 Task: Provide the 2023 Victory Lane Racing Xfinity Series picks for the track "Portland Int'l Raceway".
Action: Mouse moved to (241, 266)
Screenshot: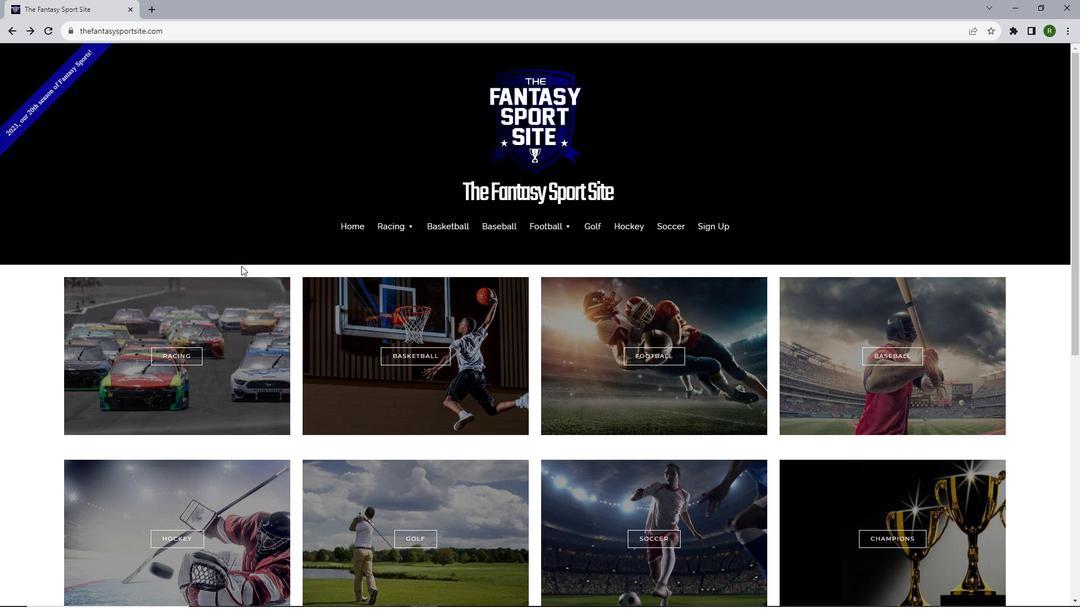 
Action: Mouse scrolled (241, 265) with delta (0, 0)
Screenshot: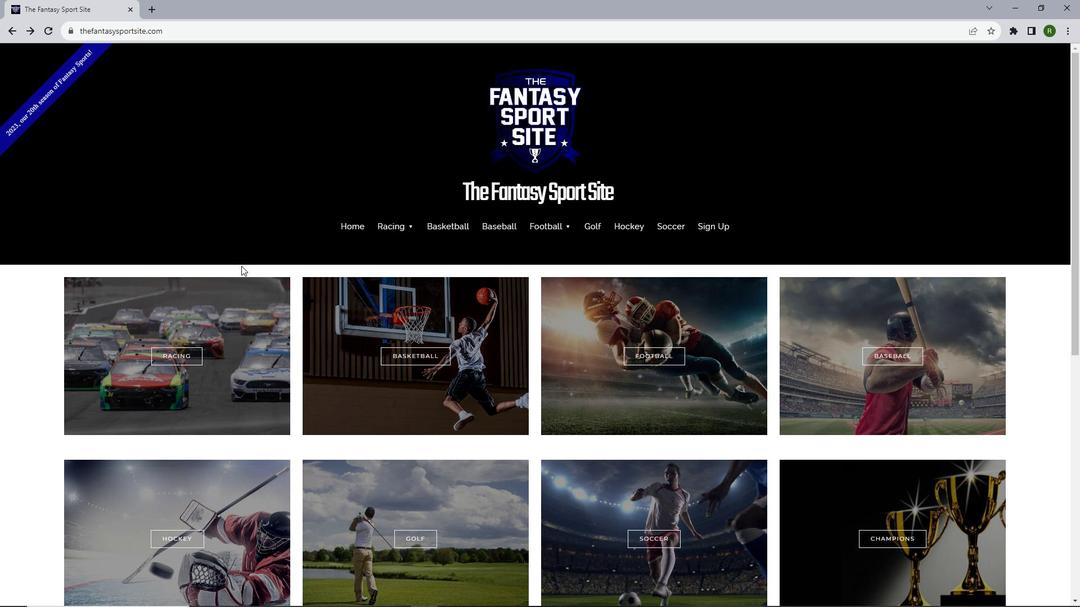 
Action: Mouse scrolled (241, 265) with delta (0, 0)
Screenshot: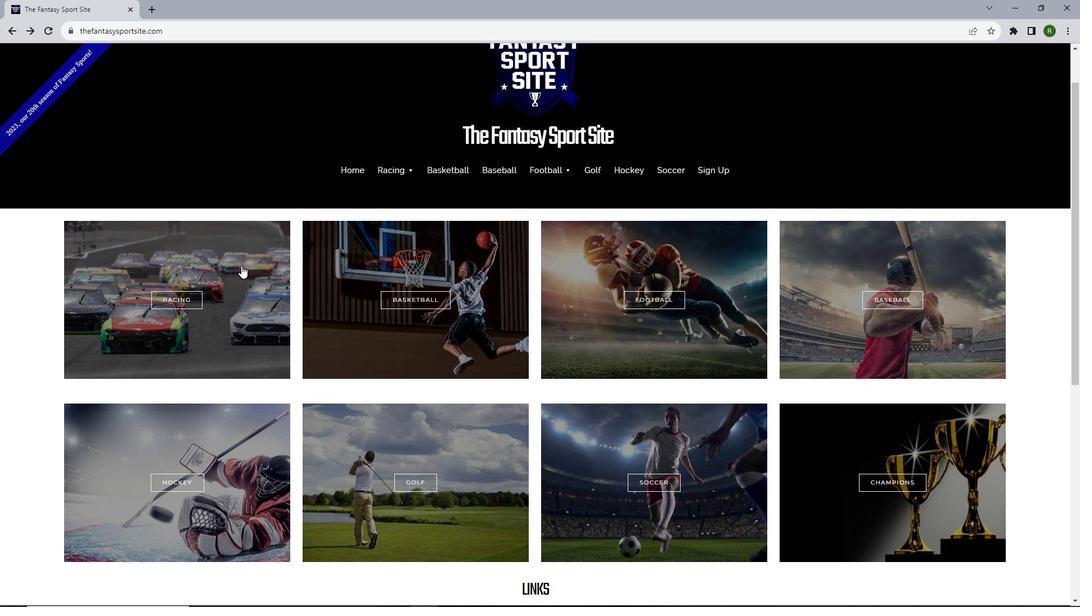 
Action: Mouse moved to (195, 248)
Screenshot: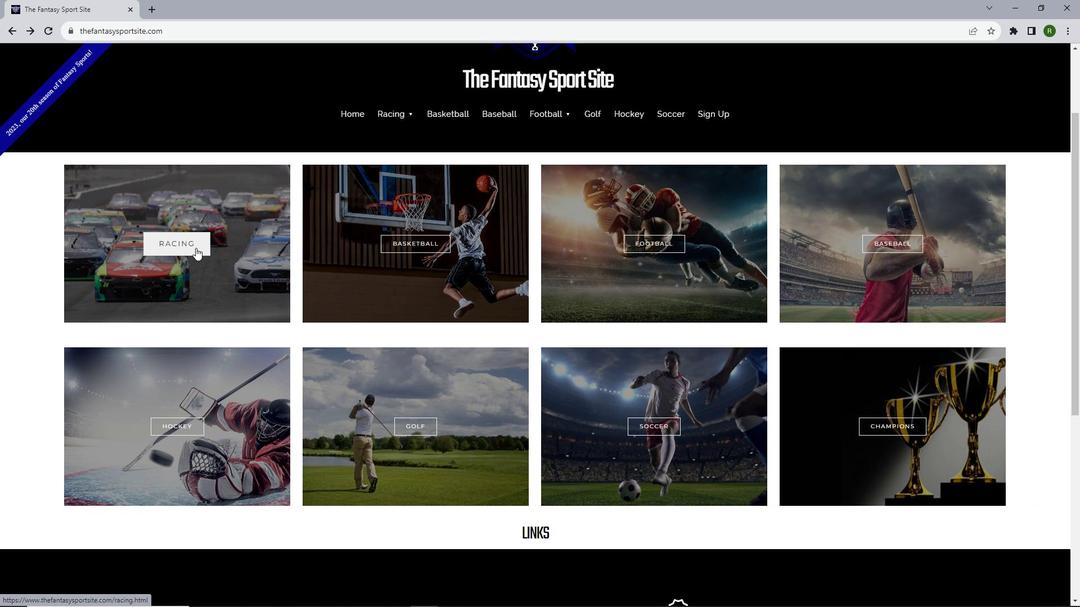 
Action: Mouse scrolled (195, 247) with delta (0, 0)
Screenshot: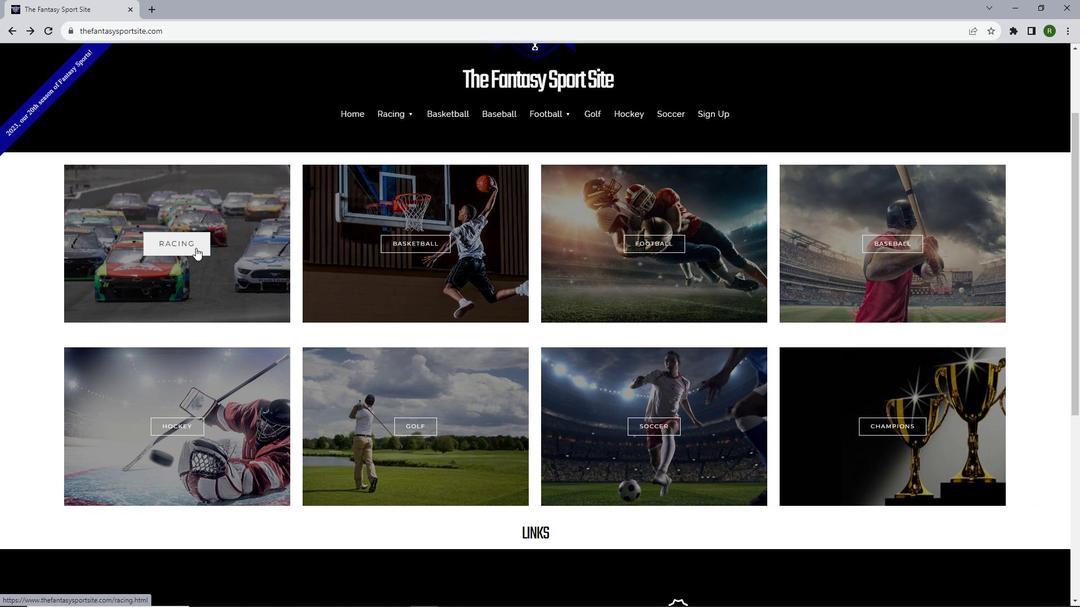 
Action: Mouse scrolled (195, 247) with delta (0, 0)
Screenshot: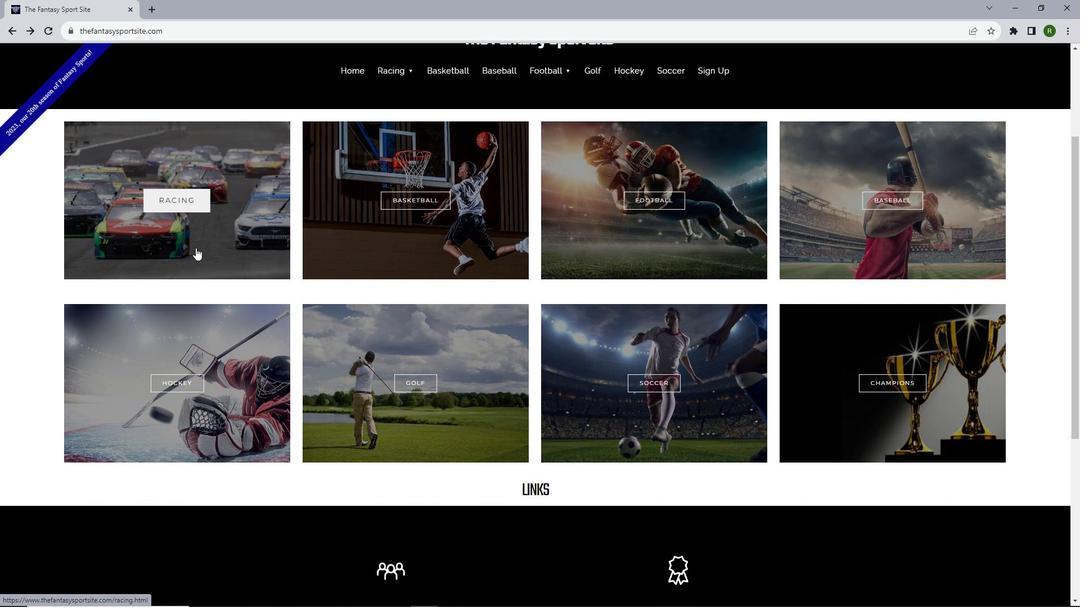 
Action: Mouse moved to (189, 132)
Screenshot: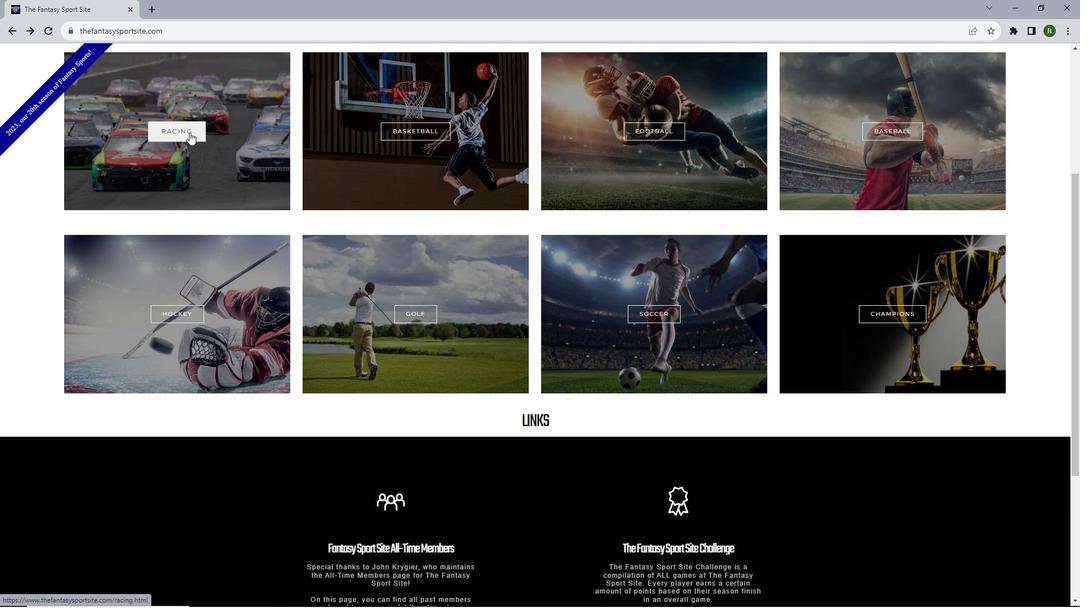 
Action: Mouse pressed left at (189, 132)
Screenshot: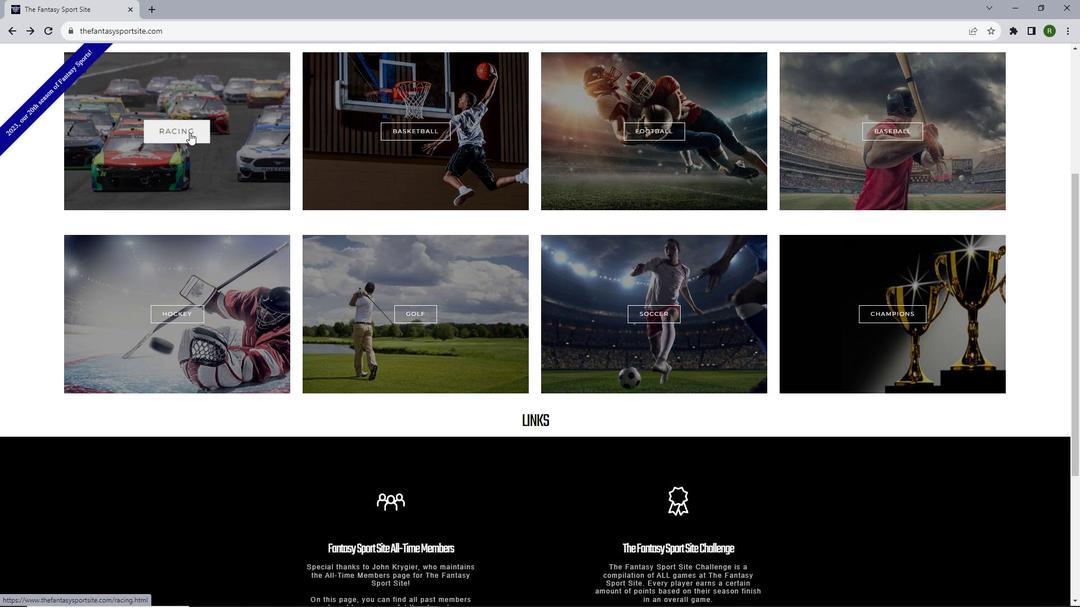 
Action: Mouse moved to (331, 231)
Screenshot: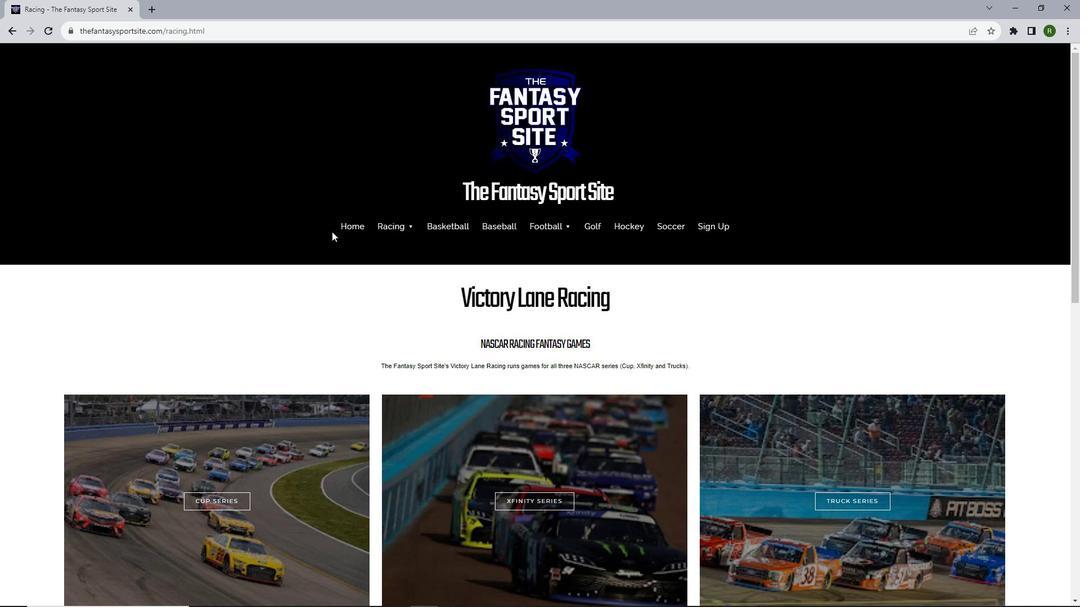 
Action: Mouse scrolled (331, 231) with delta (0, 0)
Screenshot: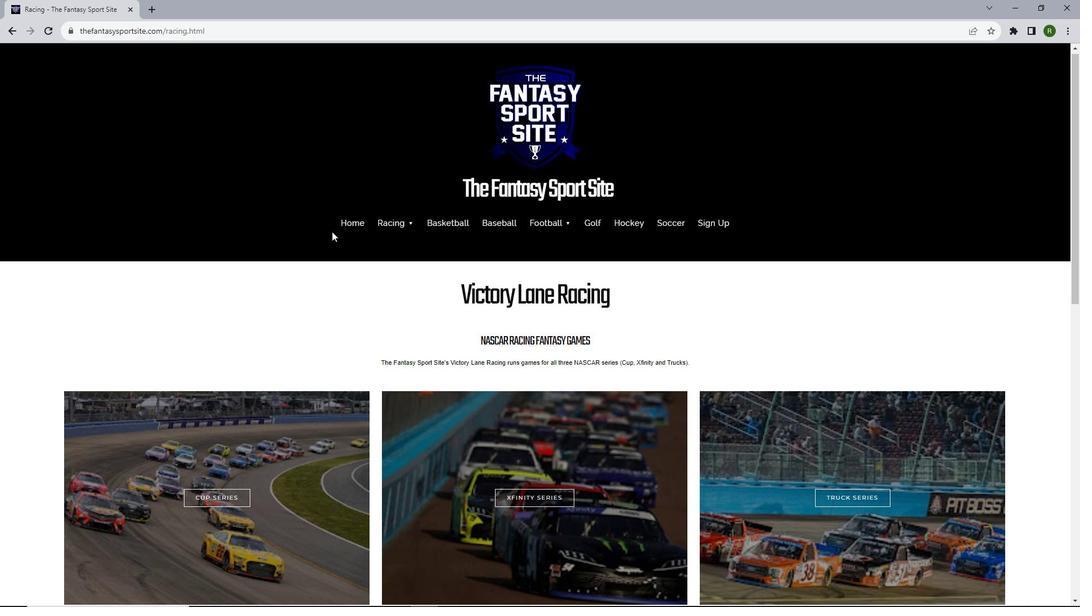 
Action: Mouse scrolled (331, 231) with delta (0, 0)
Screenshot: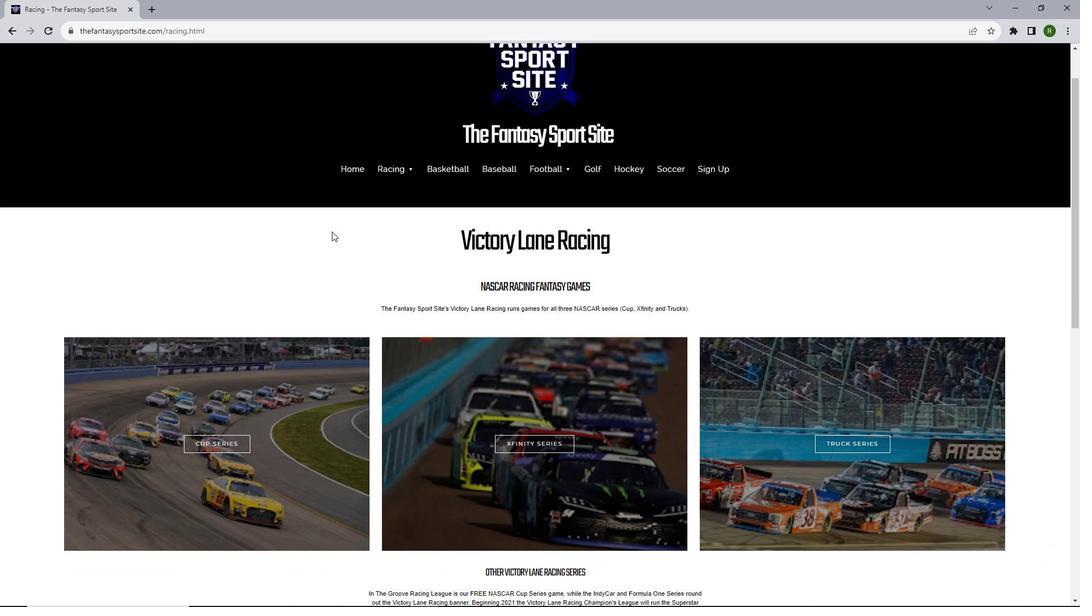 
Action: Mouse scrolled (331, 231) with delta (0, 0)
Screenshot: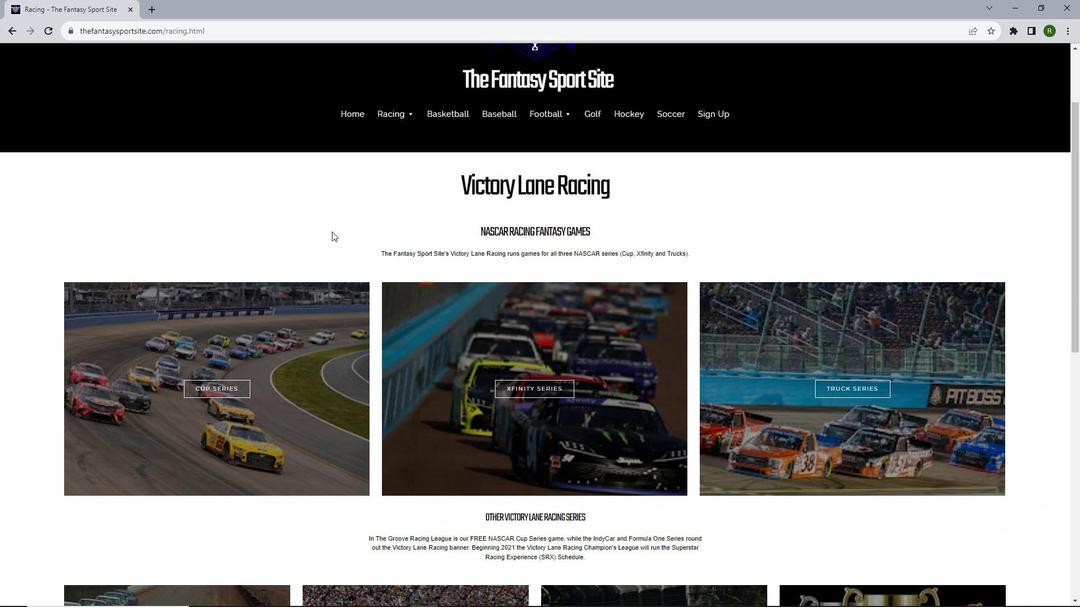 
Action: Mouse scrolled (331, 231) with delta (0, 0)
Screenshot: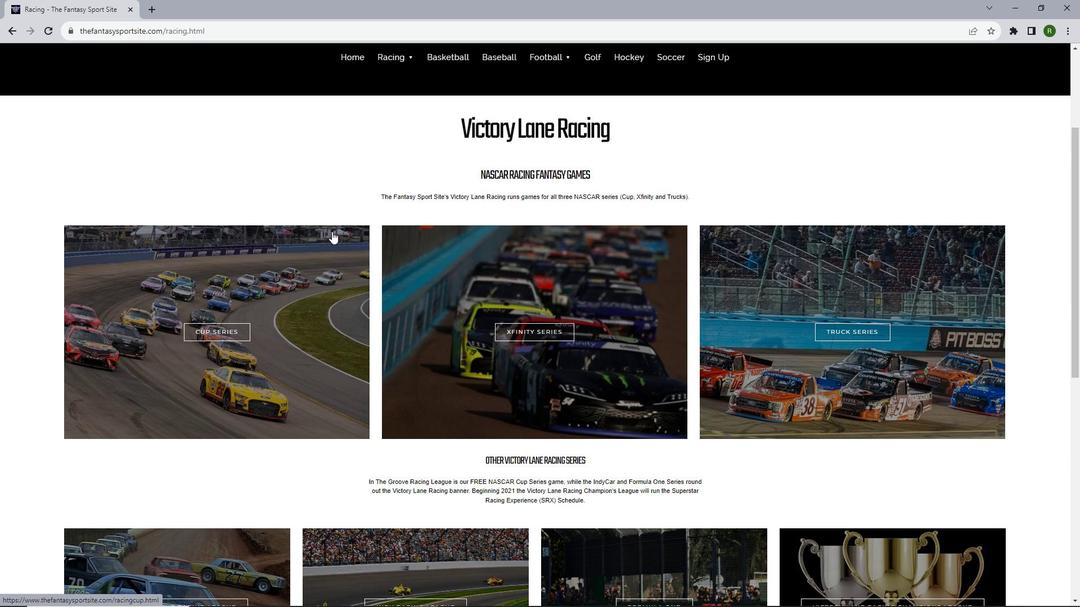
Action: Mouse moved to (557, 284)
Screenshot: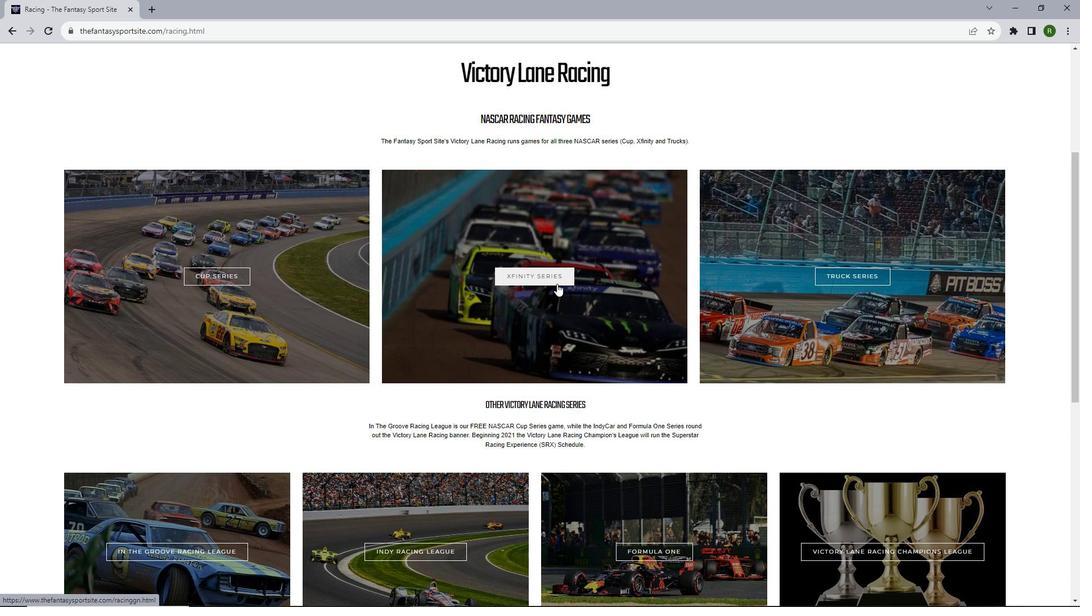 
Action: Mouse pressed left at (557, 284)
Screenshot: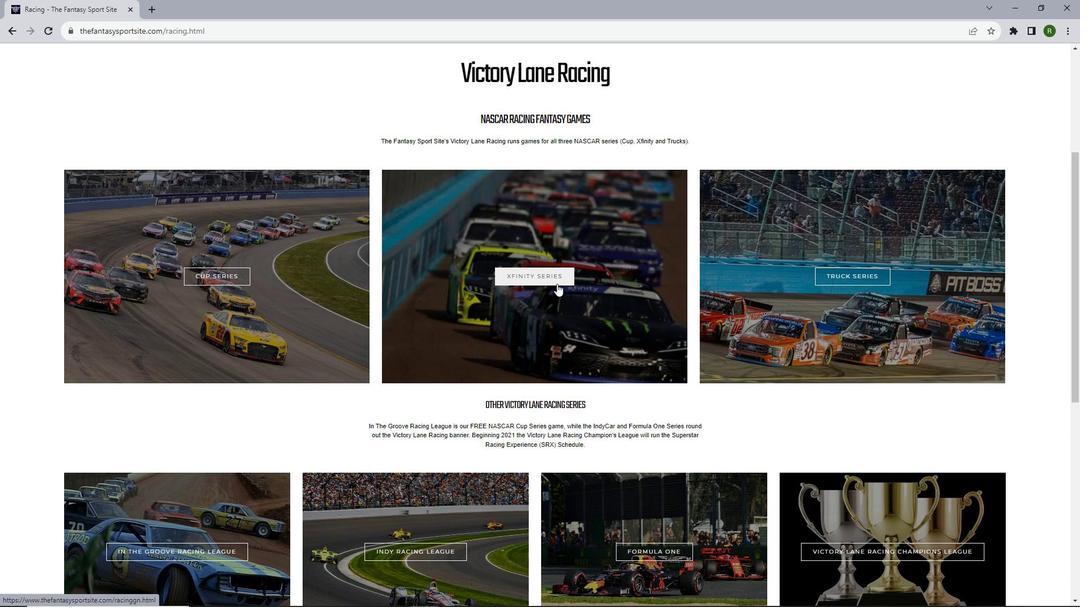 
Action: Mouse moved to (432, 280)
Screenshot: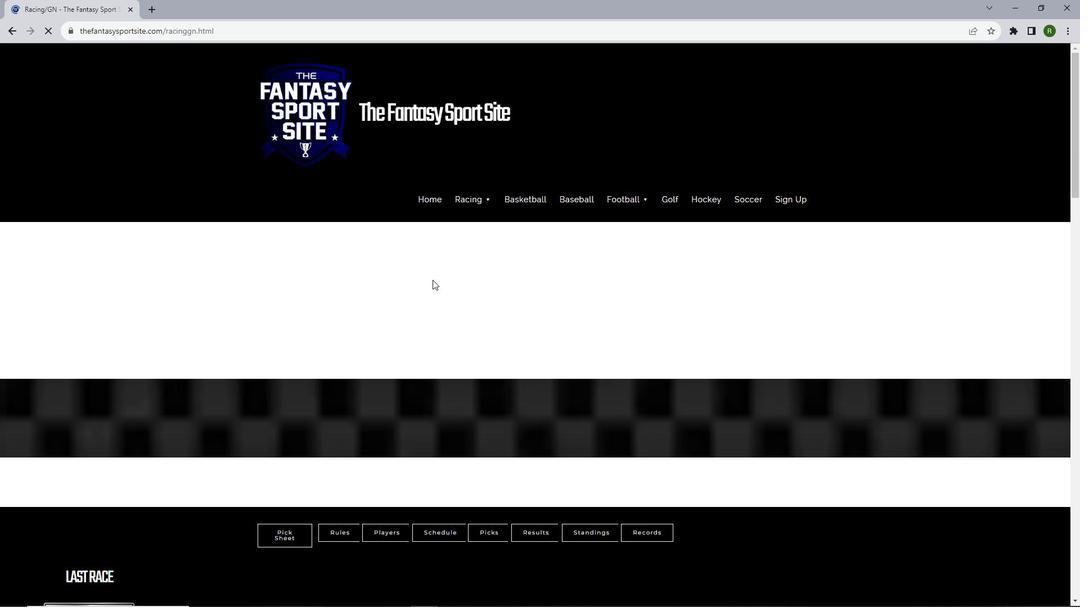 
Action: Mouse scrolled (432, 279) with delta (0, 0)
Screenshot: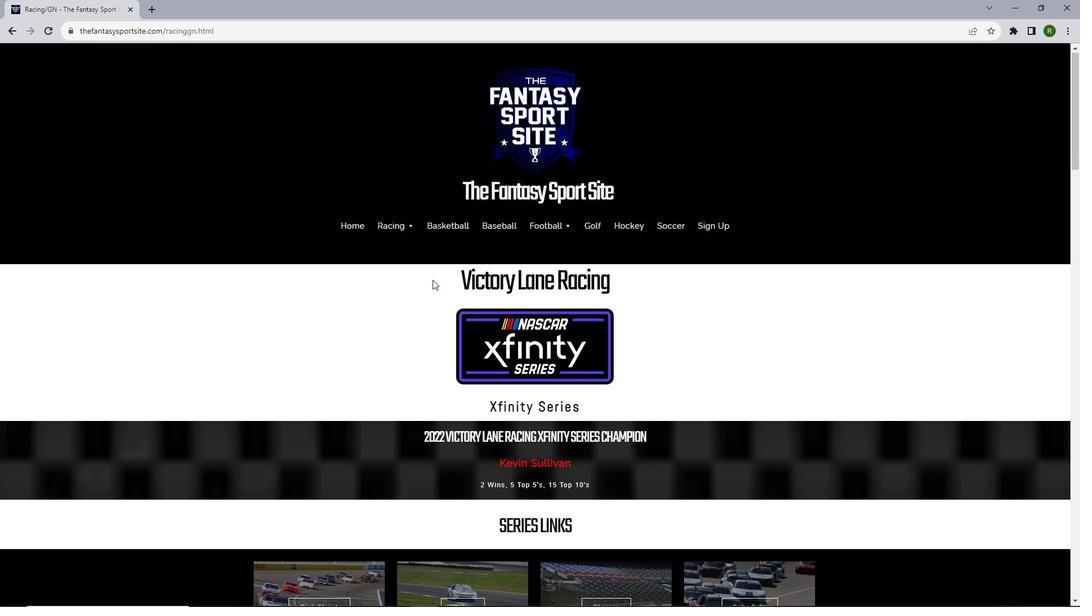 
Action: Mouse scrolled (432, 279) with delta (0, 0)
Screenshot: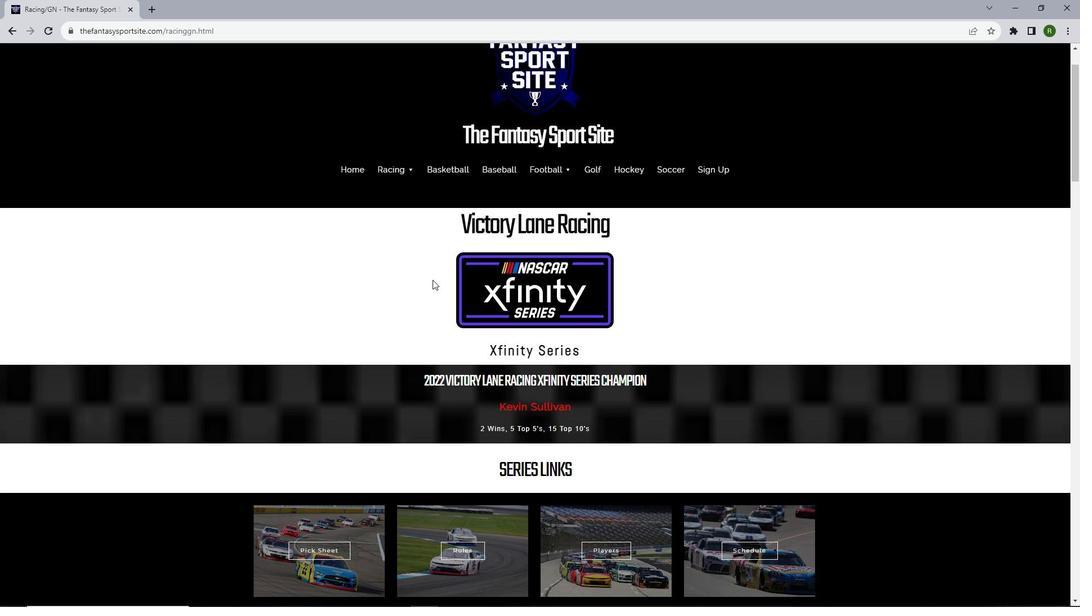 
Action: Mouse scrolled (432, 279) with delta (0, 0)
Screenshot: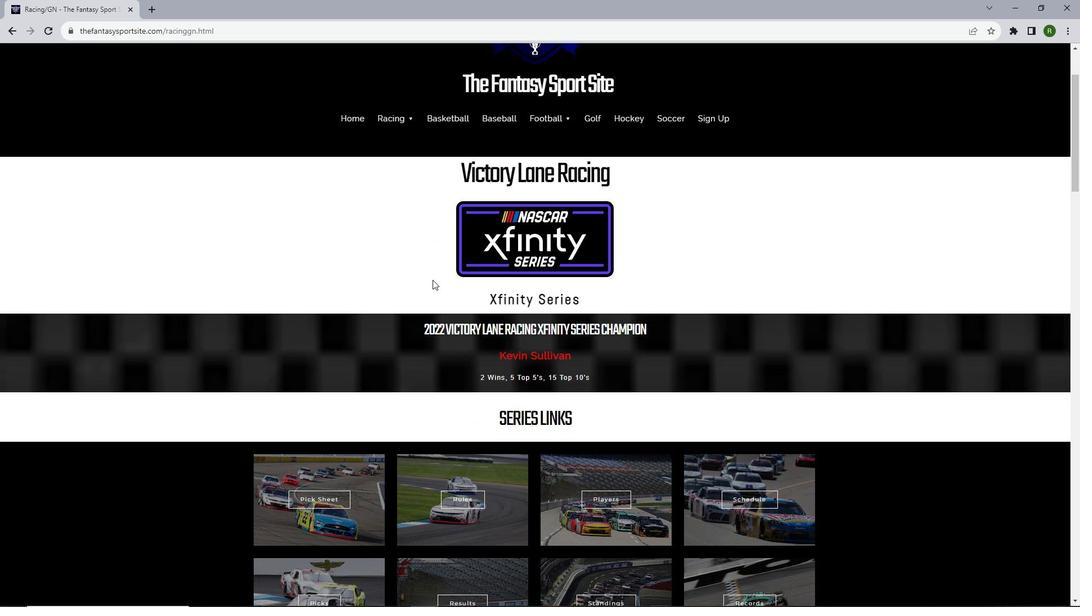 
Action: Mouse scrolled (432, 279) with delta (0, 0)
Screenshot: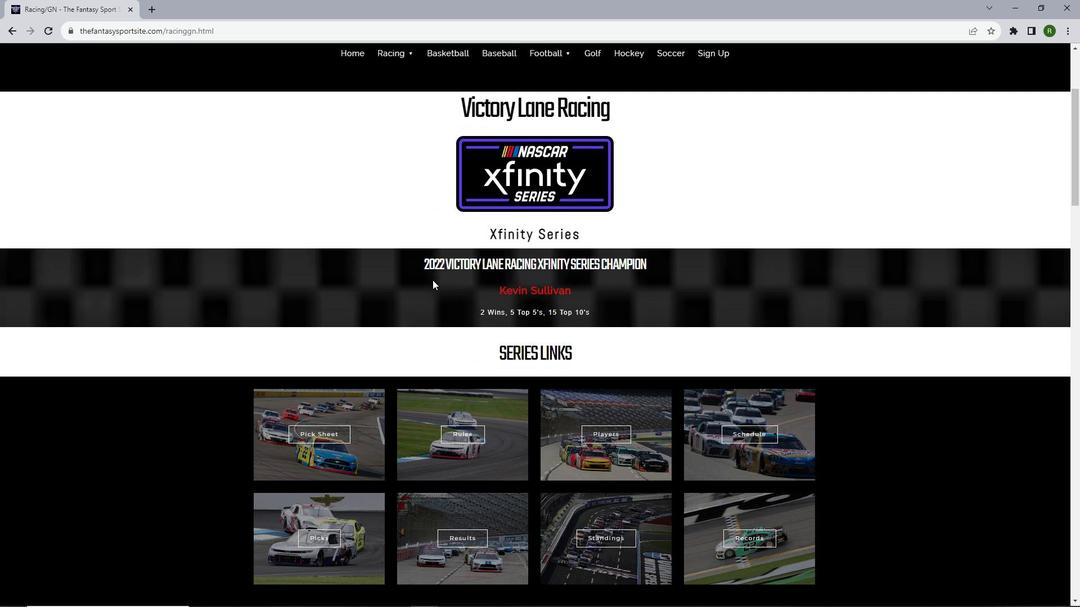 
Action: Mouse scrolled (432, 279) with delta (0, 0)
Screenshot: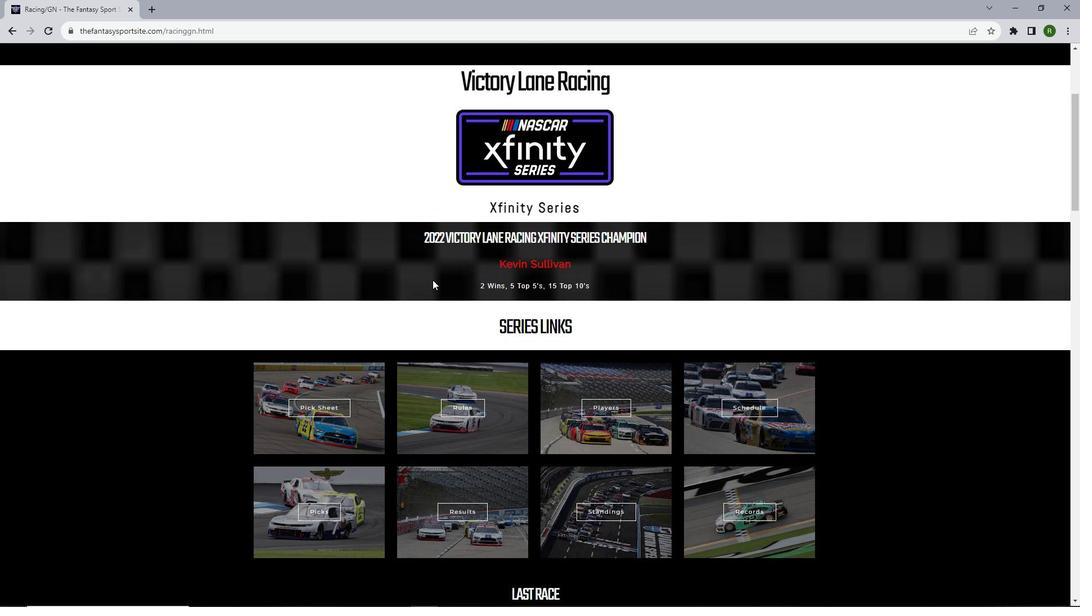 
Action: Mouse moved to (328, 431)
Screenshot: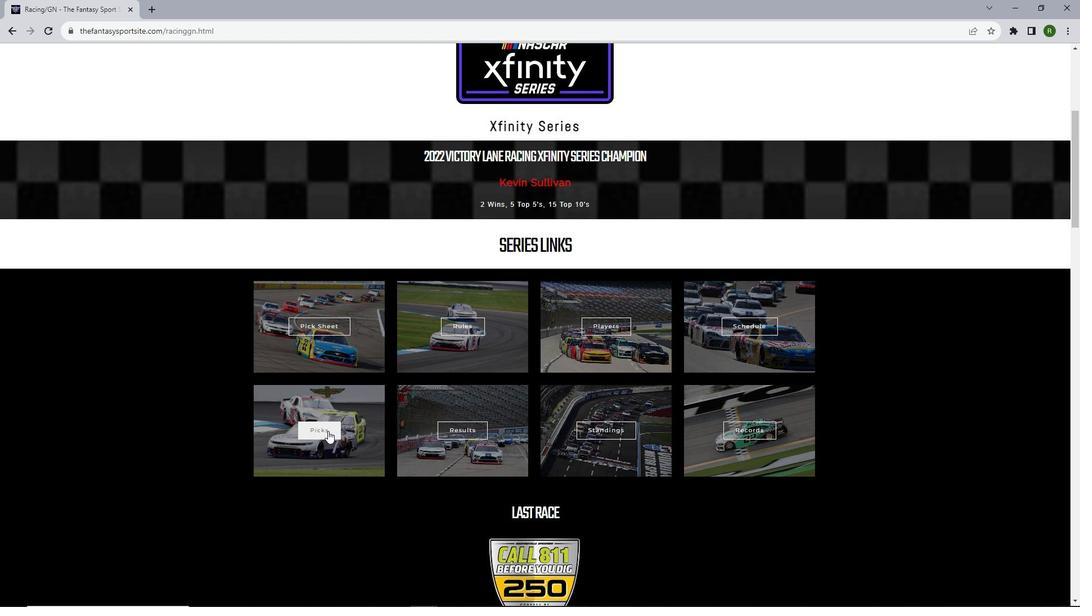 
Action: Mouse pressed left at (328, 431)
Screenshot: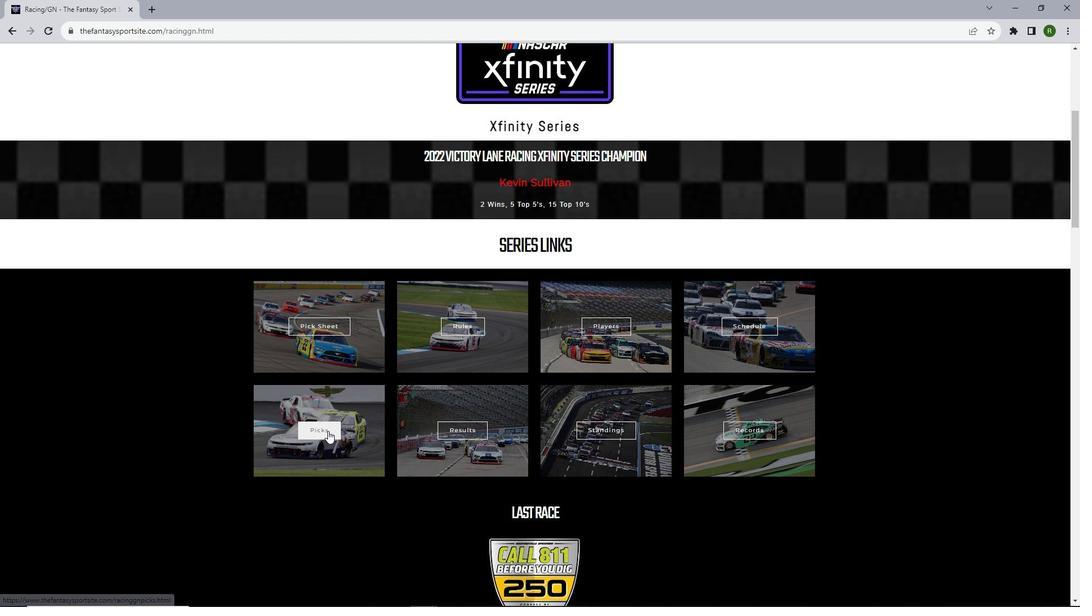 
Action: Mouse moved to (537, 306)
Screenshot: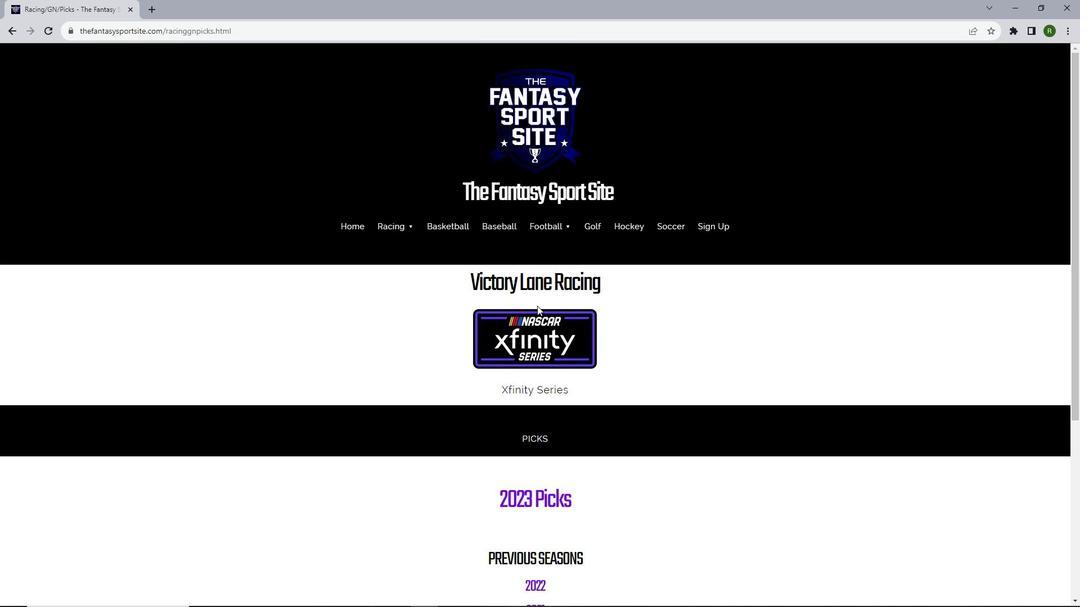 
Action: Mouse scrolled (537, 305) with delta (0, 0)
Screenshot: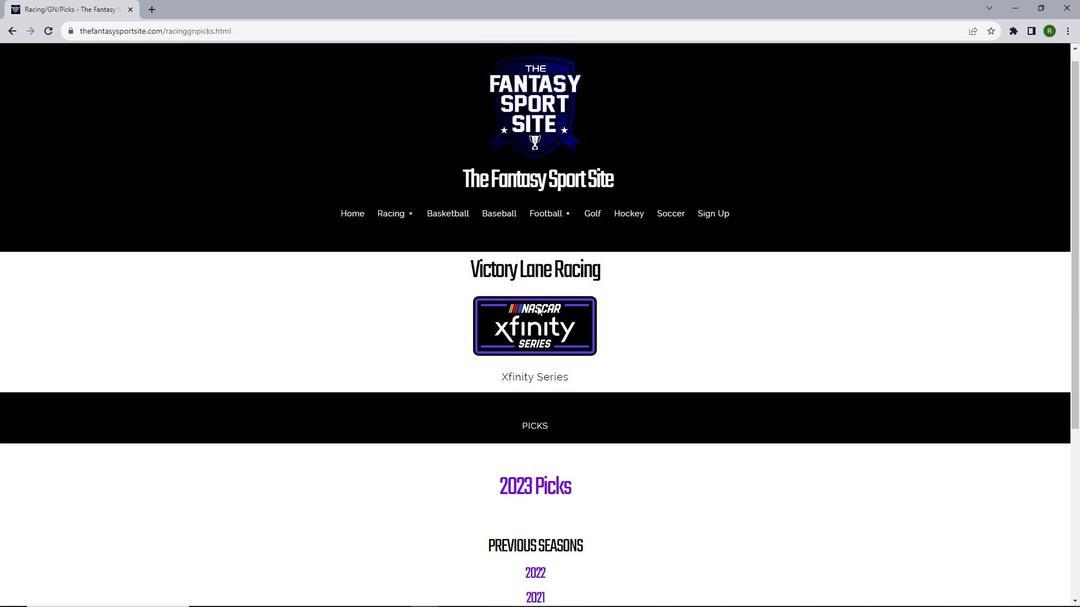 
Action: Mouse scrolled (537, 305) with delta (0, 0)
Screenshot: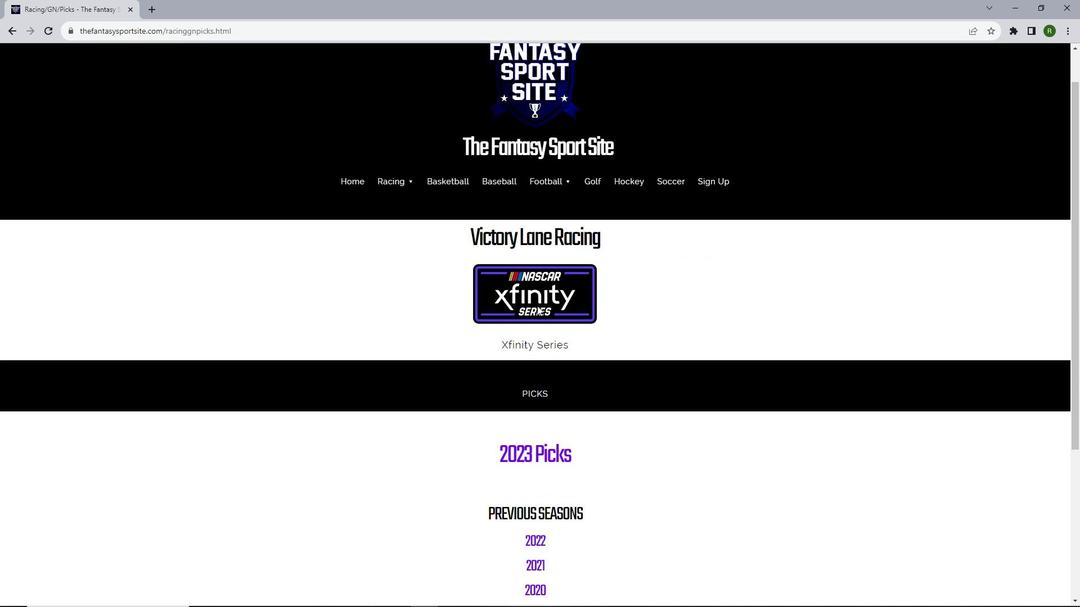 
Action: Mouse scrolled (537, 305) with delta (0, 0)
Screenshot: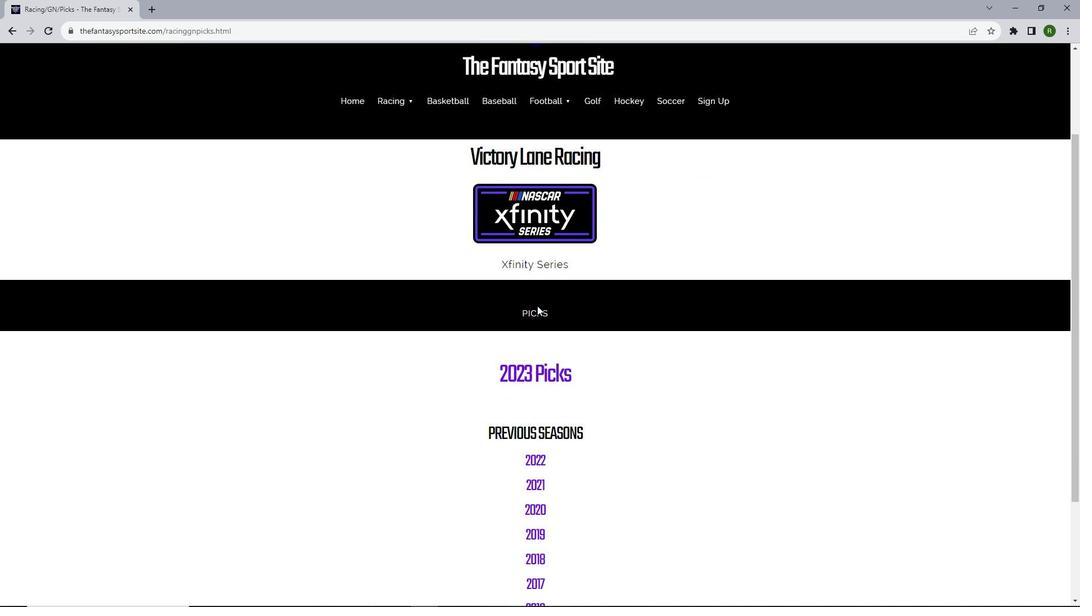 
Action: Mouse scrolled (537, 305) with delta (0, 0)
Screenshot: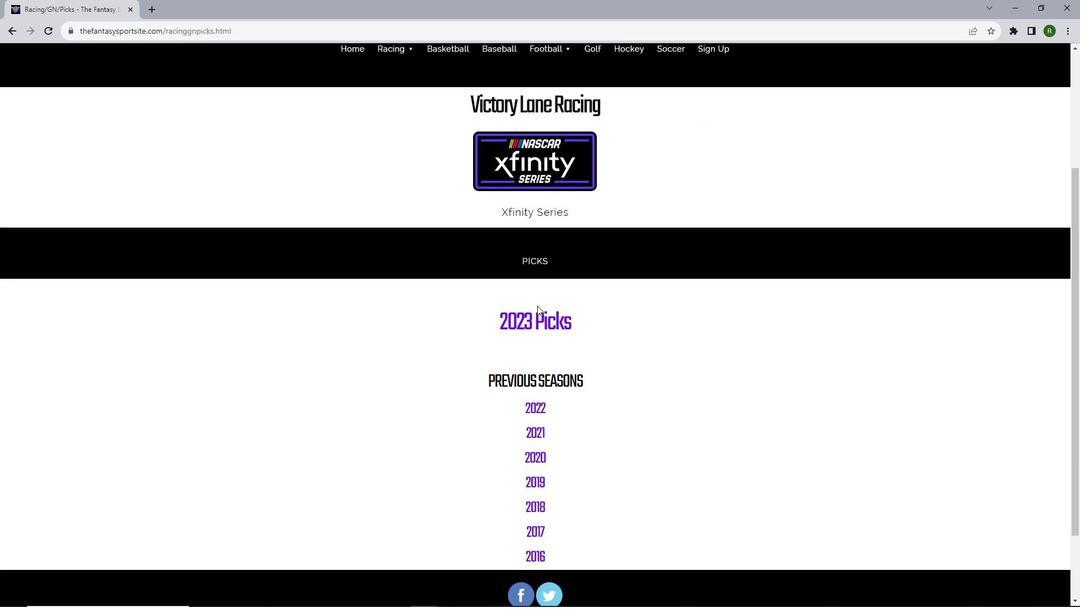 
Action: Mouse moved to (601, 275)
Screenshot: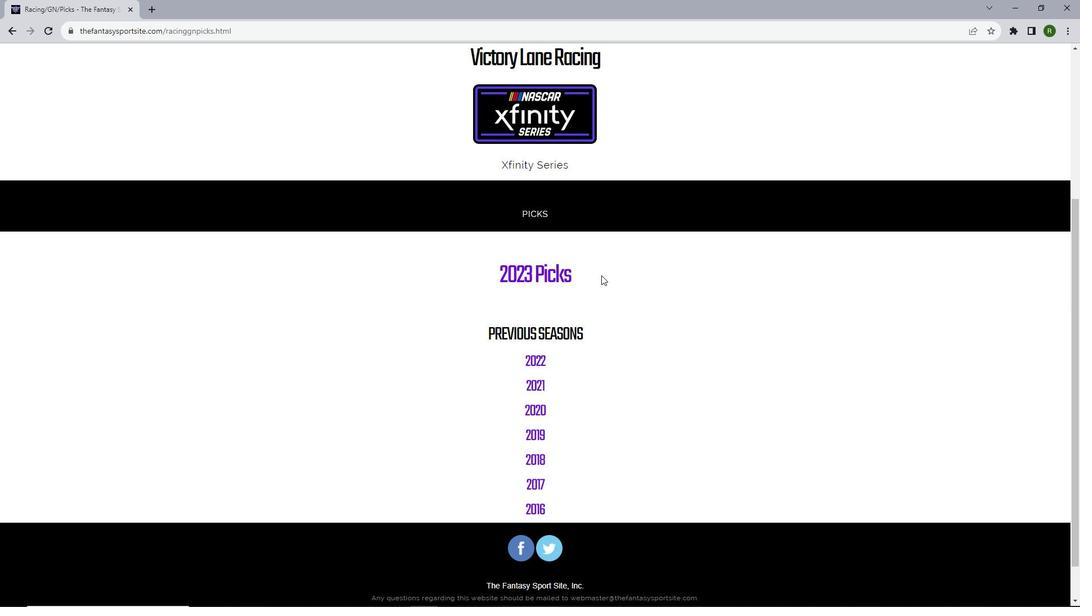 
Action: Mouse scrolled (601, 276) with delta (0, 0)
Screenshot: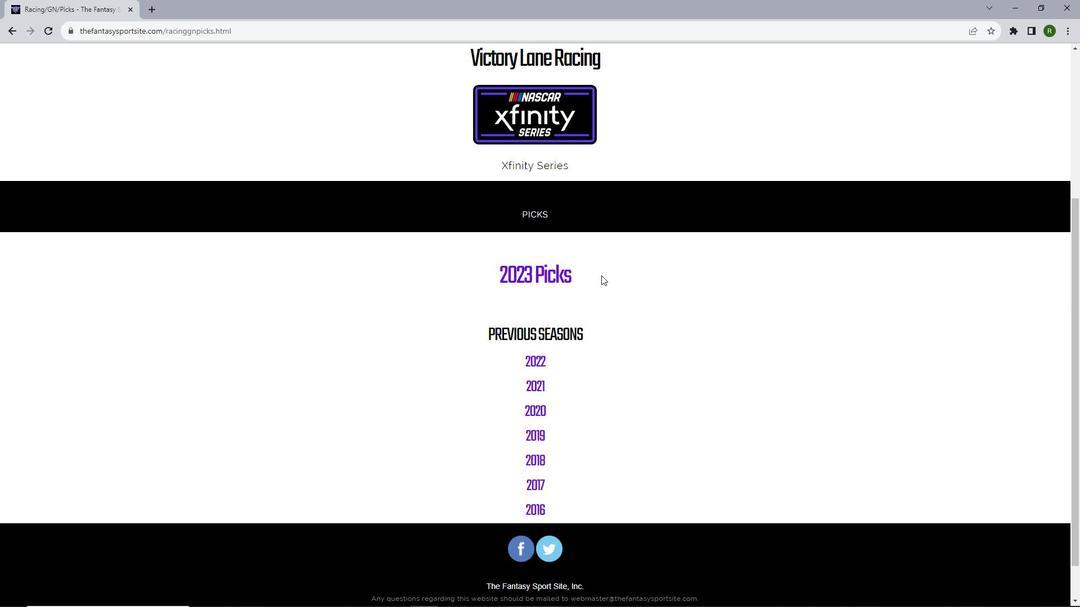 
Action: Mouse moved to (591, 290)
Screenshot: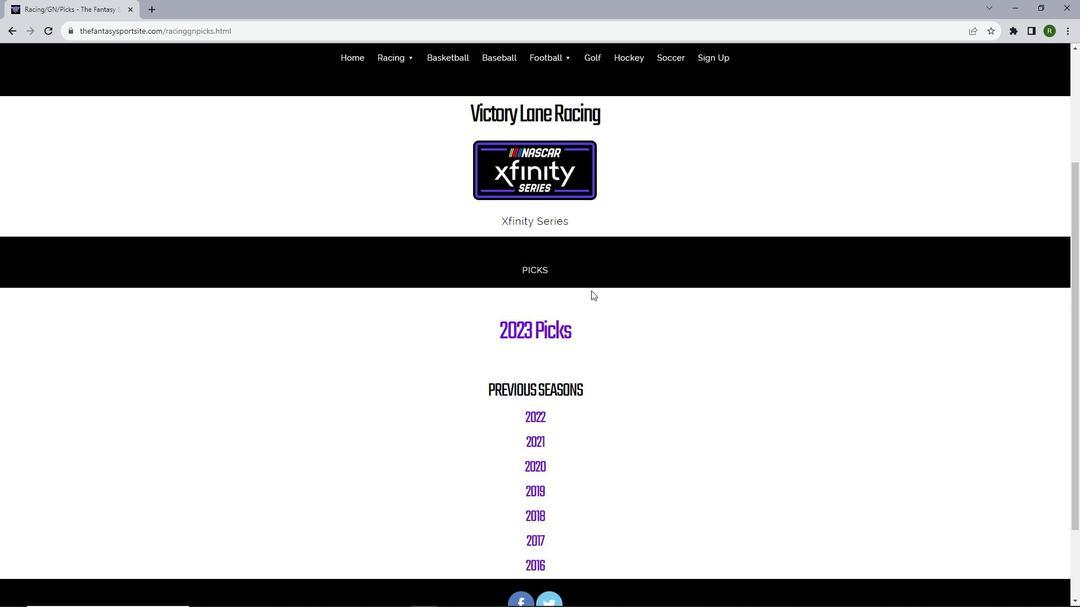 
Action: Mouse scrolled (591, 290) with delta (0, 0)
Screenshot: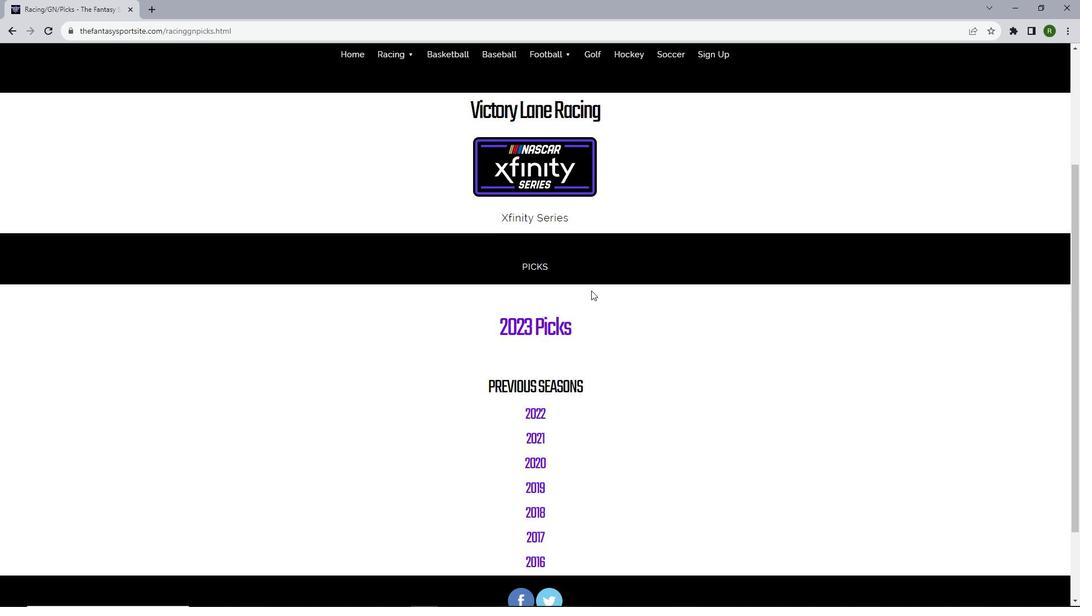 
Action: Mouse moved to (552, 276)
Screenshot: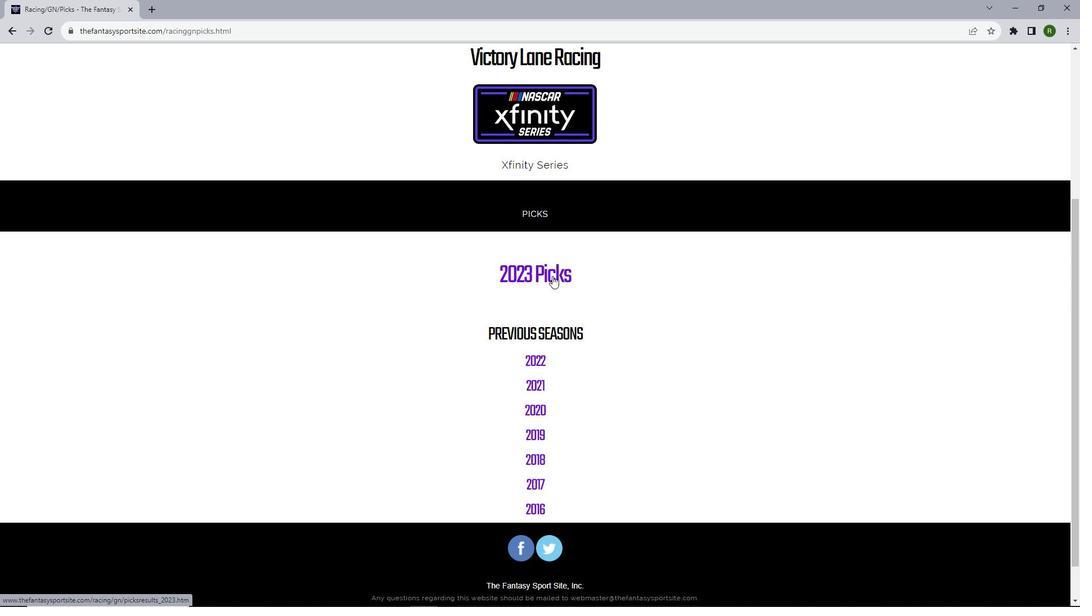 
Action: Mouse pressed left at (552, 276)
Screenshot: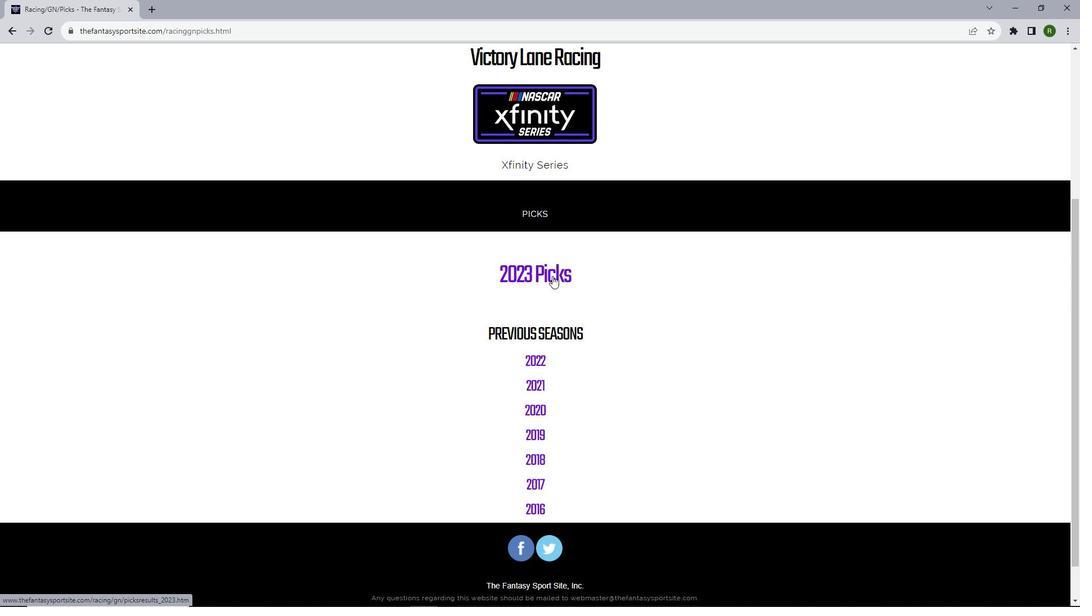 
Action: Mouse moved to (529, 242)
Screenshot: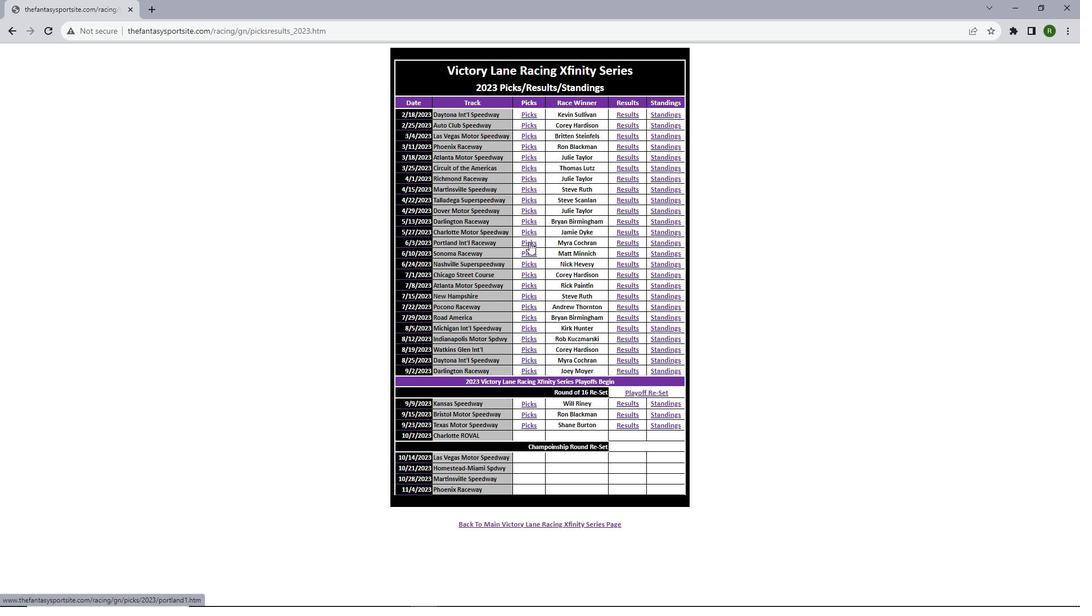 
Action: Mouse pressed left at (529, 242)
Screenshot: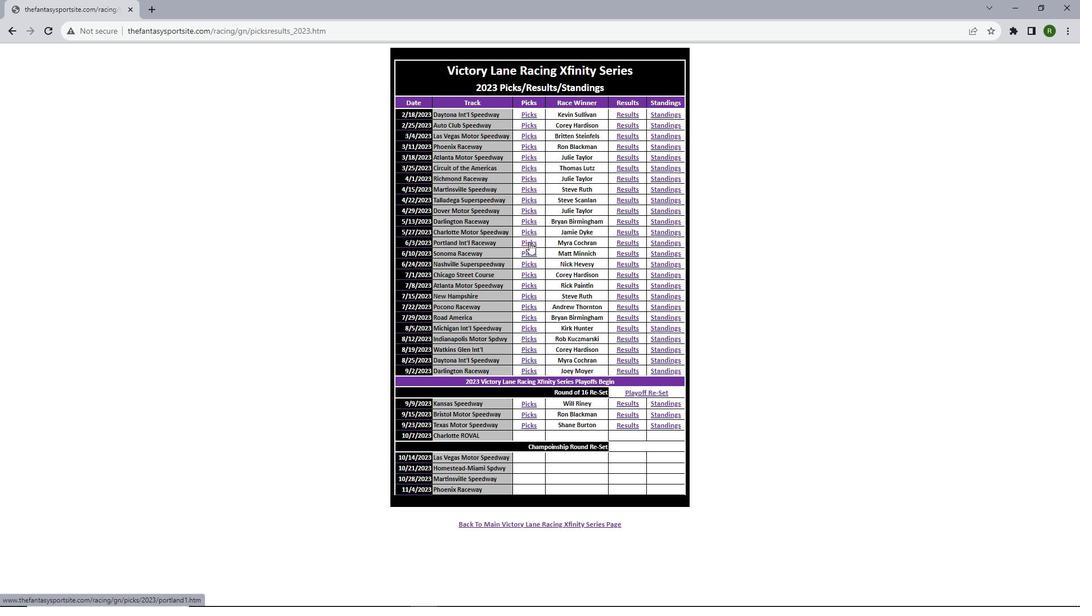 
Action: Mouse scrolled (529, 241) with delta (0, 0)
Screenshot: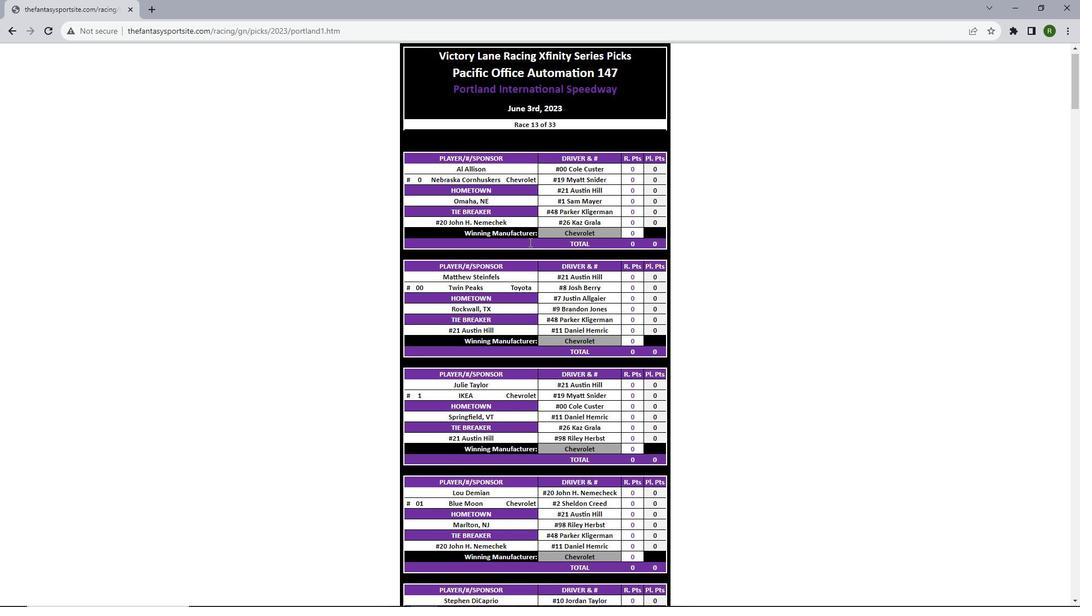 
Action: Mouse scrolled (529, 241) with delta (0, 0)
Screenshot: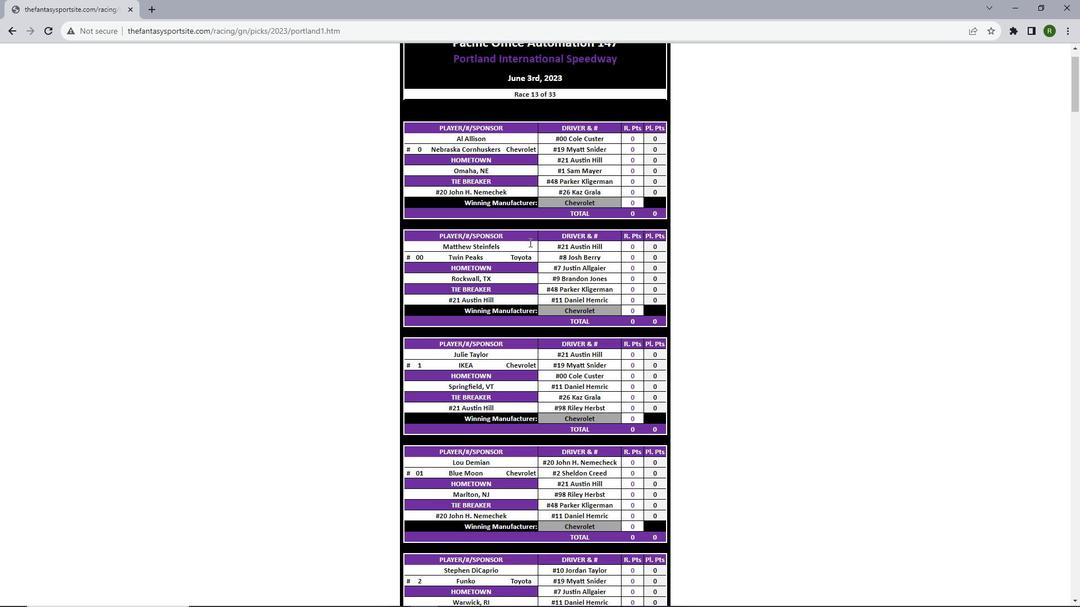 
Action: Mouse scrolled (529, 241) with delta (0, 0)
Screenshot: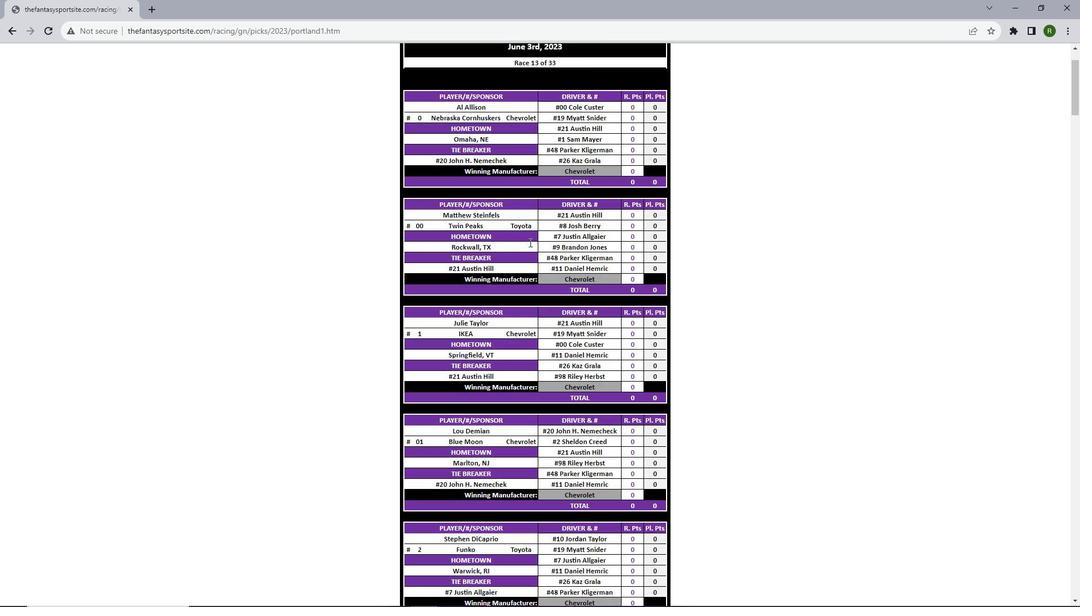 
Action: Mouse scrolled (529, 241) with delta (0, 0)
Screenshot: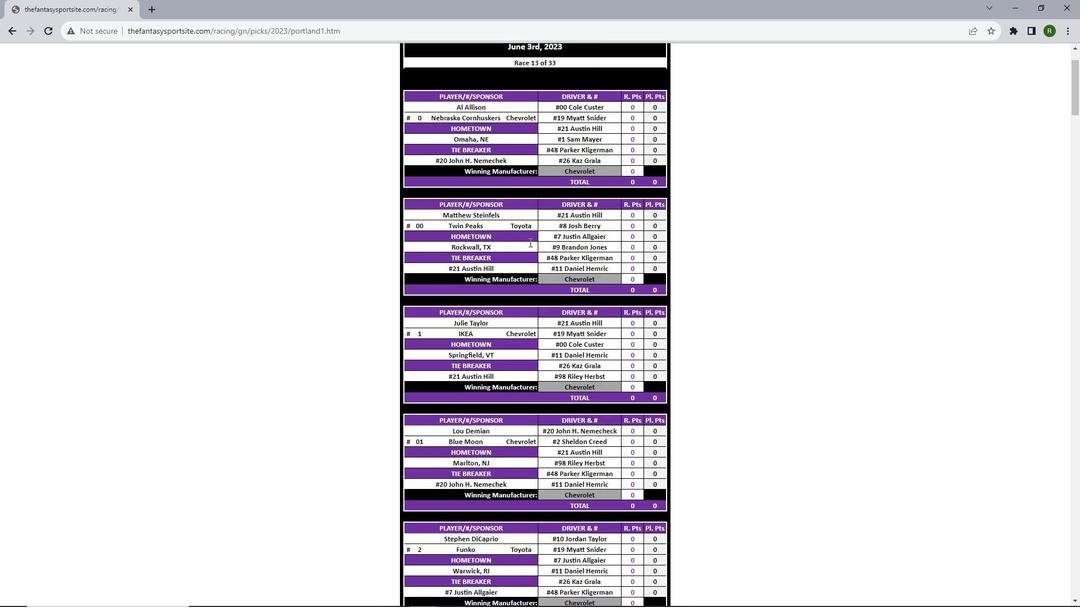 
Action: Mouse scrolled (529, 241) with delta (0, 0)
Screenshot: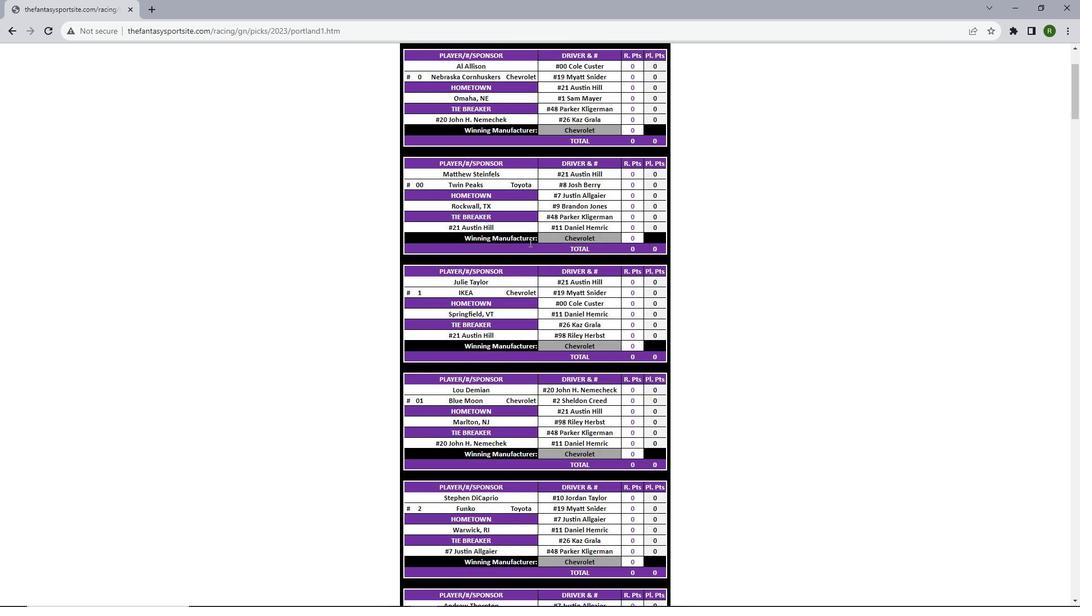 
Action: Mouse scrolled (529, 241) with delta (0, 0)
Screenshot: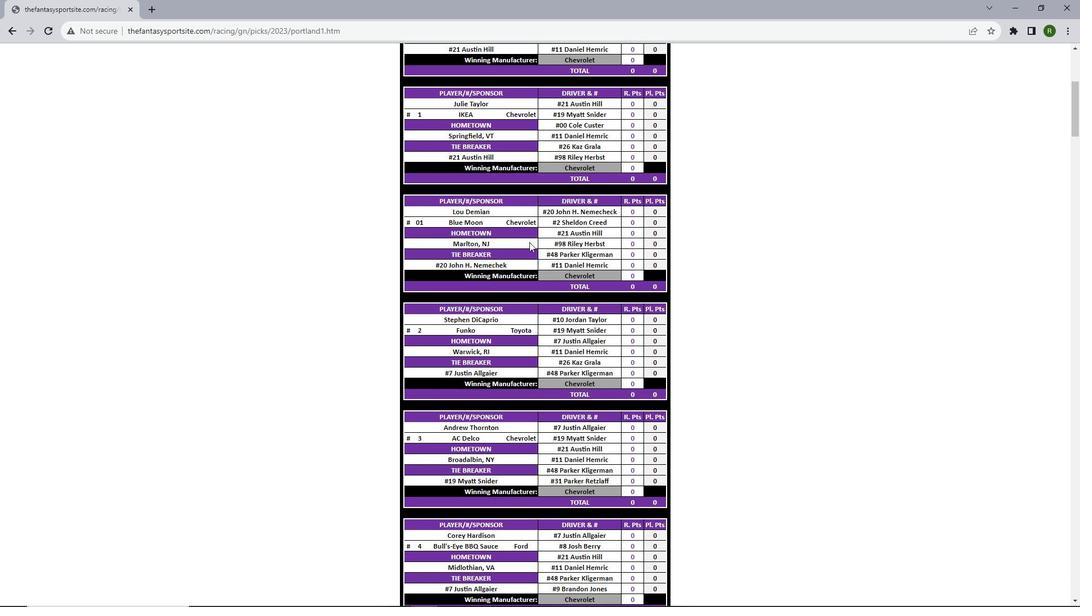 
Action: Mouse scrolled (529, 241) with delta (0, 0)
Screenshot: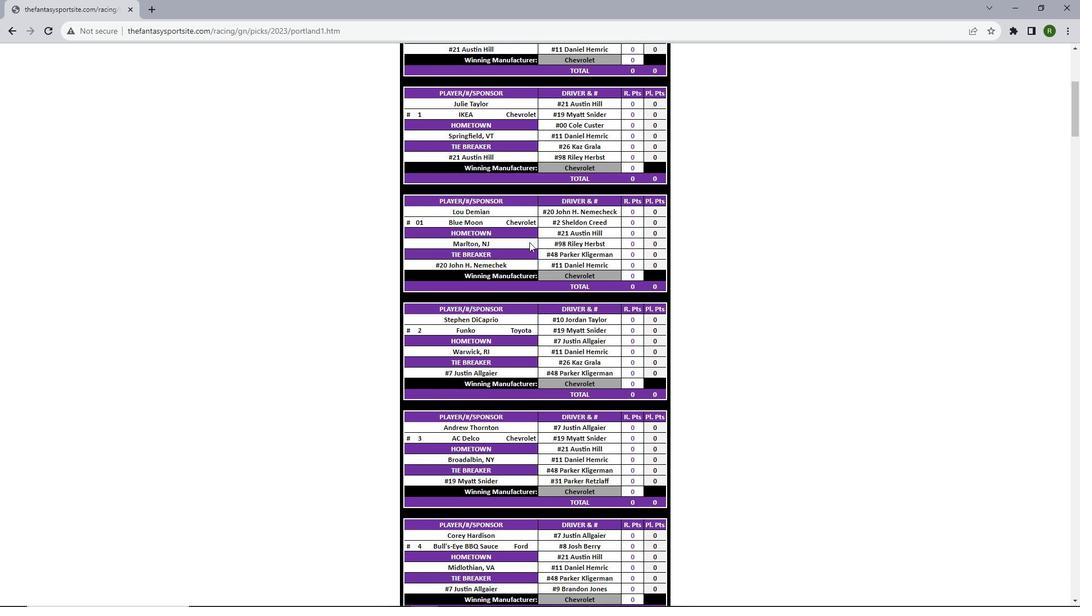 
Action: Mouse scrolled (529, 241) with delta (0, 0)
Screenshot: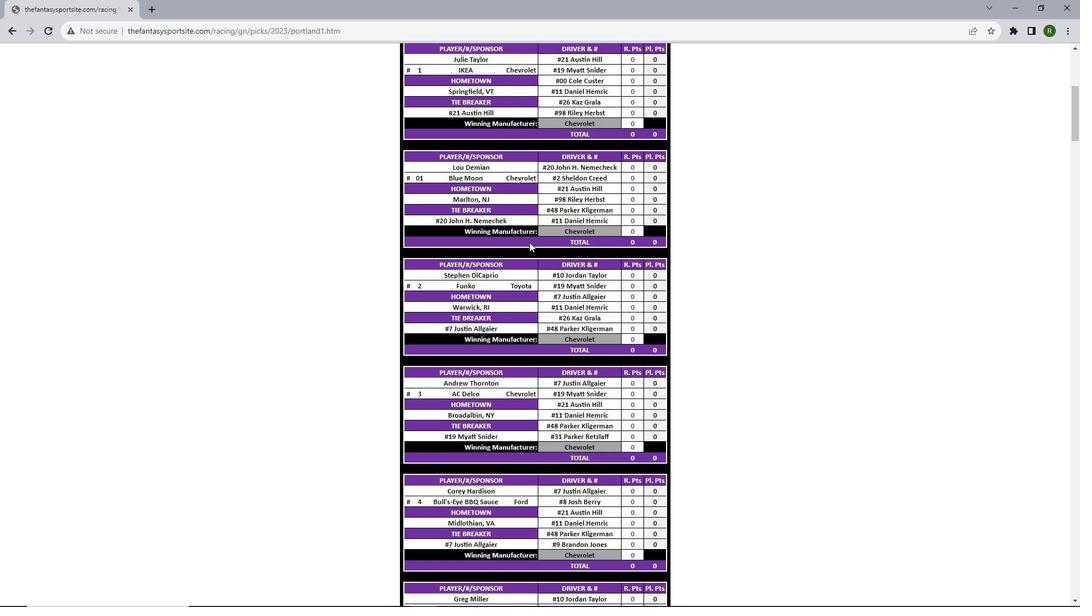 
Action: Mouse scrolled (529, 241) with delta (0, 0)
Screenshot: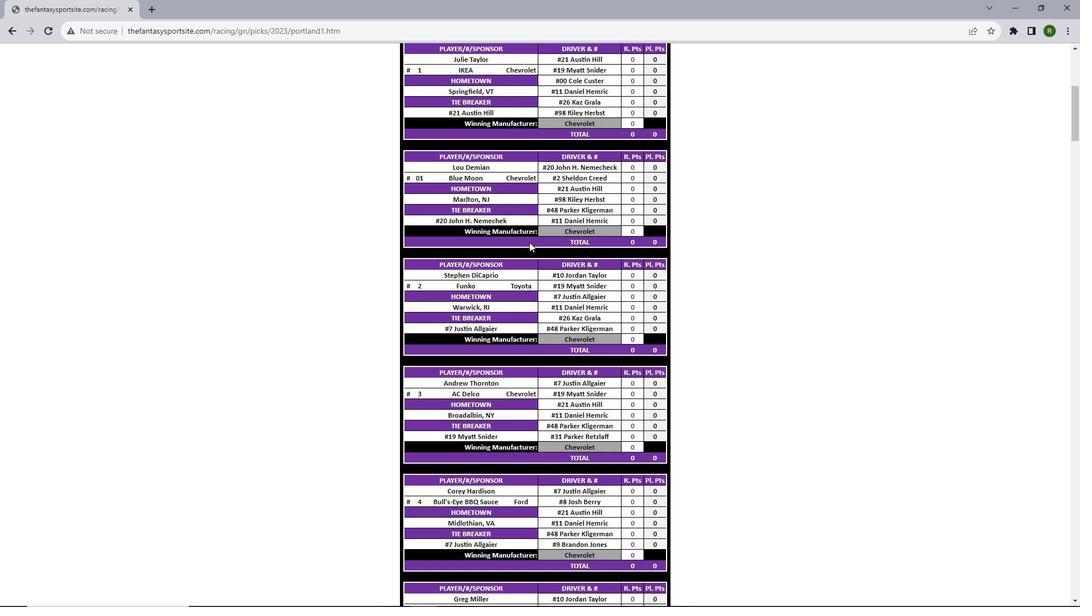 
Action: Mouse scrolled (529, 241) with delta (0, 0)
Screenshot: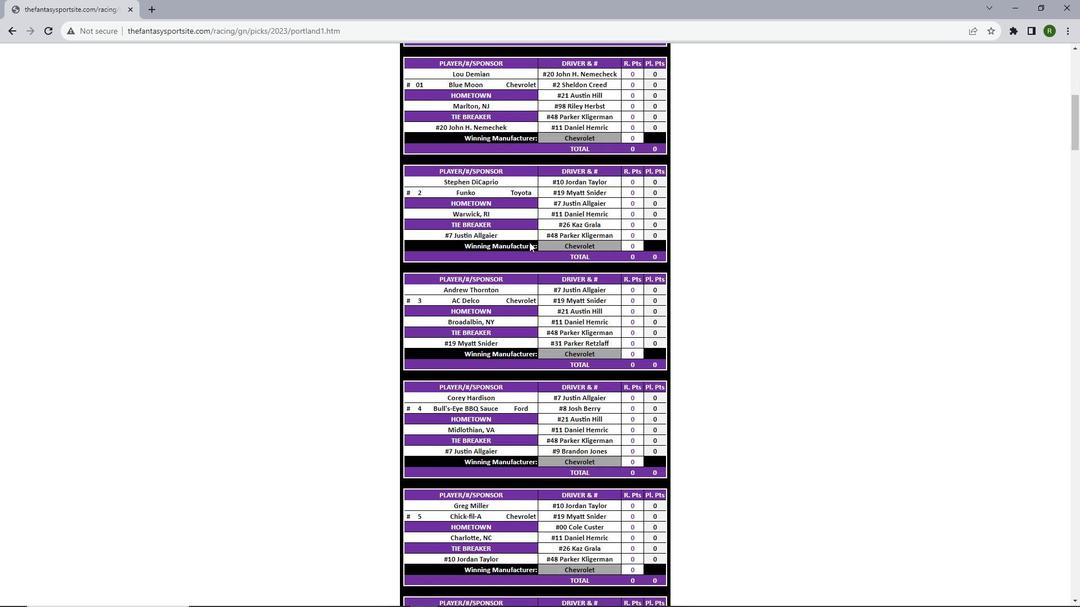 
Action: Mouse scrolled (529, 241) with delta (0, 0)
Screenshot: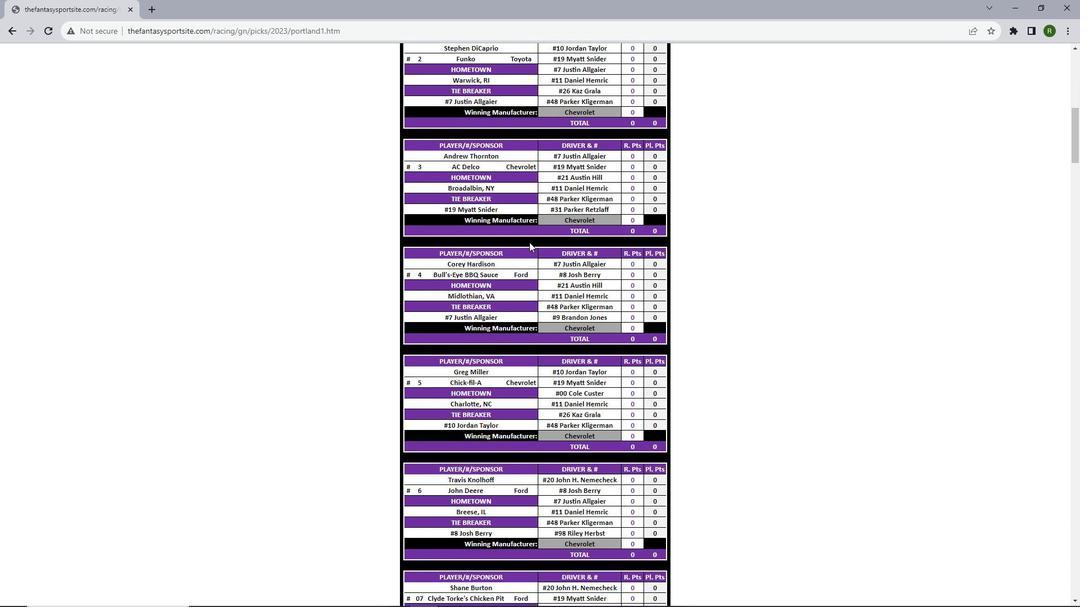 
Action: Mouse scrolled (529, 241) with delta (0, 0)
Screenshot: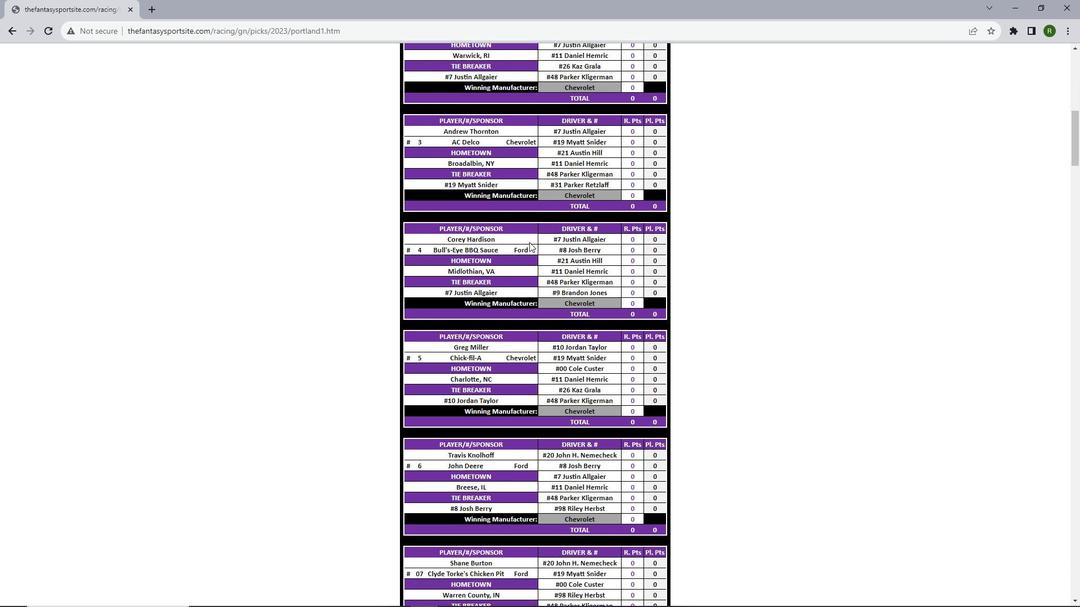 
Action: Mouse scrolled (529, 241) with delta (0, 0)
Screenshot: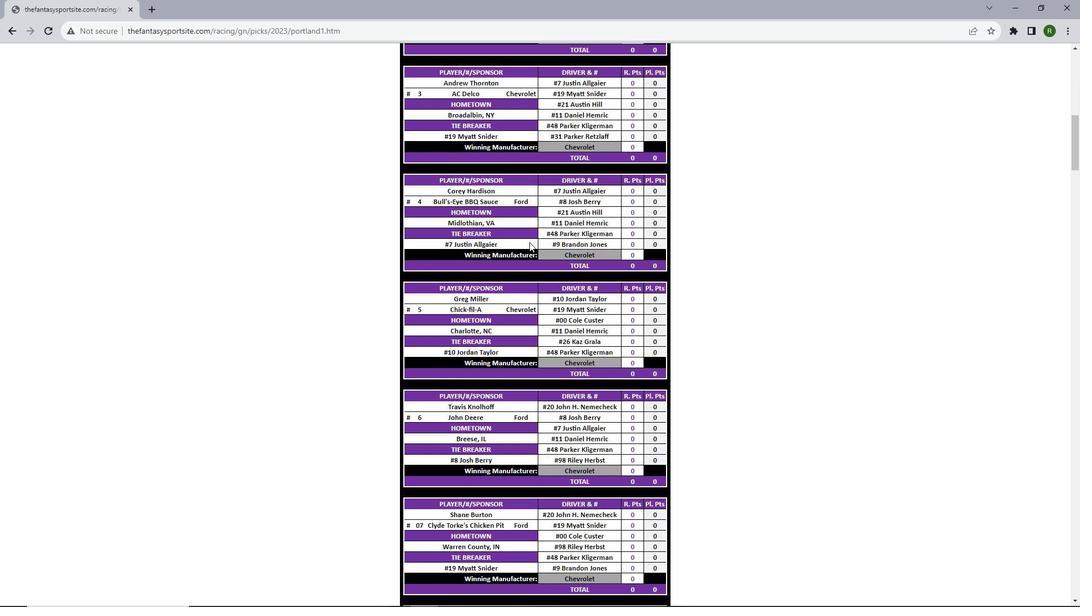
Action: Mouse scrolled (529, 241) with delta (0, 0)
Screenshot: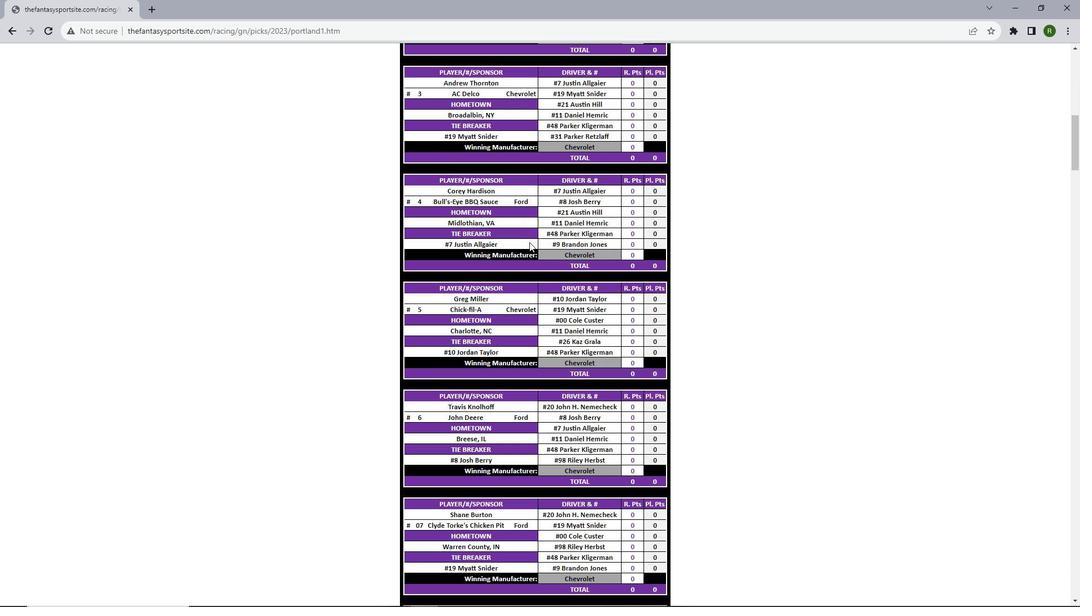 
Action: Mouse scrolled (529, 241) with delta (0, 0)
Screenshot: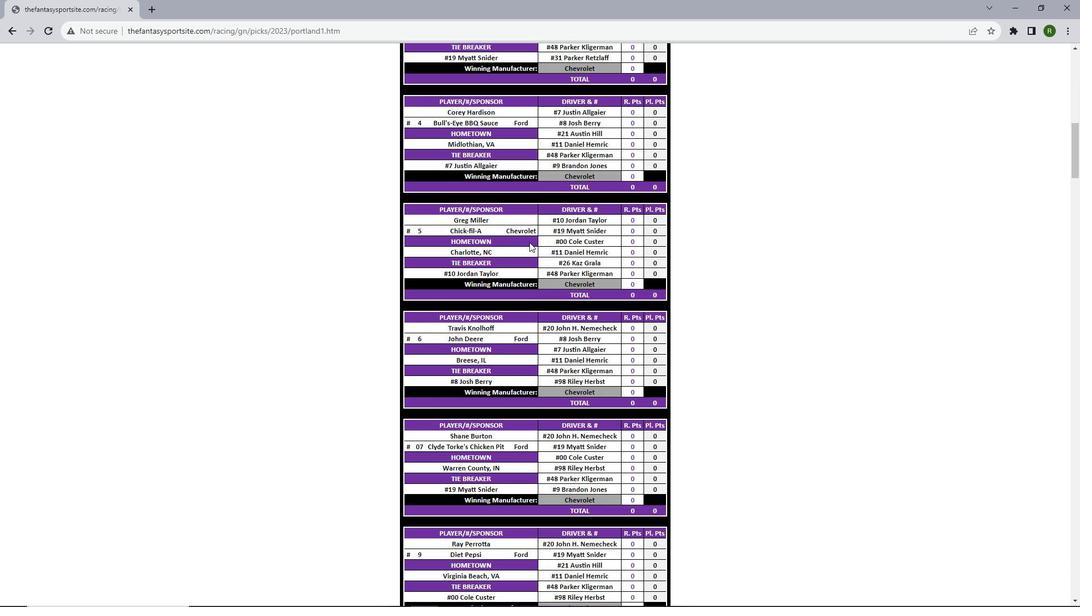 
Action: Mouse scrolled (529, 241) with delta (0, 0)
Screenshot: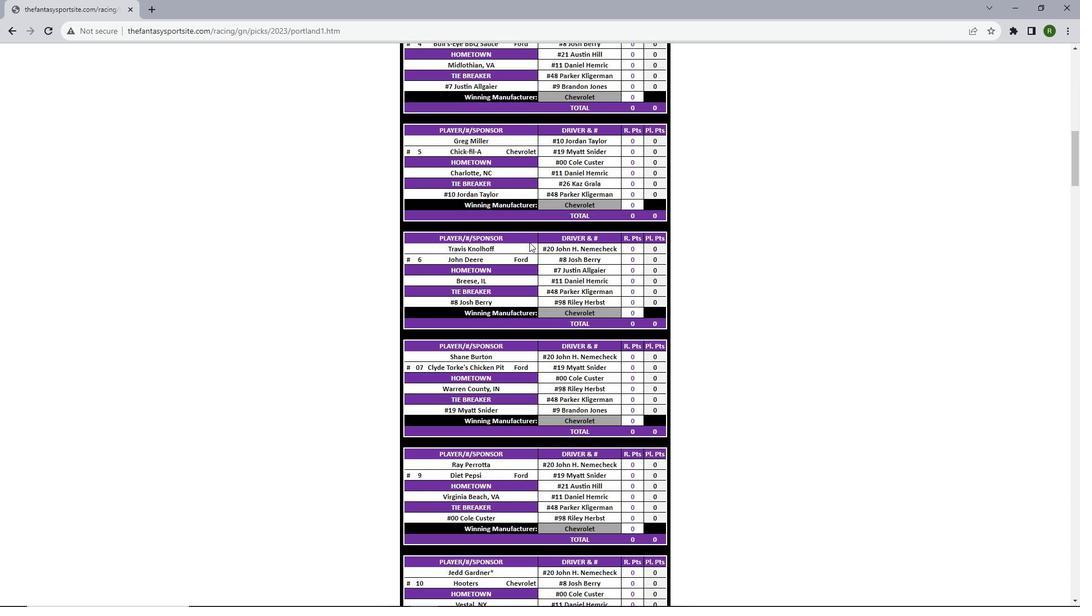 
Action: Mouse scrolled (529, 241) with delta (0, 0)
Screenshot: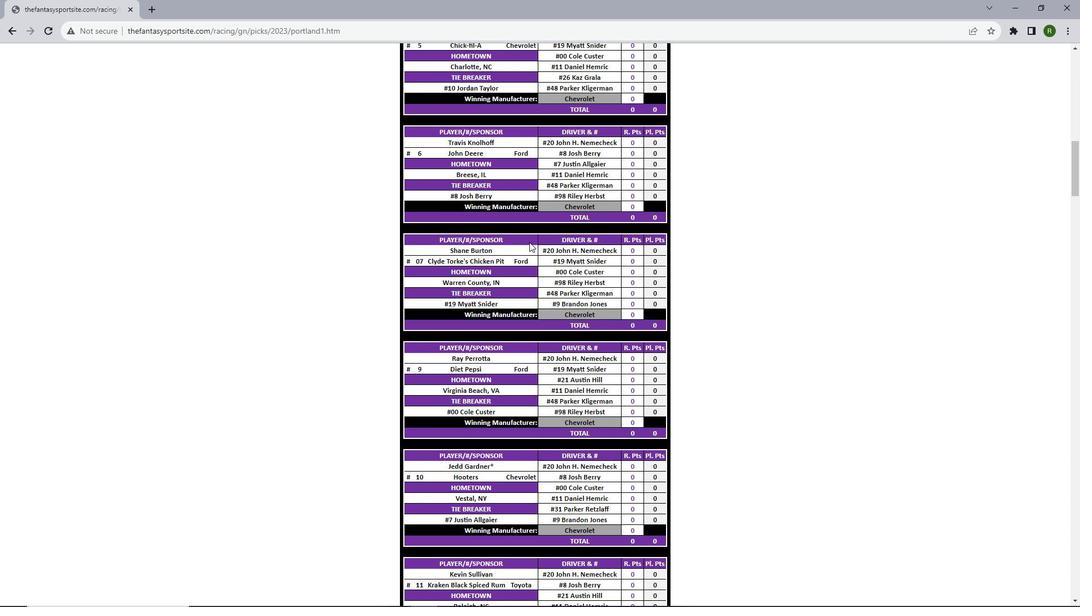 
Action: Mouse scrolled (529, 241) with delta (0, 0)
Screenshot: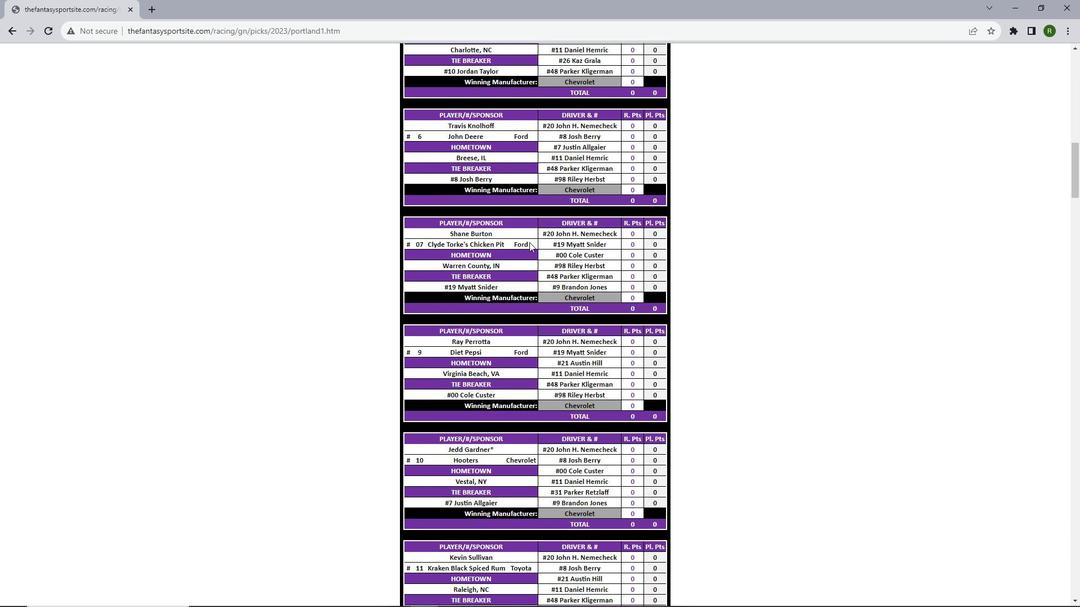 
Action: Mouse scrolled (529, 241) with delta (0, 0)
Screenshot: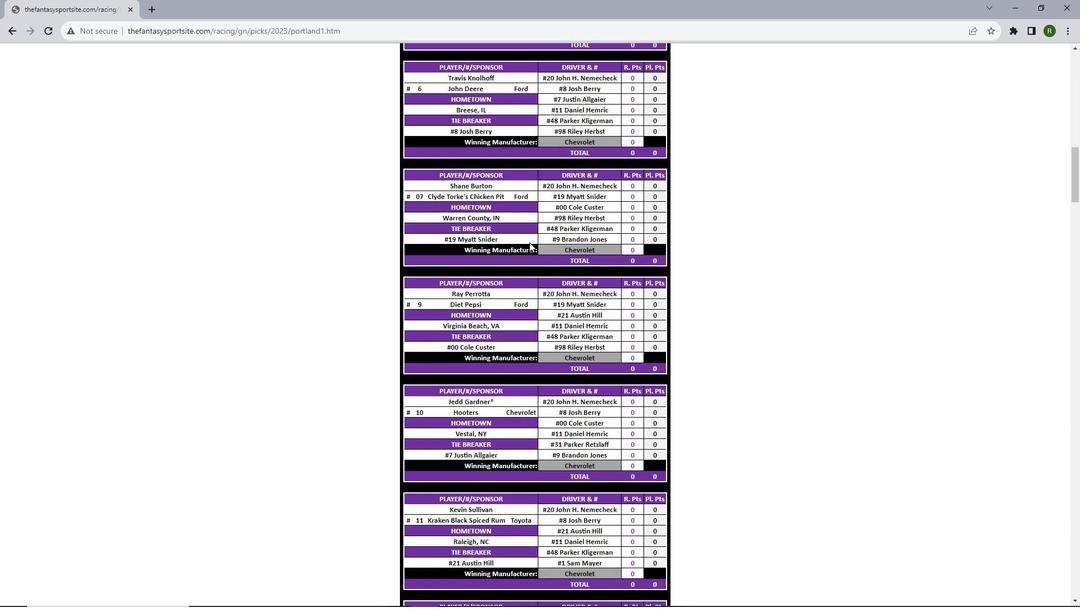 
Action: Mouse scrolled (529, 241) with delta (0, 0)
Screenshot: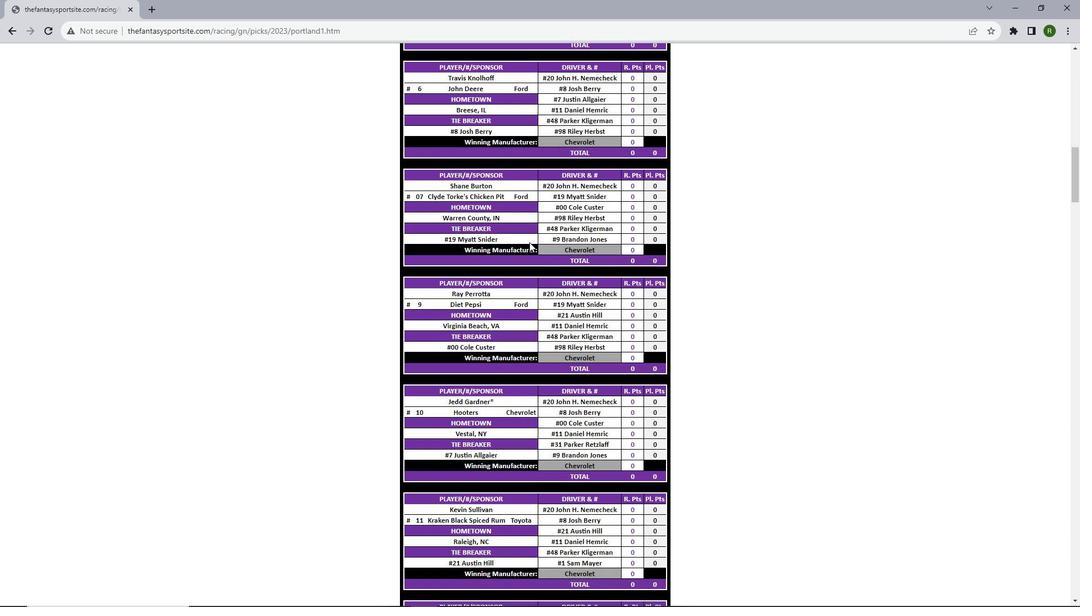 
Action: Mouse scrolled (529, 241) with delta (0, 0)
Screenshot: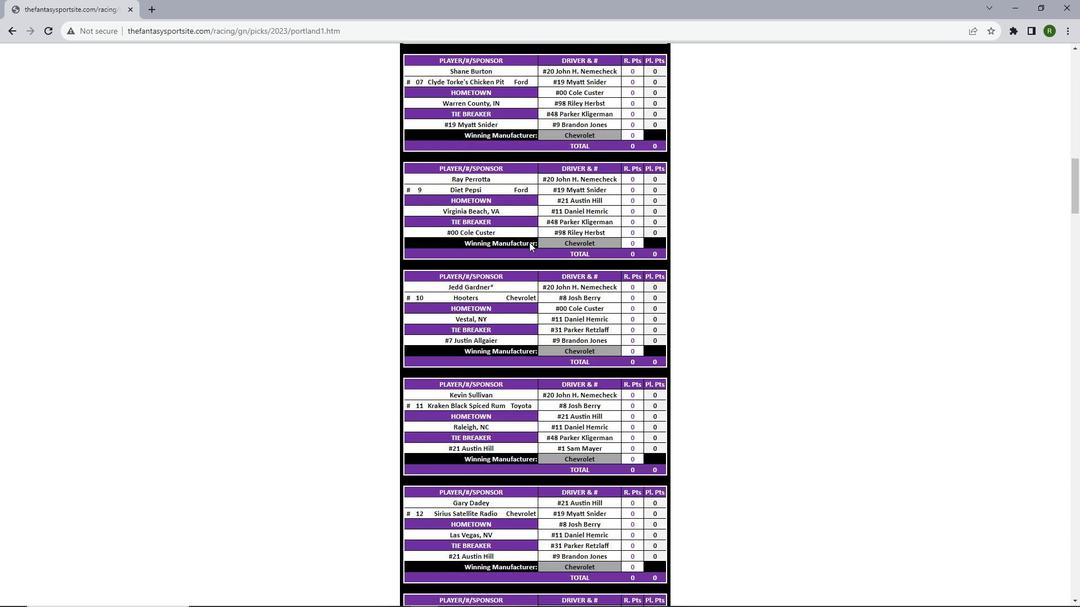 
Action: Mouse scrolled (529, 241) with delta (0, 0)
Screenshot: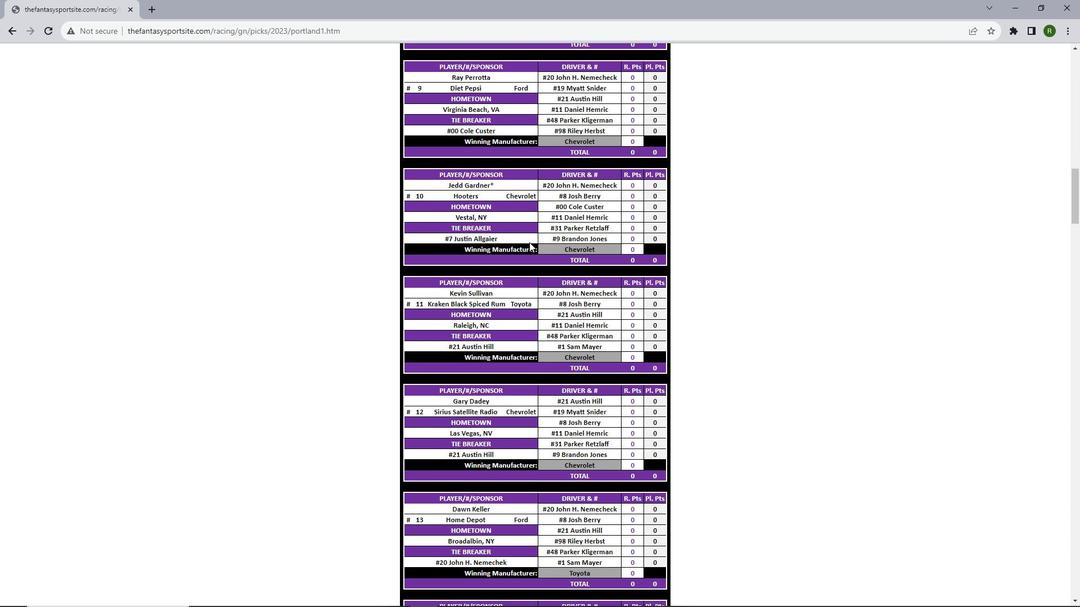 
Action: Mouse scrolled (529, 241) with delta (0, 0)
Screenshot: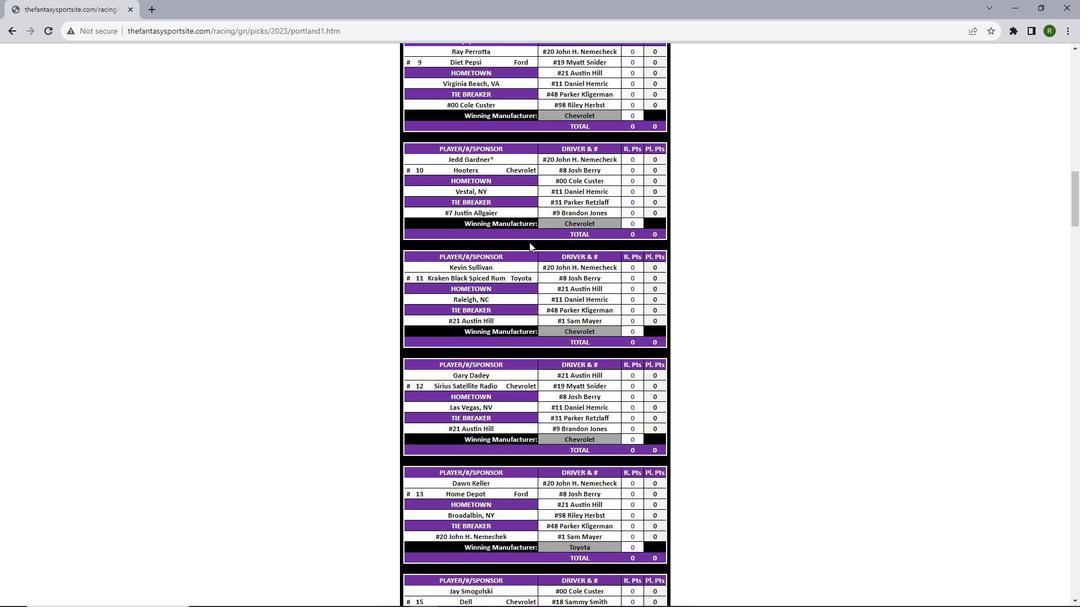 
Action: Mouse scrolled (529, 241) with delta (0, 0)
Screenshot: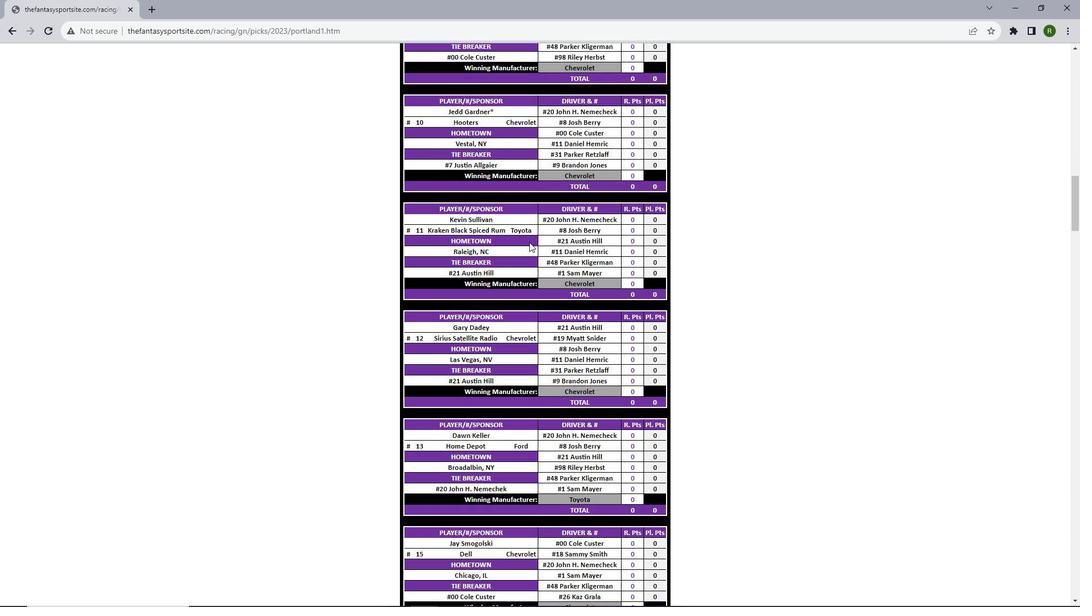 
Action: Mouse scrolled (529, 241) with delta (0, 0)
Screenshot: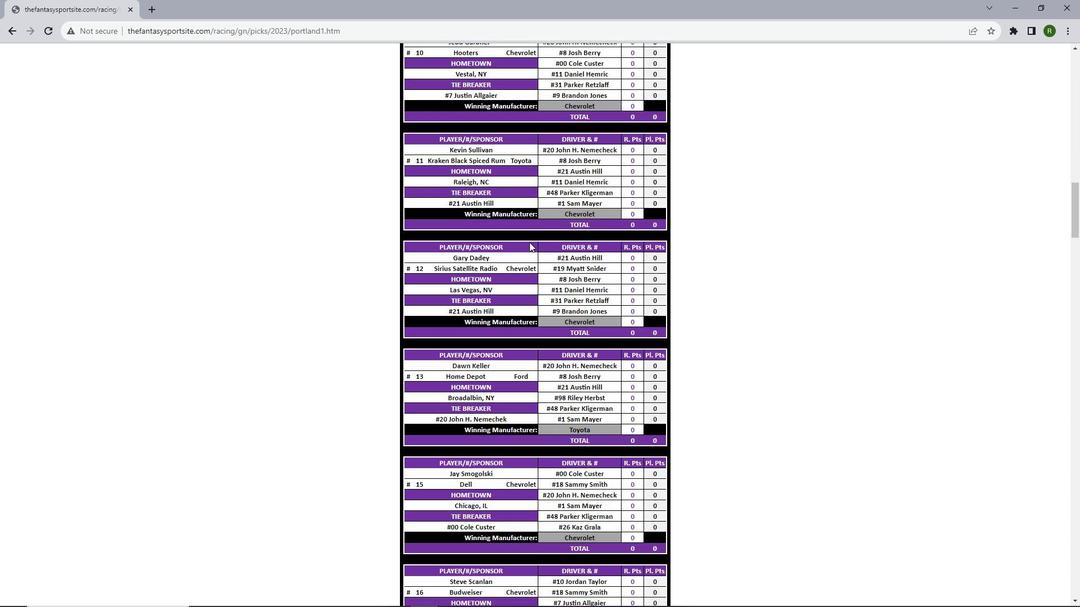 
Action: Mouse scrolled (529, 241) with delta (0, 0)
Screenshot: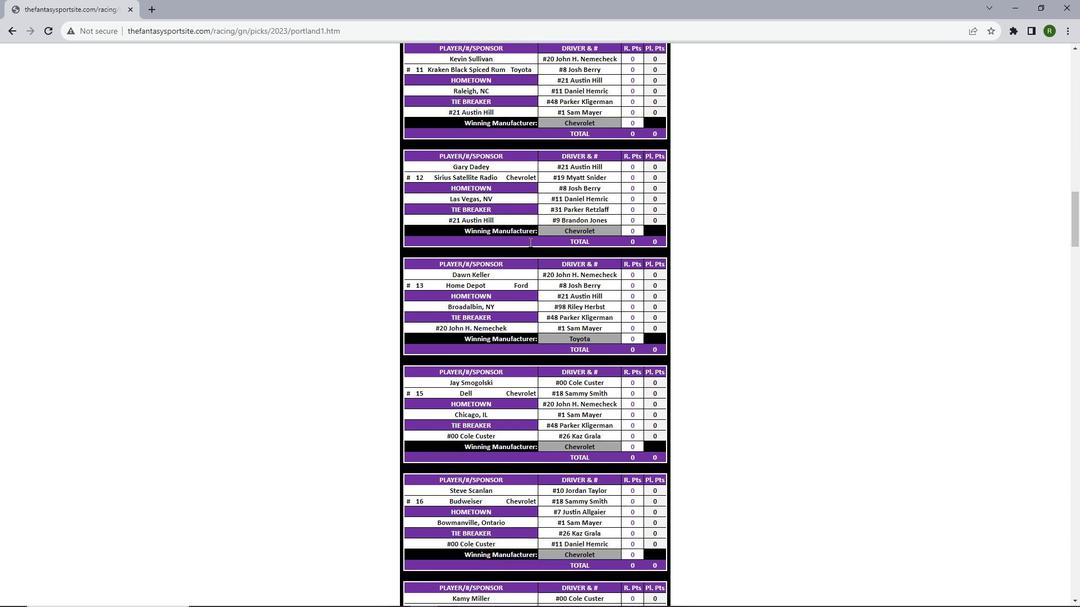 
Action: Mouse scrolled (529, 241) with delta (0, 0)
Screenshot: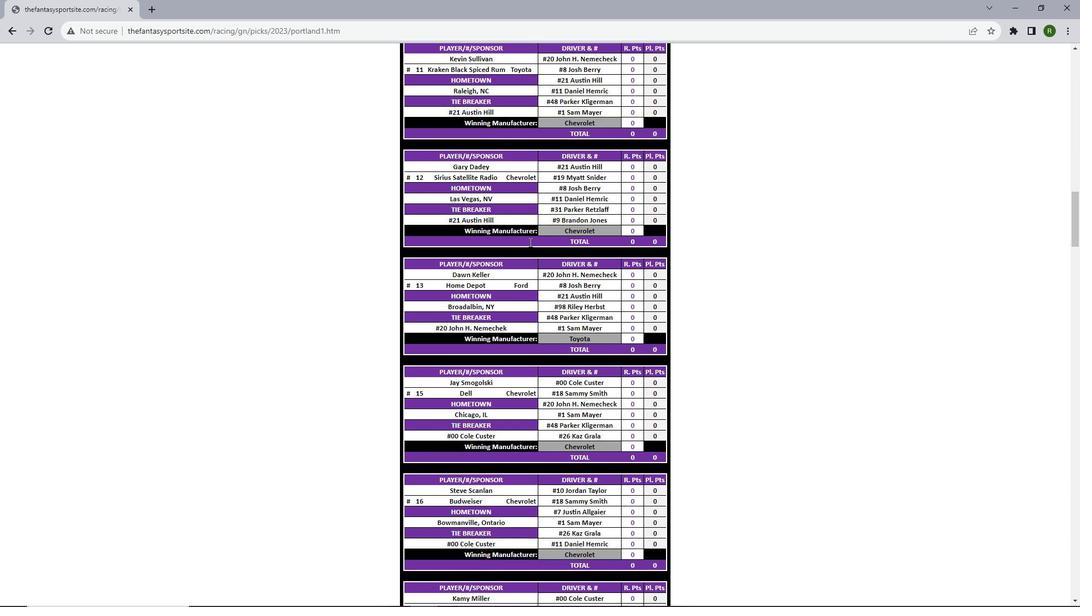 
Action: Mouse scrolled (529, 241) with delta (0, 0)
Screenshot: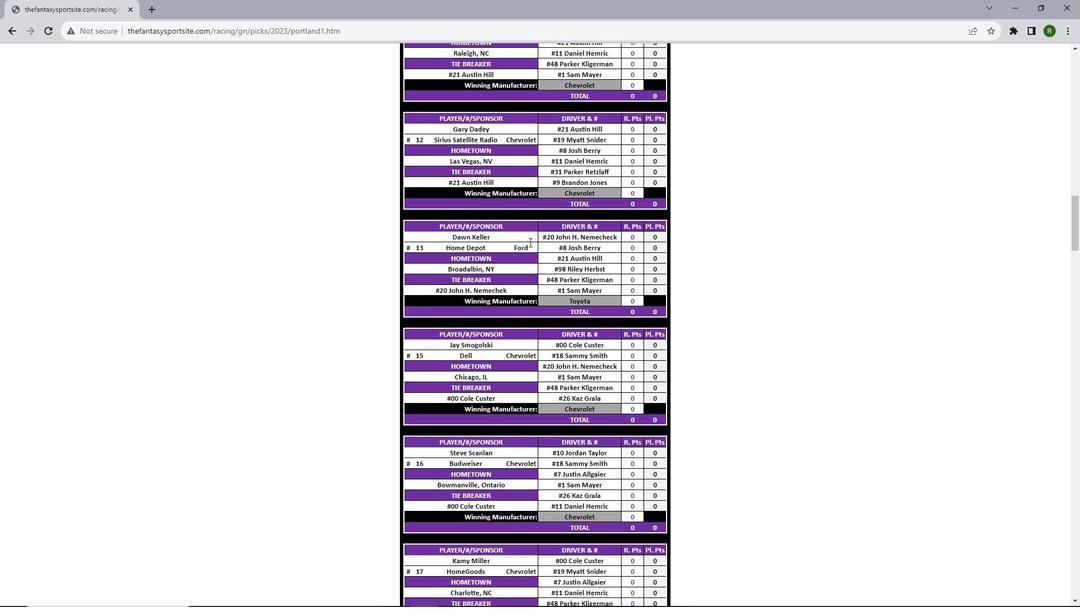 
Action: Mouse scrolled (529, 241) with delta (0, 0)
Screenshot: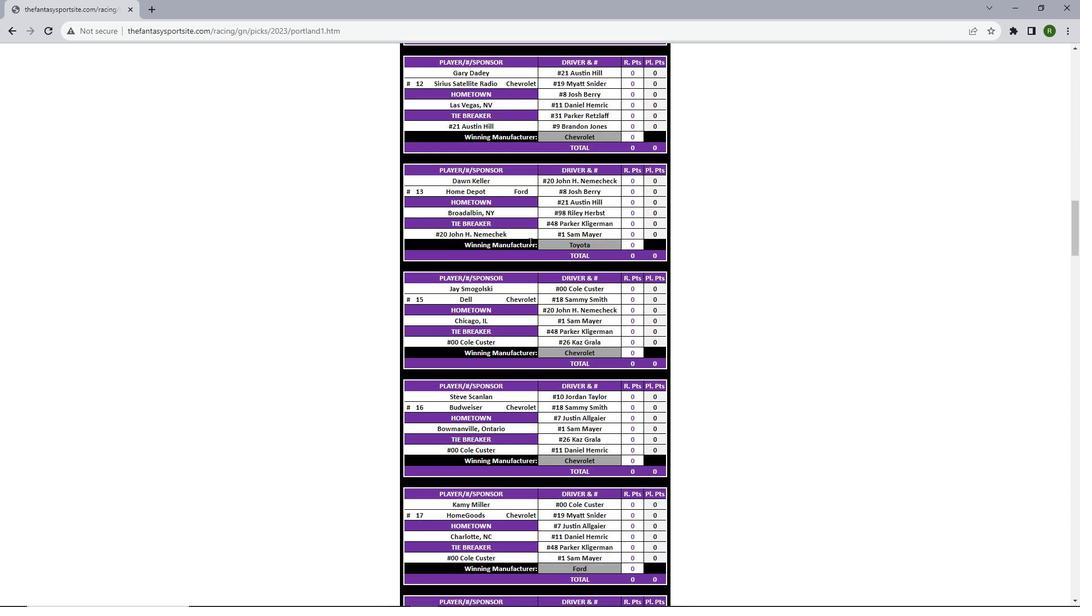 
Action: Mouse scrolled (529, 241) with delta (0, 0)
Screenshot: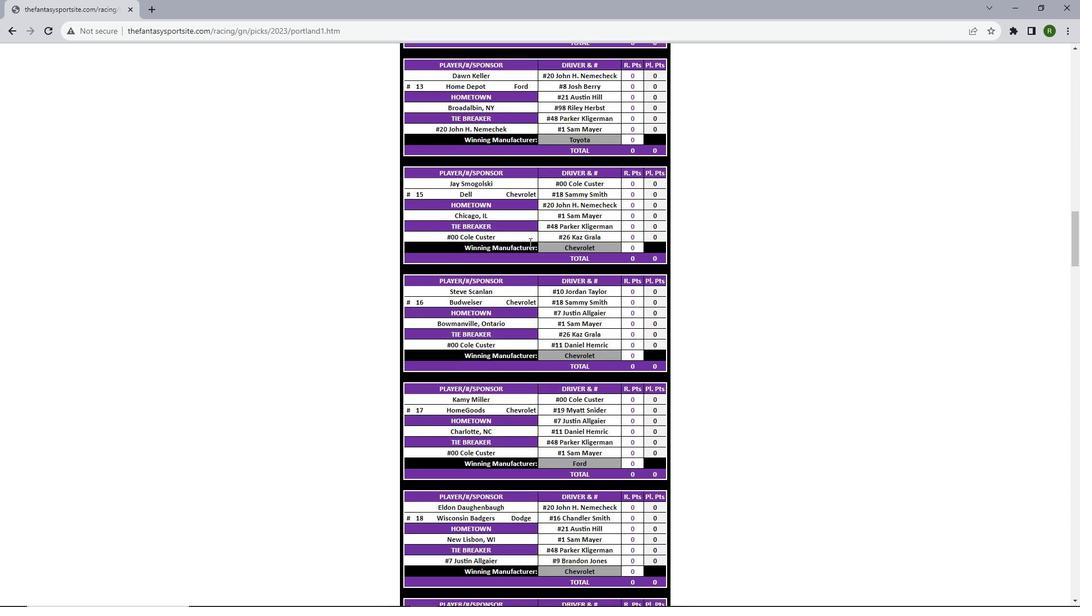 
Action: Mouse scrolled (529, 241) with delta (0, 0)
Screenshot: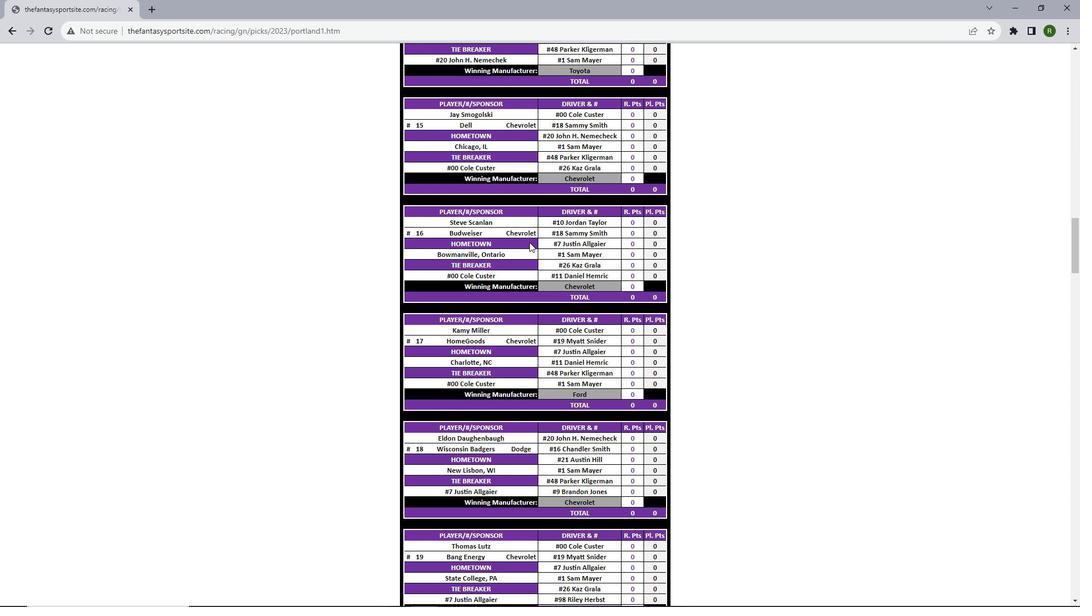 
Action: Mouse scrolled (529, 241) with delta (0, 0)
Screenshot: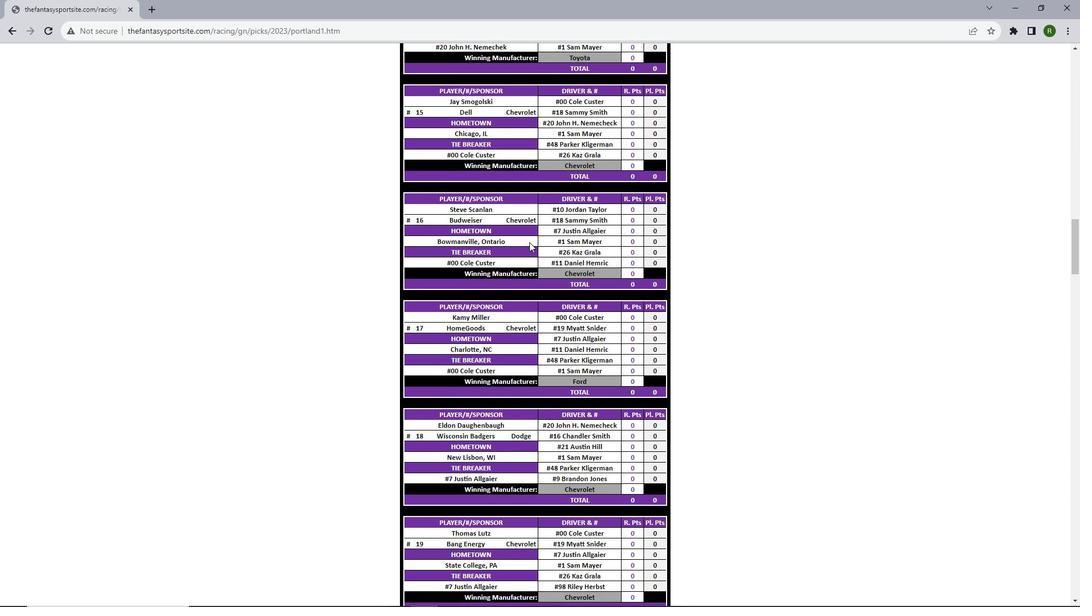 
Action: Mouse scrolled (529, 241) with delta (0, 0)
Screenshot: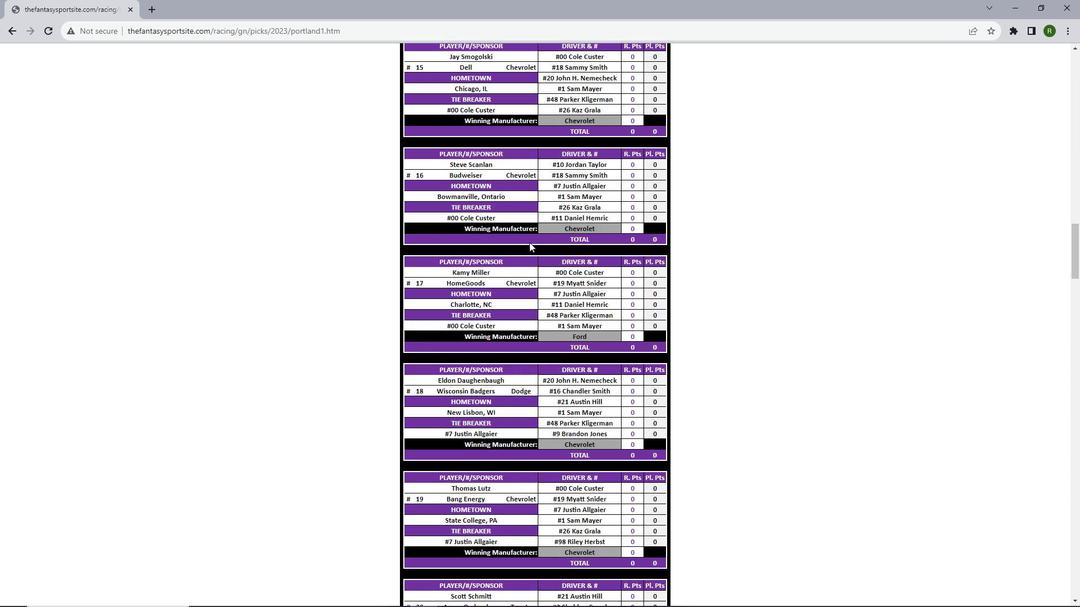 
Action: Mouse scrolled (529, 241) with delta (0, 0)
Screenshot: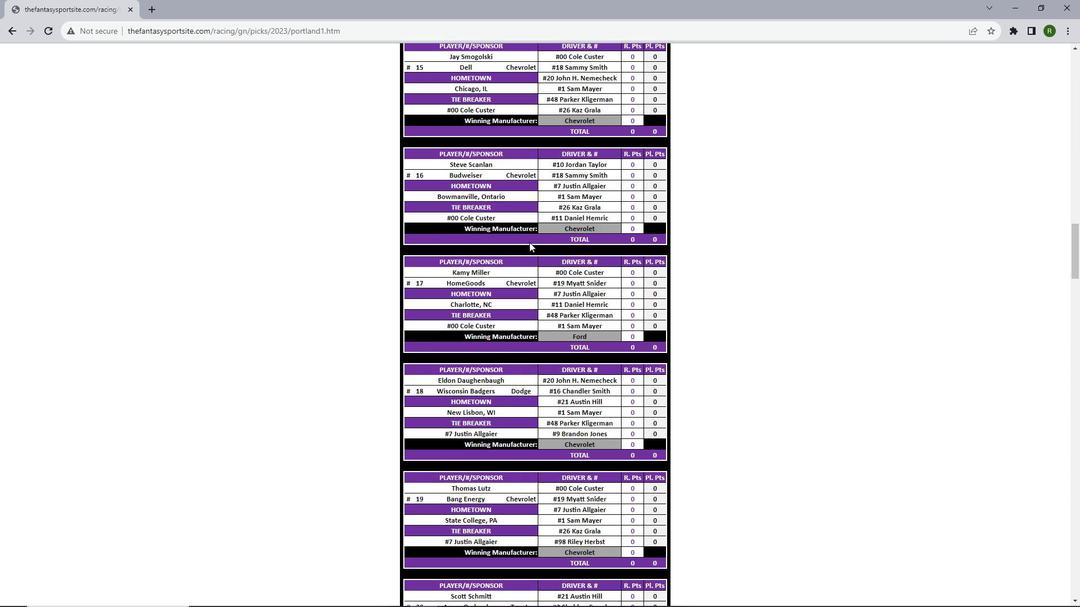
Action: Mouse scrolled (529, 241) with delta (0, 0)
Screenshot: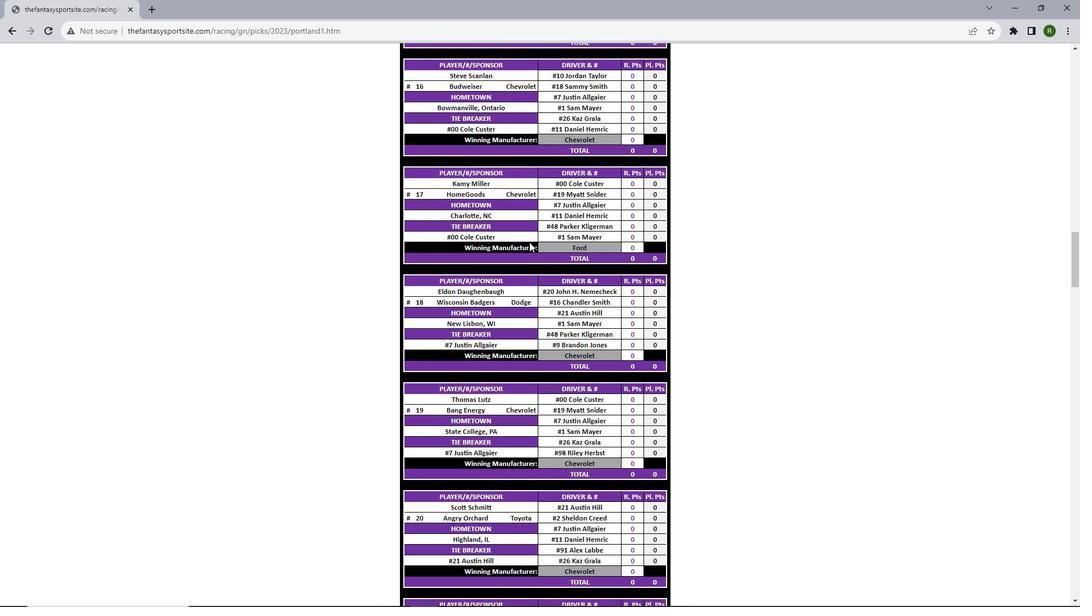 
Action: Mouse scrolled (529, 241) with delta (0, 0)
Screenshot: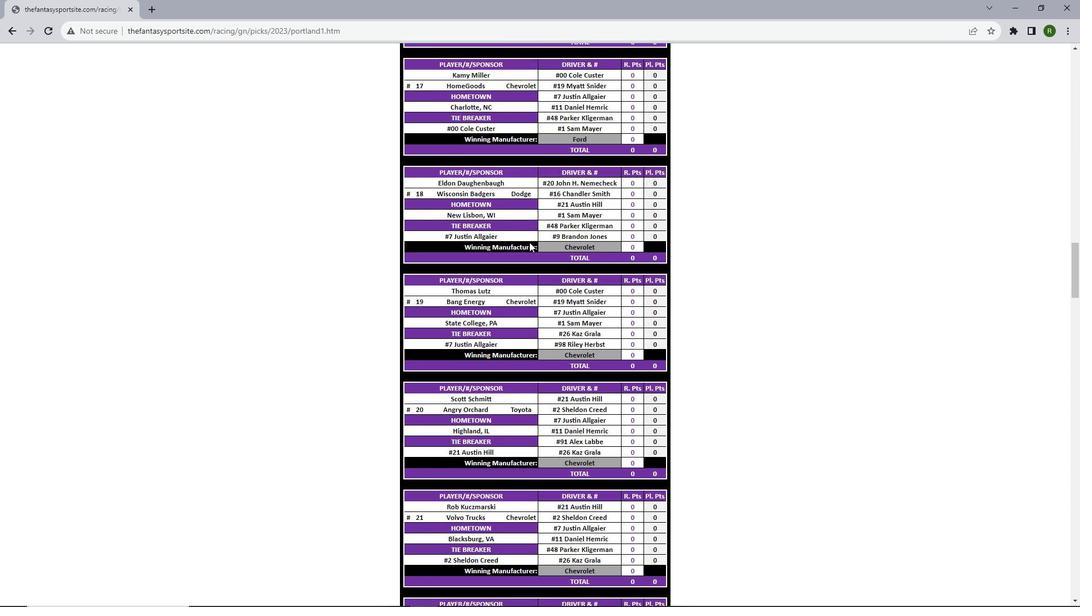 
Action: Mouse scrolled (529, 241) with delta (0, 0)
Screenshot: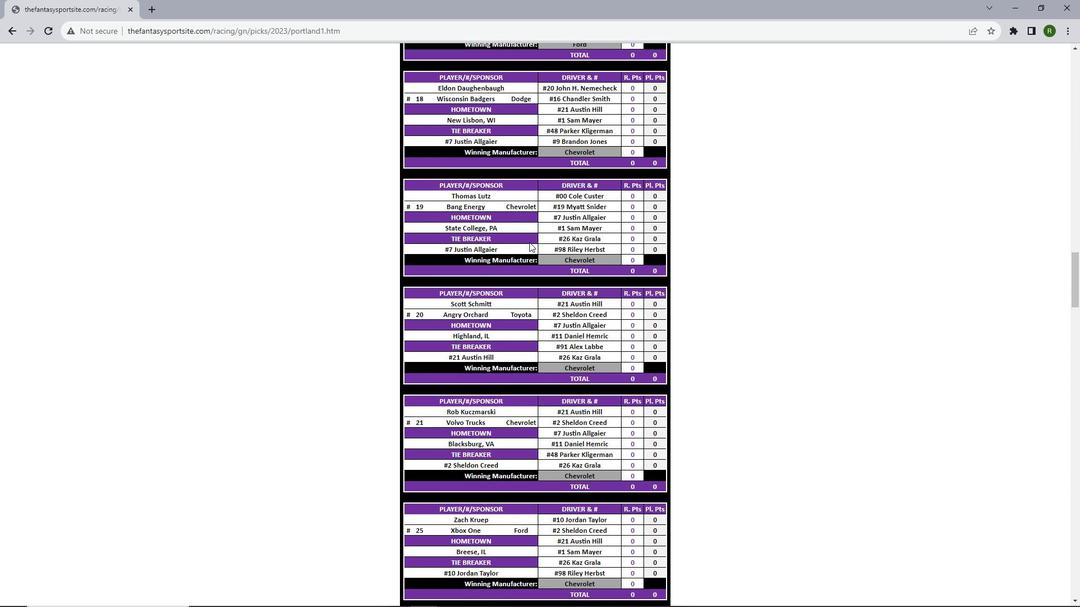 
Action: Mouse scrolled (529, 241) with delta (0, 0)
Screenshot: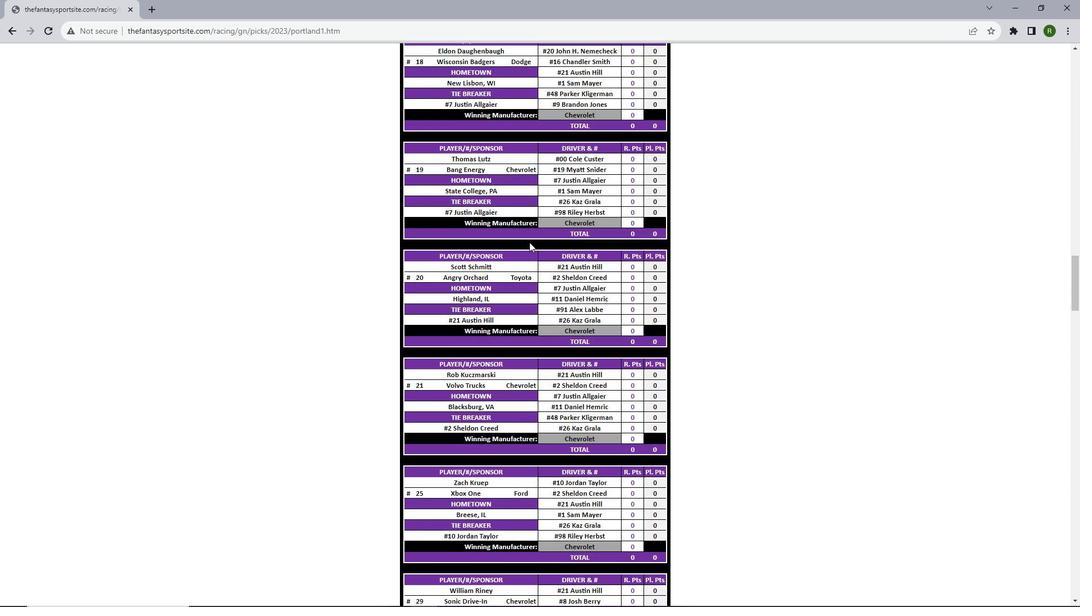 
Action: Mouse scrolled (529, 241) with delta (0, 0)
Screenshot: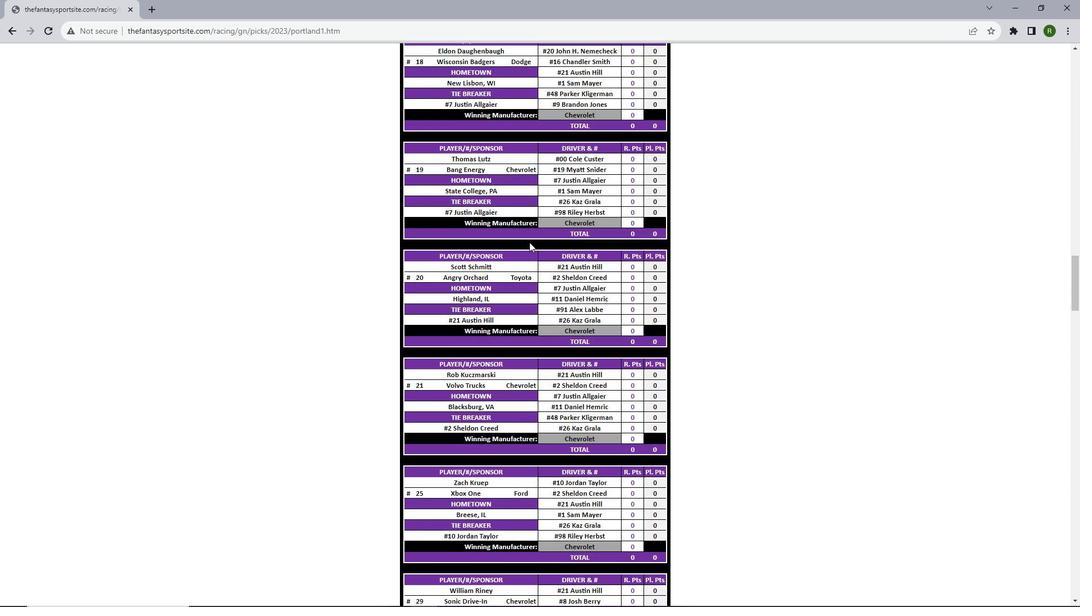 
Action: Mouse scrolled (529, 241) with delta (0, 0)
Screenshot: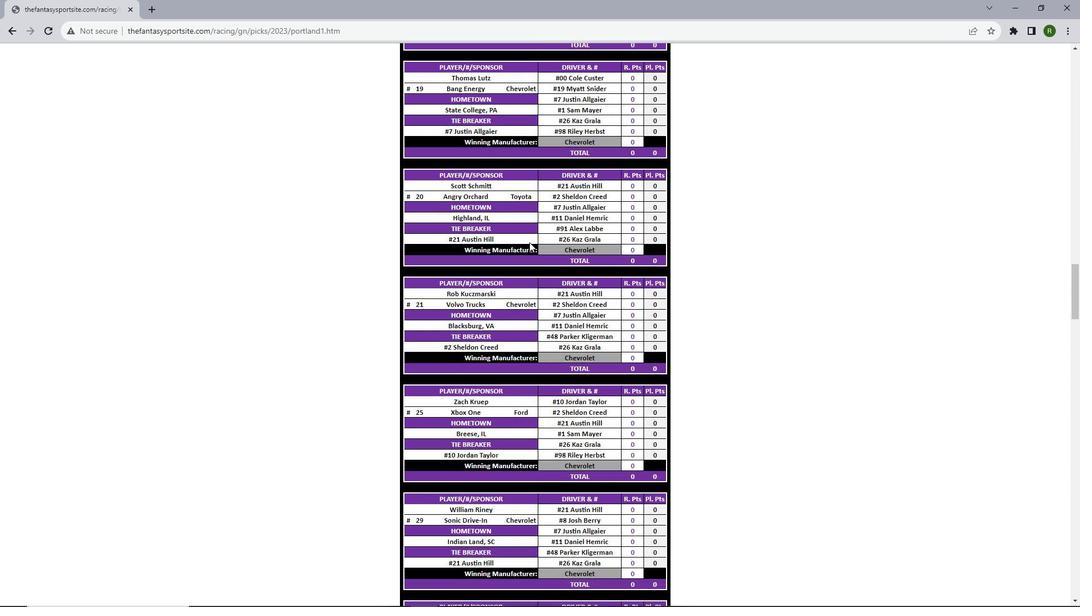 
Action: Mouse scrolled (529, 241) with delta (0, 0)
Screenshot: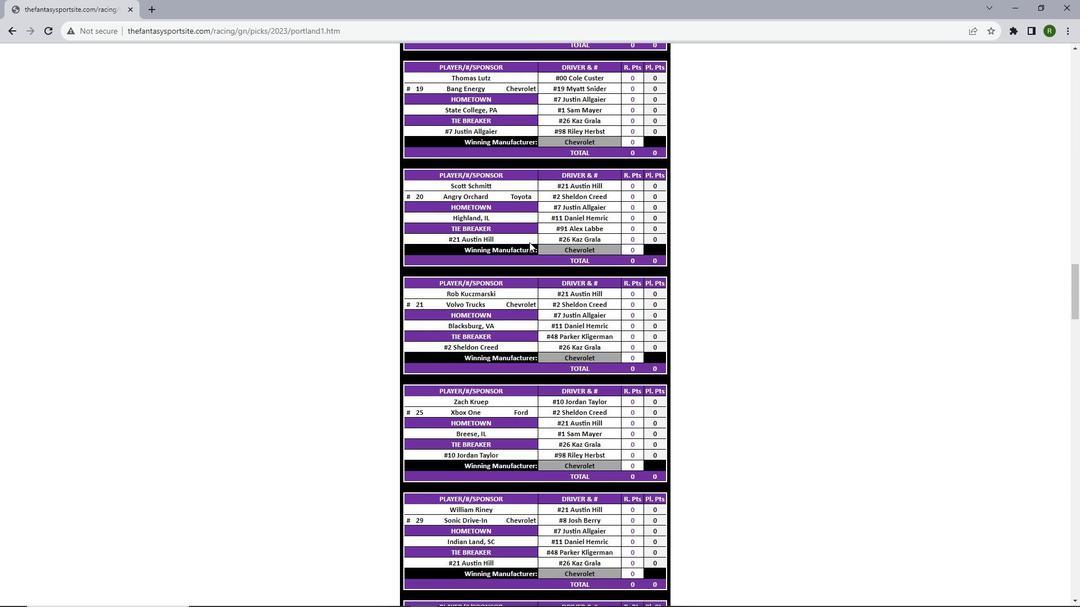 
Action: Mouse scrolled (529, 241) with delta (0, 0)
Screenshot: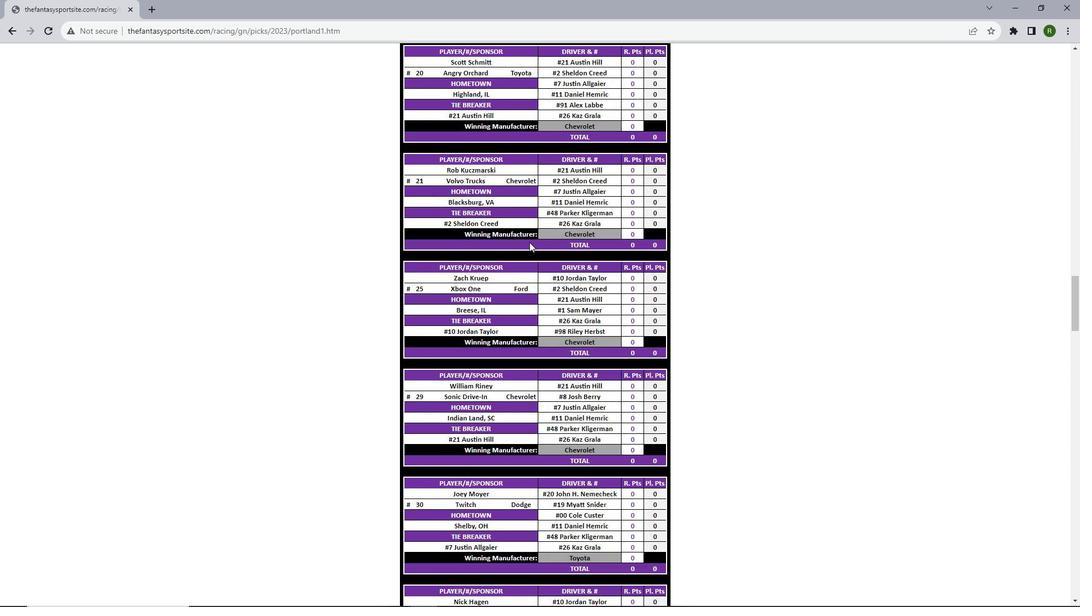
Action: Mouse scrolled (529, 241) with delta (0, 0)
Screenshot: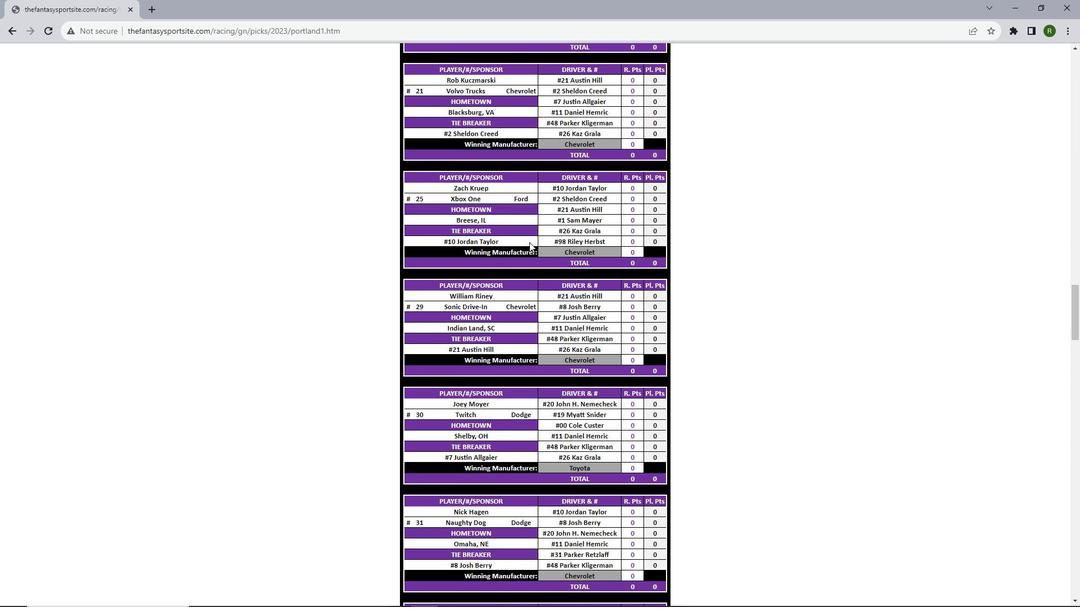 
Action: Mouse scrolled (529, 241) with delta (0, 0)
Screenshot: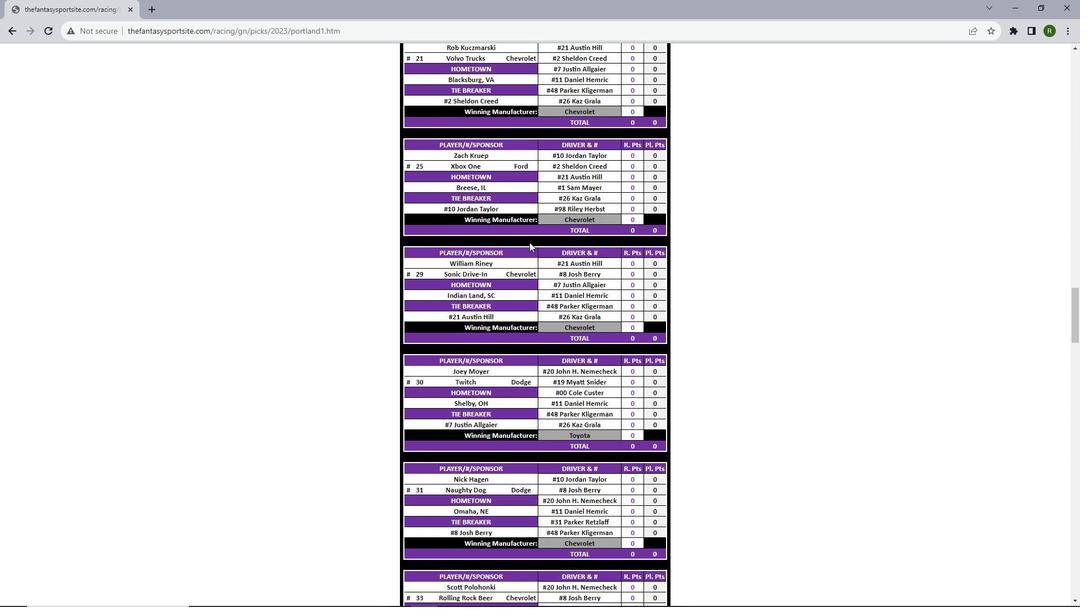 
Action: Mouse scrolled (529, 241) with delta (0, 0)
Screenshot: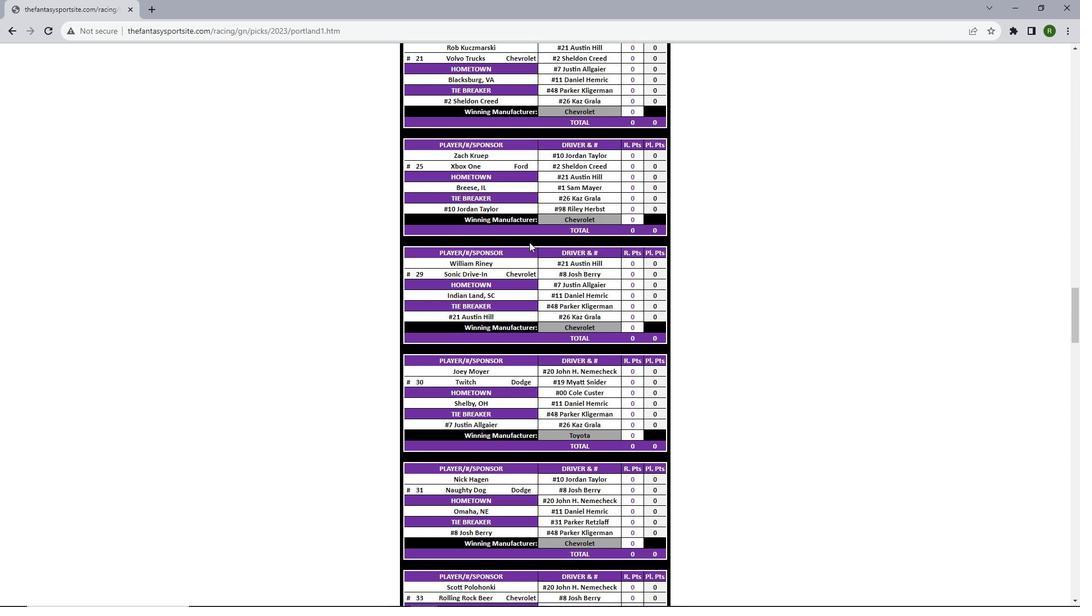 
Action: Mouse scrolled (529, 241) with delta (0, 0)
Screenshot: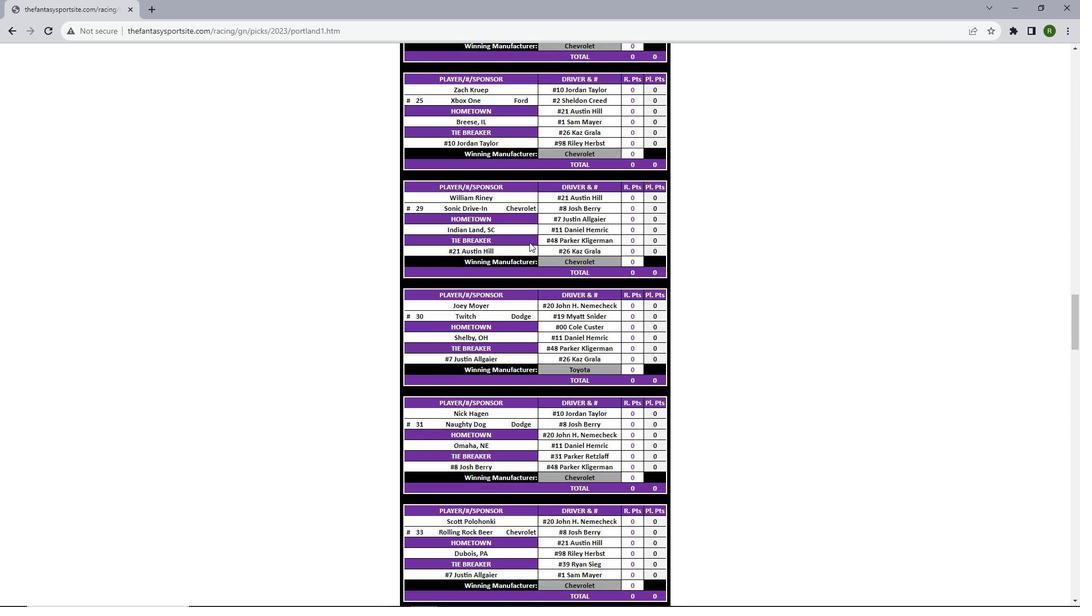 
Action: Mouse scrolled (529, 241) with delta (0, 0)
Screenshot: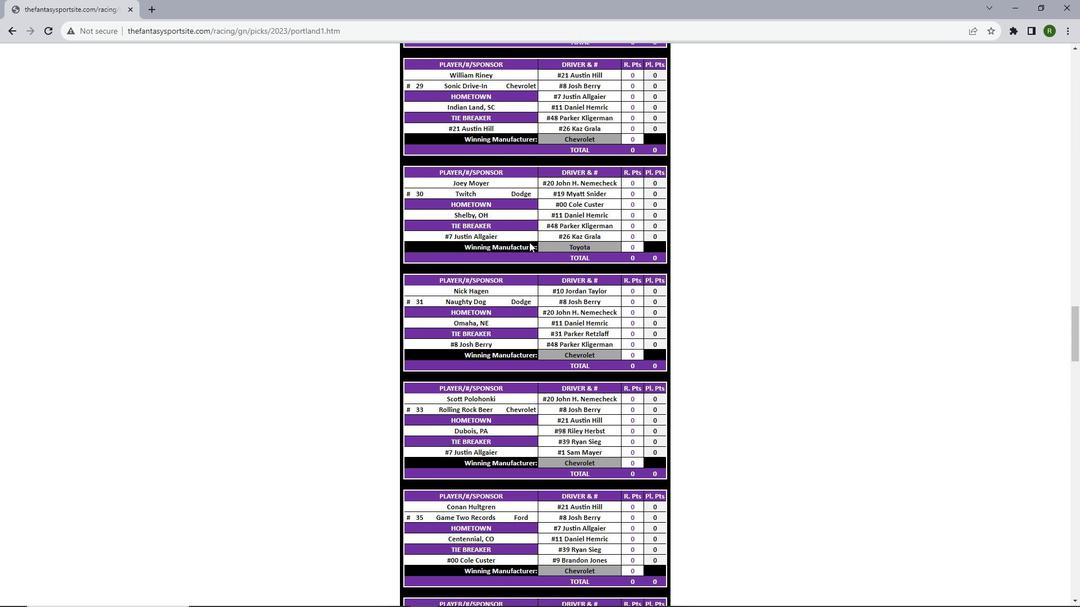 
Action: Mouse scrolled (529, 241) with delta (0, 0)
Screenshot: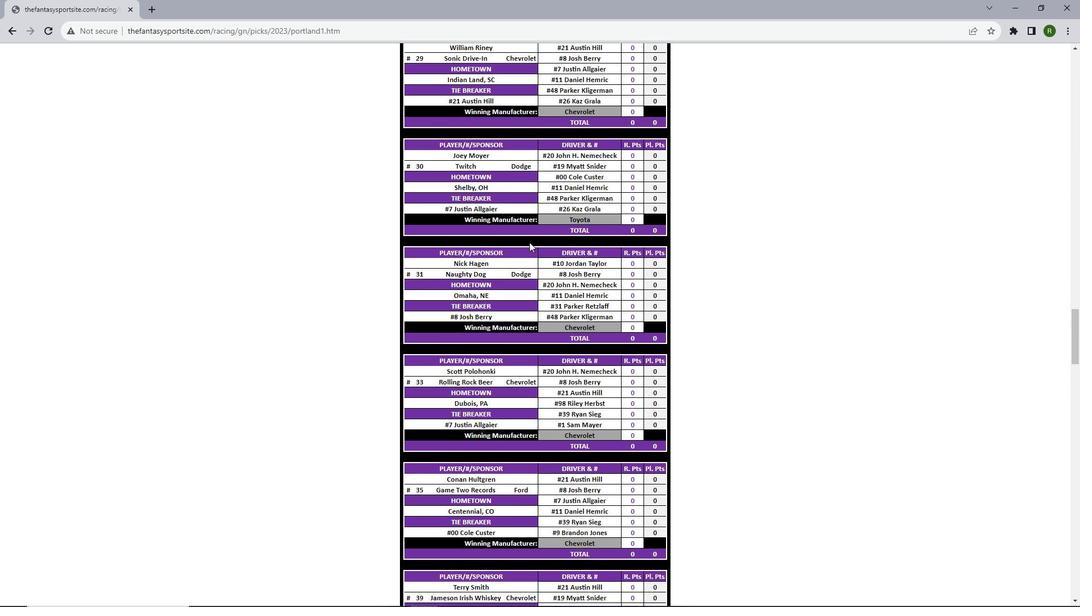 
Action: Mouse scrolled (529, 241) with delta (0, 0)
Screenshot: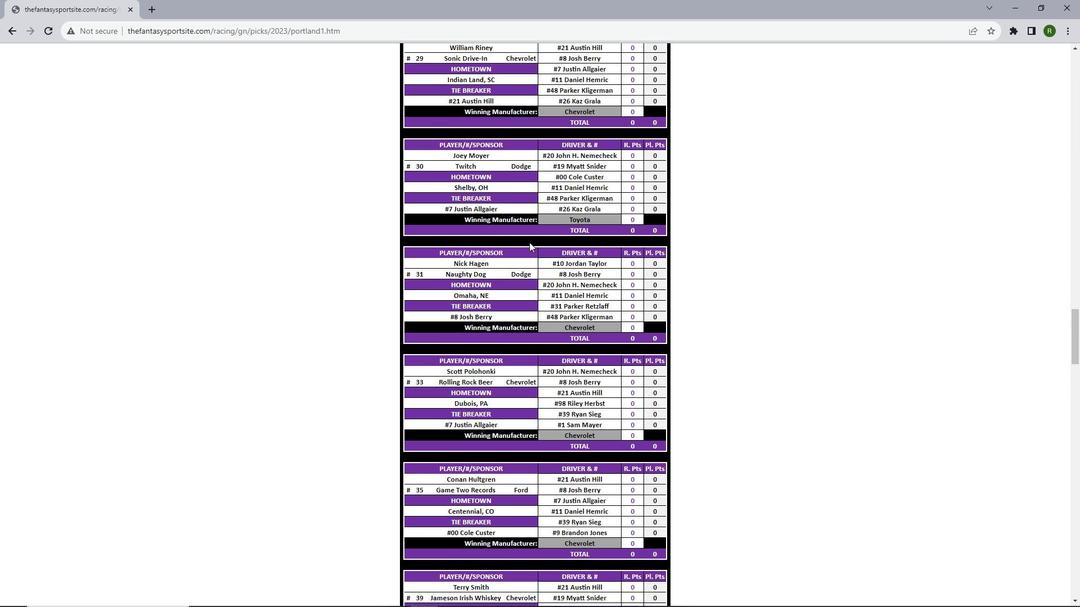 
Action: Mouse scrolled (529, 241) with delta (0, 0)
Screenshot: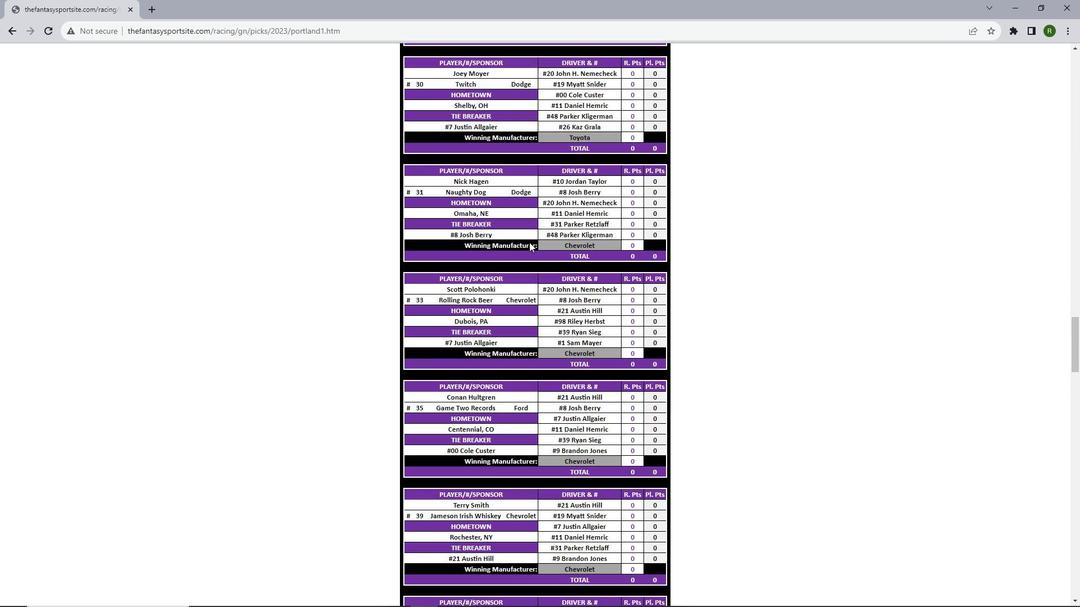 
Action: Mouse scrolled (529, 241) with delta (0, 0)
Screenshot: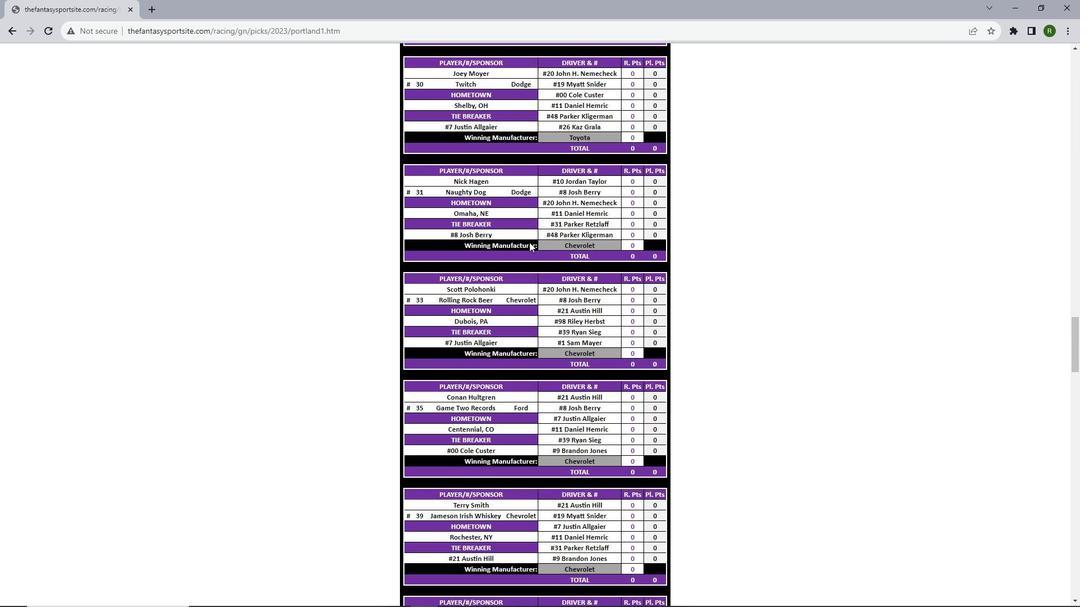 
Action: Mouse scrolled (529, 241) with delta (0, 0)
Screenshot: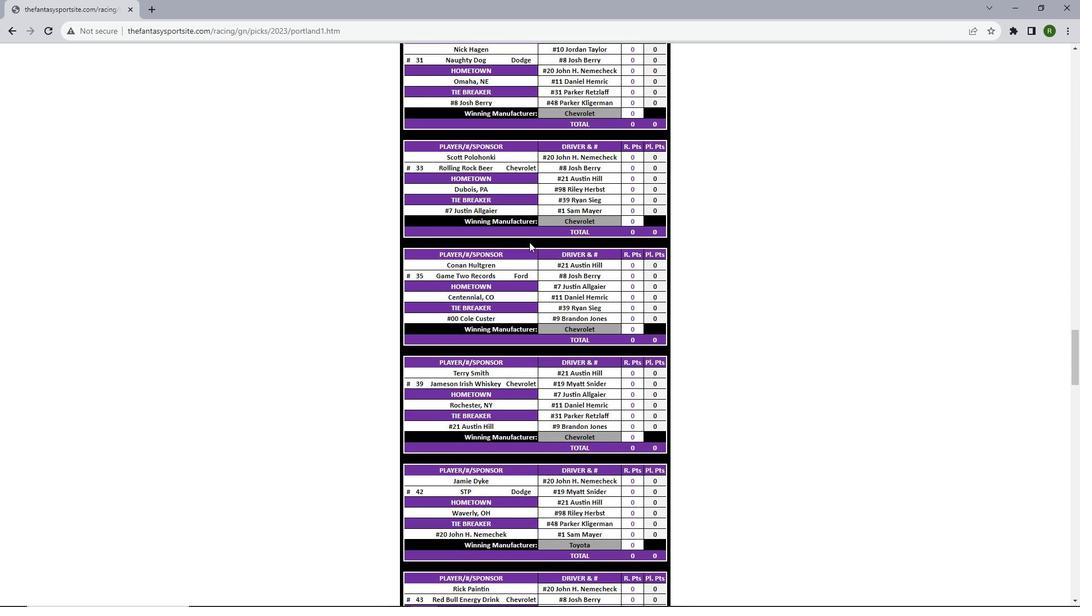 
Action: Mouse scrolled (529, 241) with delta (0, 0)
Screenshot: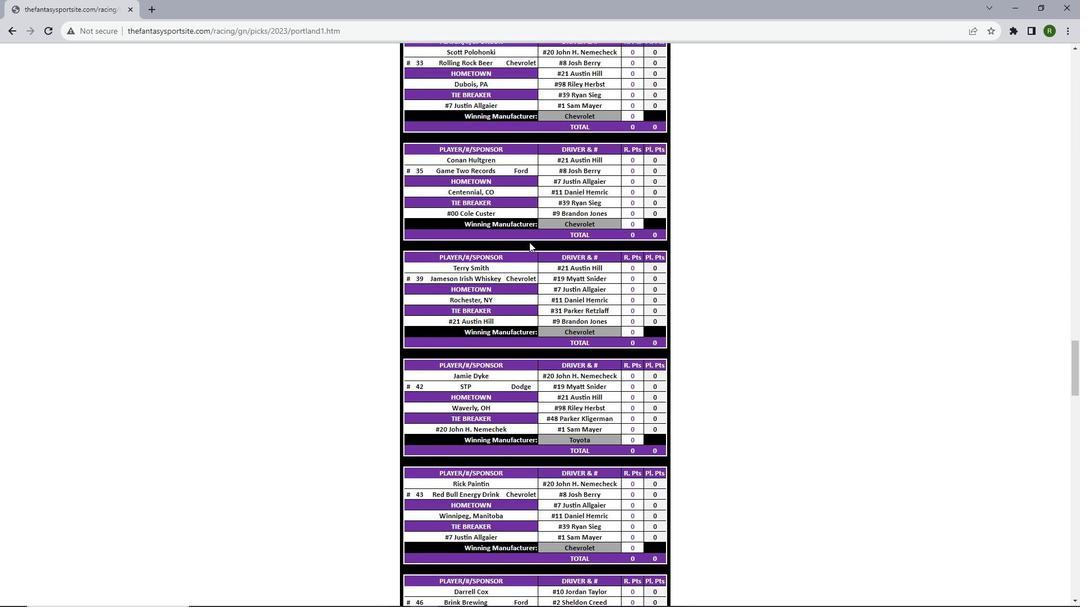 
Action: Mouse scrolled (529, 241) with delta (0, 0)
Screenshot: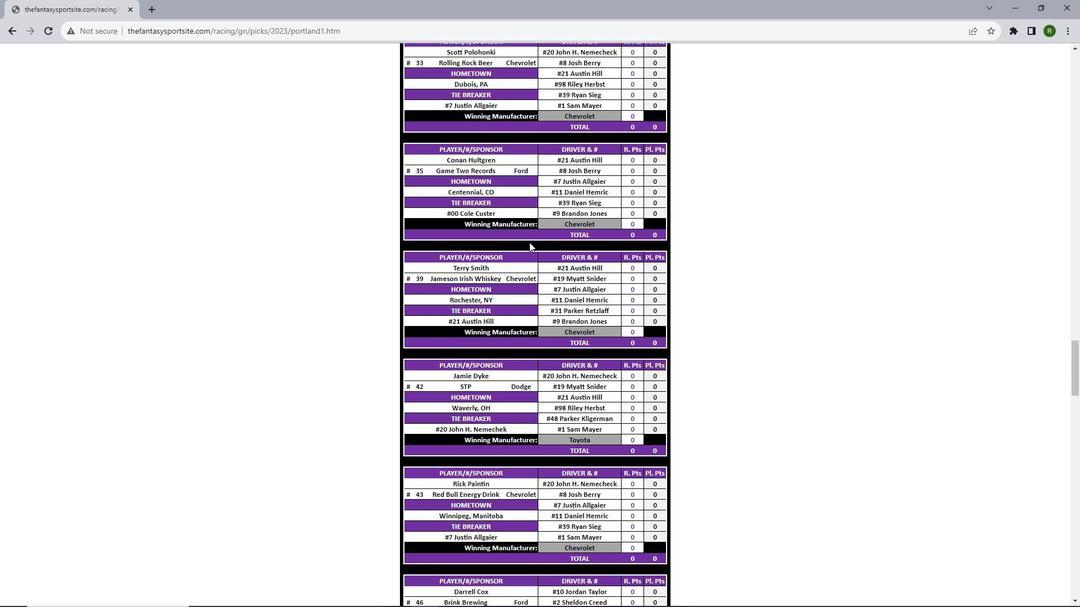 
Action: Mouse scrolled (529, 241) with delta (0, 0)
Screenshot: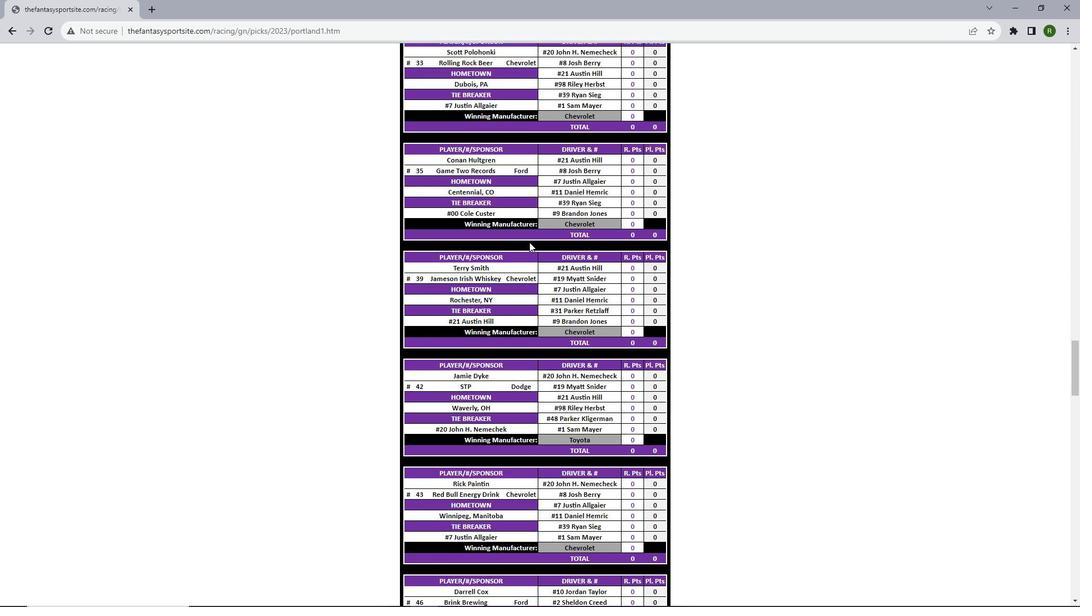 
Action: Mouse scrolled (529, 241) with delta (0, 0)
Screenshot: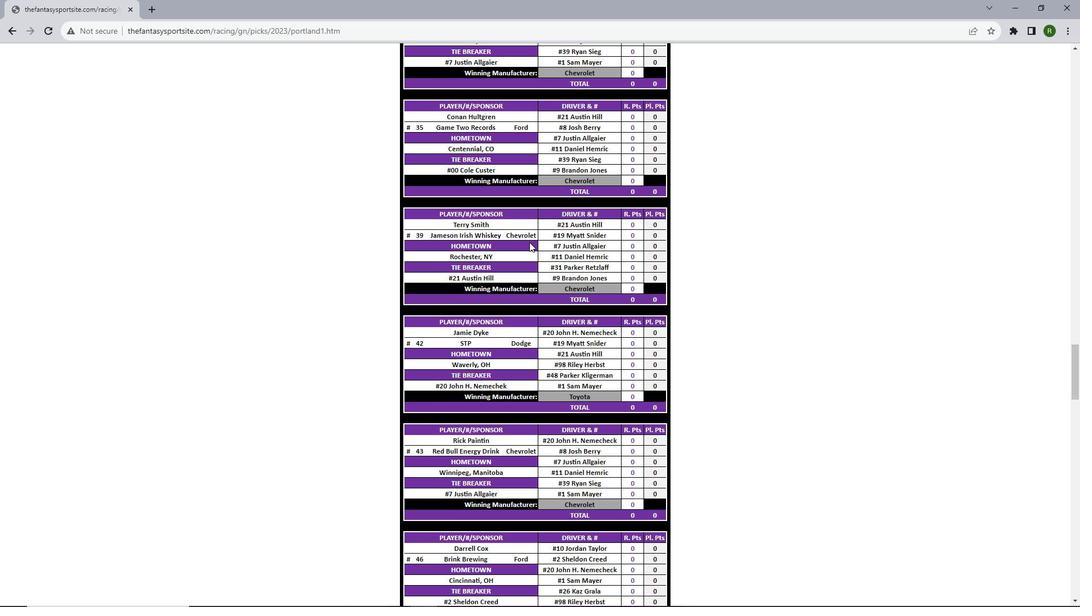 
Action: Mouse scrolled (529, 241) with delta (0, 0)
Screenshot: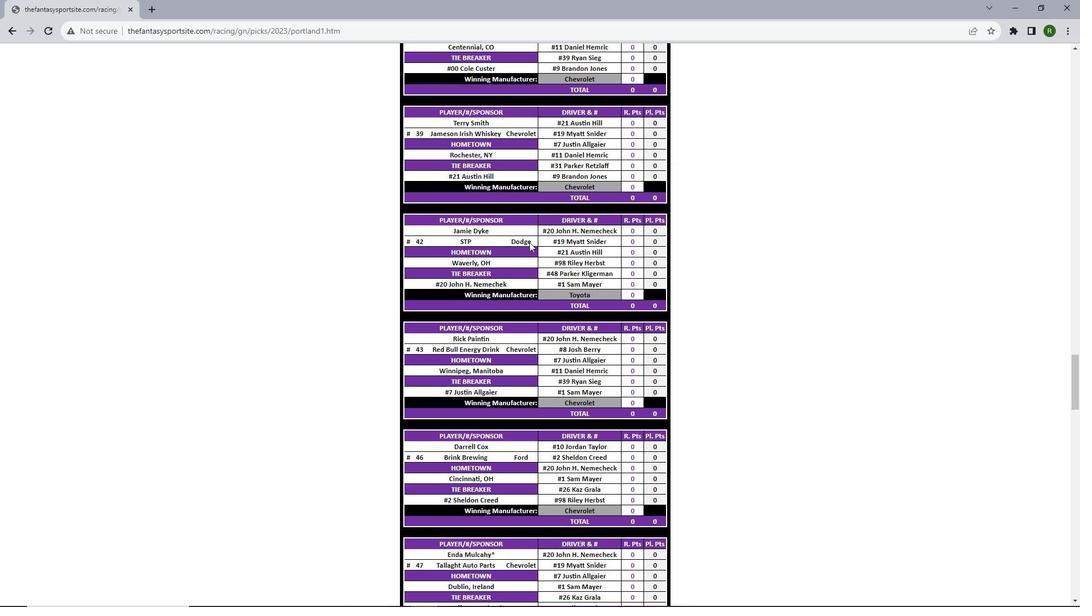 
Action: Mouse scrolled (529, 241) with delta (0, 0)
Screenshot: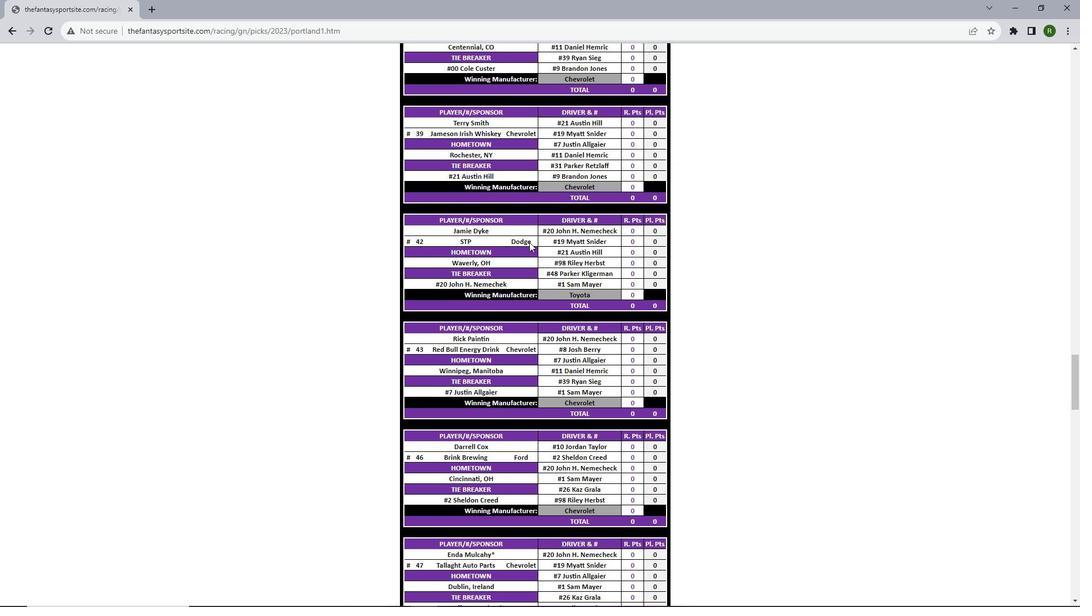 
Action: Mouse scrolled (529, 241) with delta (0, 0)
Screenshot: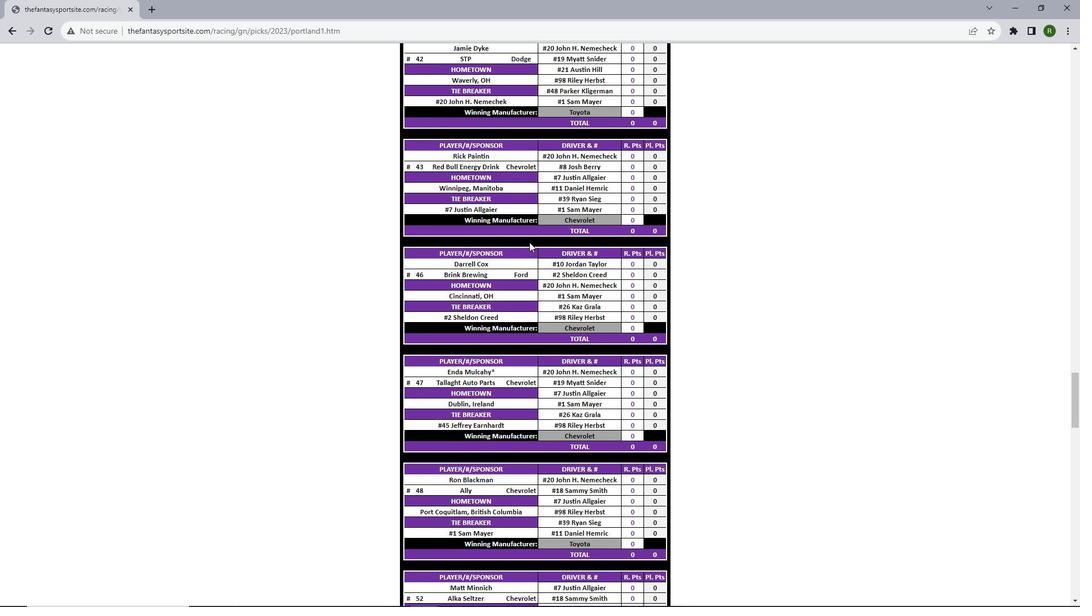 
Action: Mouse scrolled (529, 241) with delta (0, 0)
Screenshot: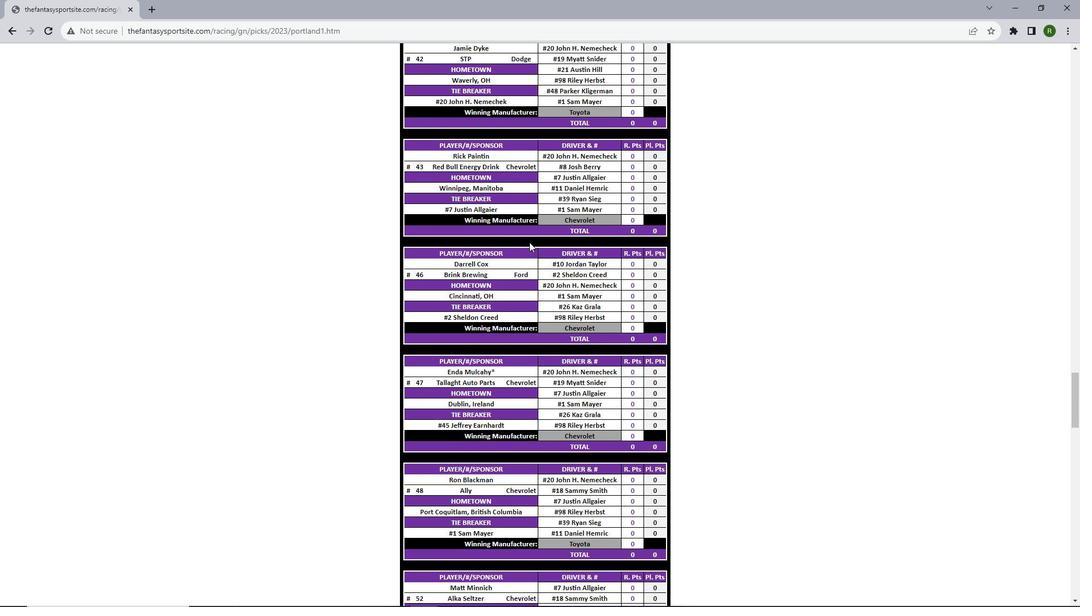 
Action: Mouse scrolled (529, 241) with delta (0, 0)
Screenshot: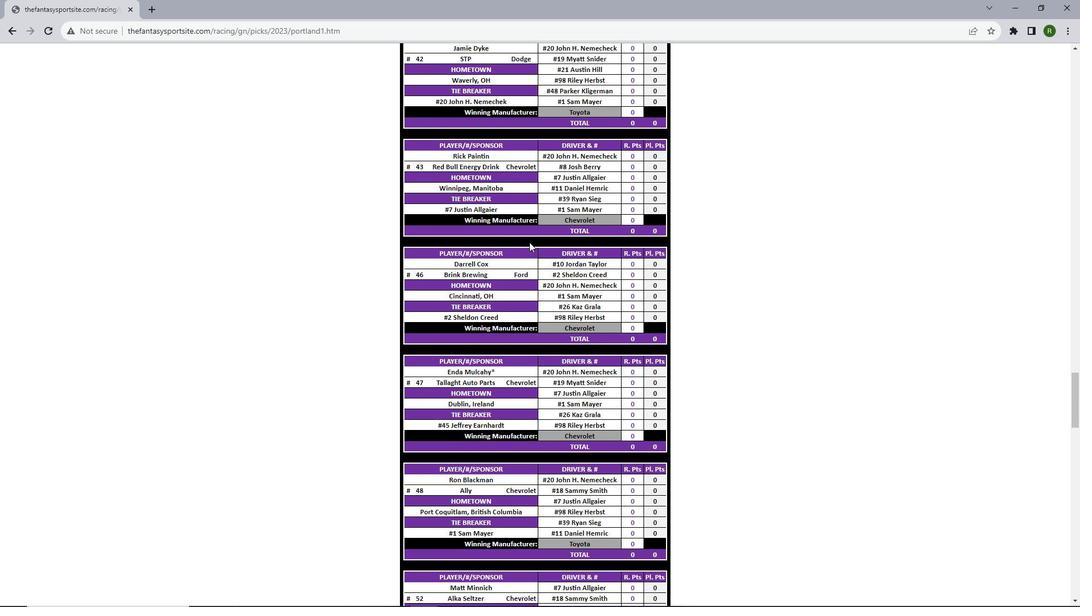 
Action: Mouse scrolled (529, 241) with delta (0, 0)
Screenshot: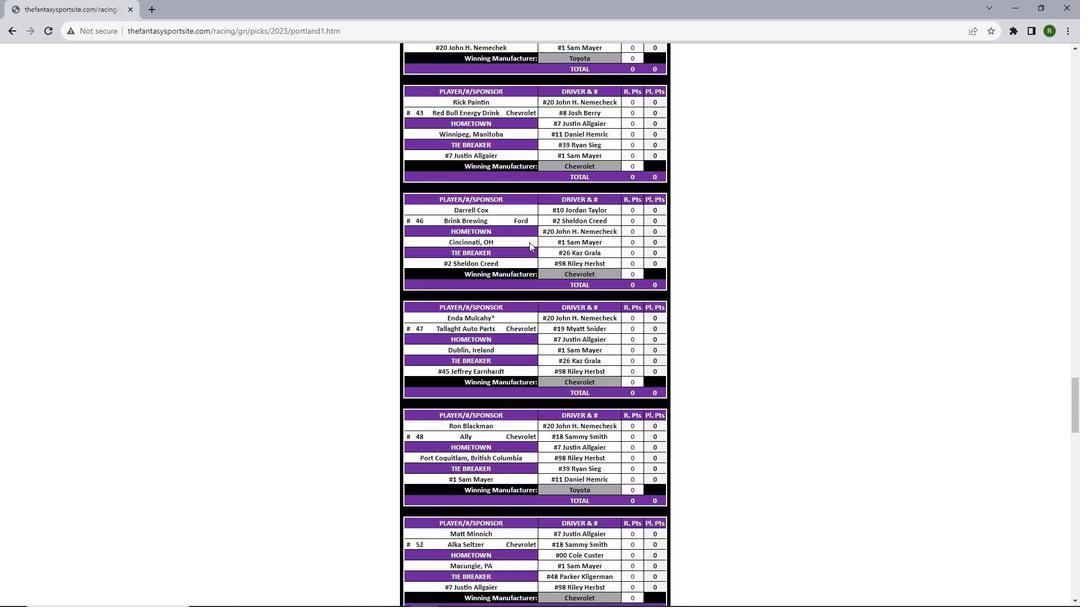 
Action: Mouse scrolled (529, 241) with delta (0, 0)
Screenshot: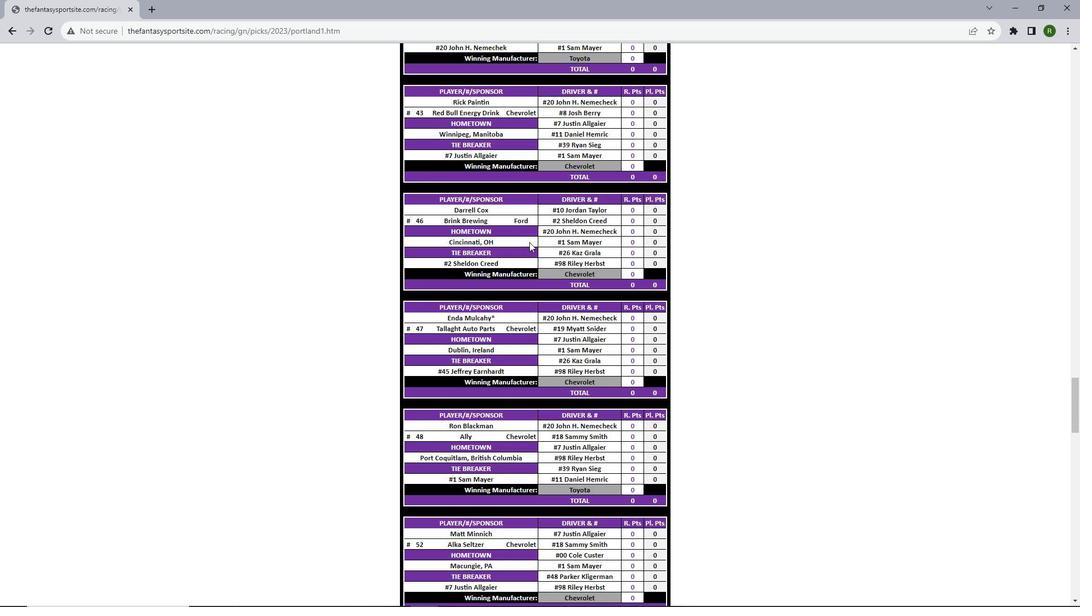 
Action: Mouse scrolled (529, 241) with delta (0, 0)
Screenshot: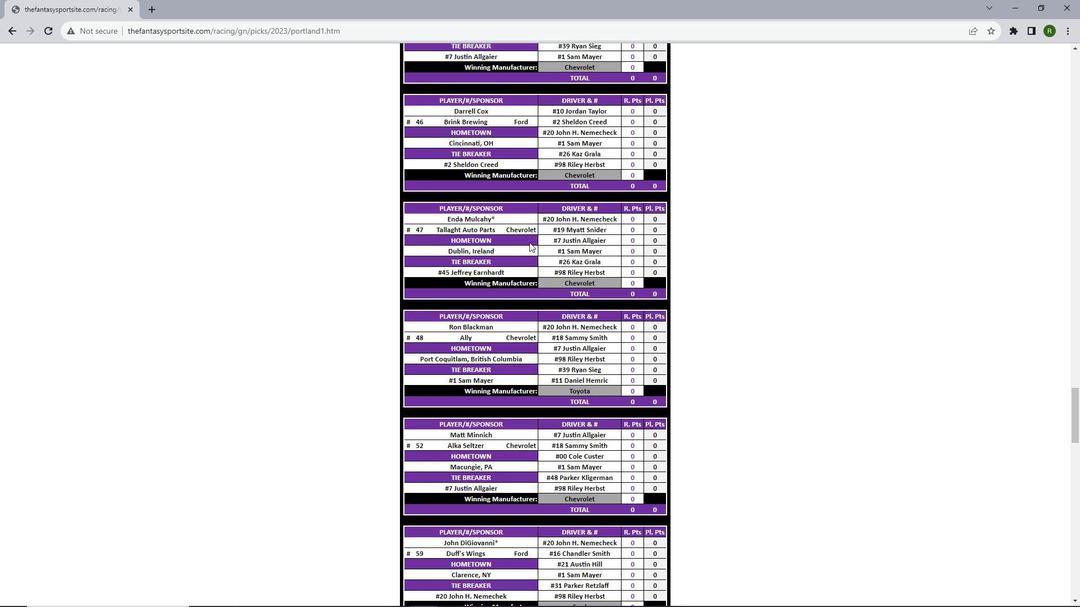 
Action: Mouse scrolled (529, 241) with delta (0, 0)
Screenshot: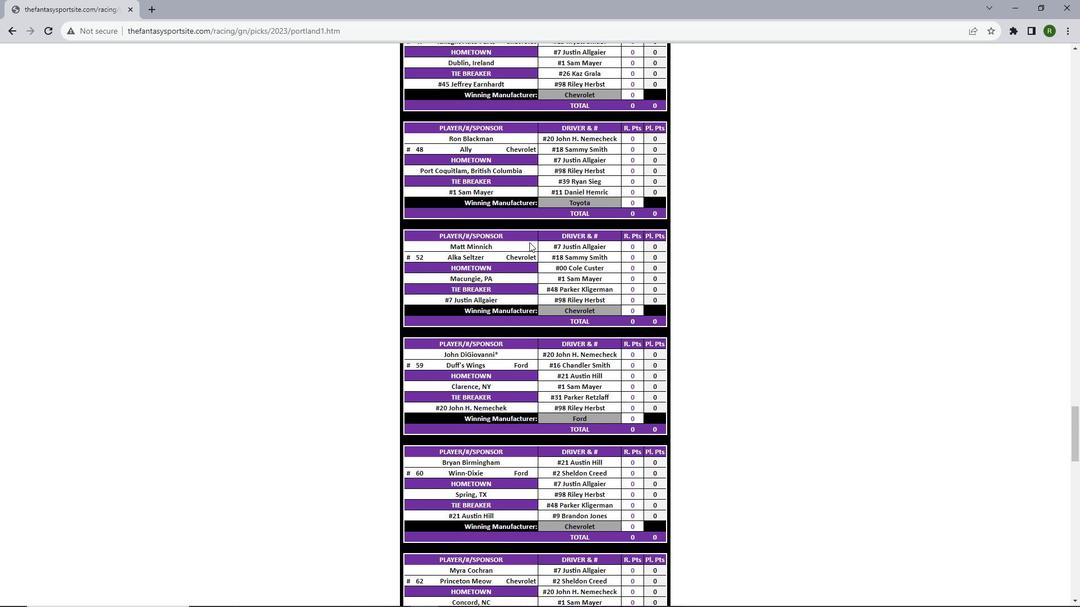 
Action: Mouse scrolled (529, 241) with delta (0, 0)
Screenshot: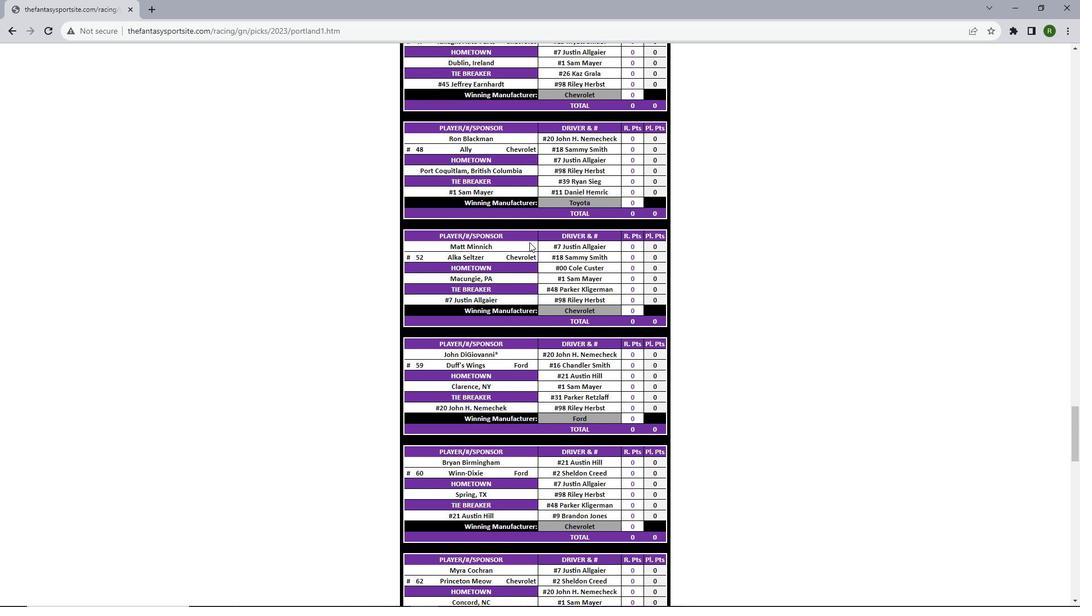 
Action: Mouse scrolled (529, 241) with delta (0, 0)
Screenshot: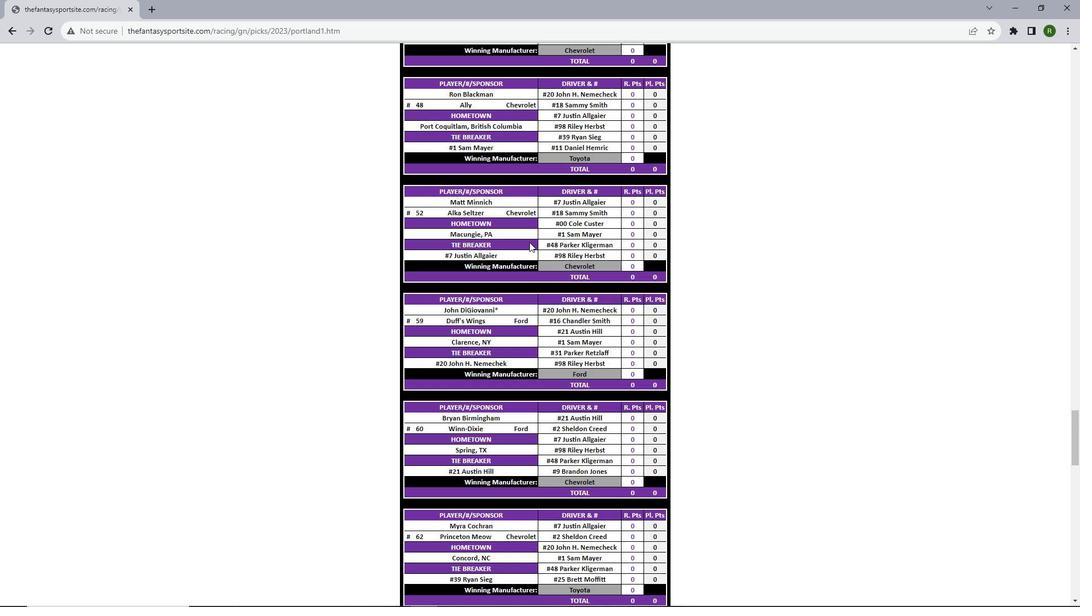 
Action: Mouse scrolled (529, 241) with delta (0, 0)
Screenshot: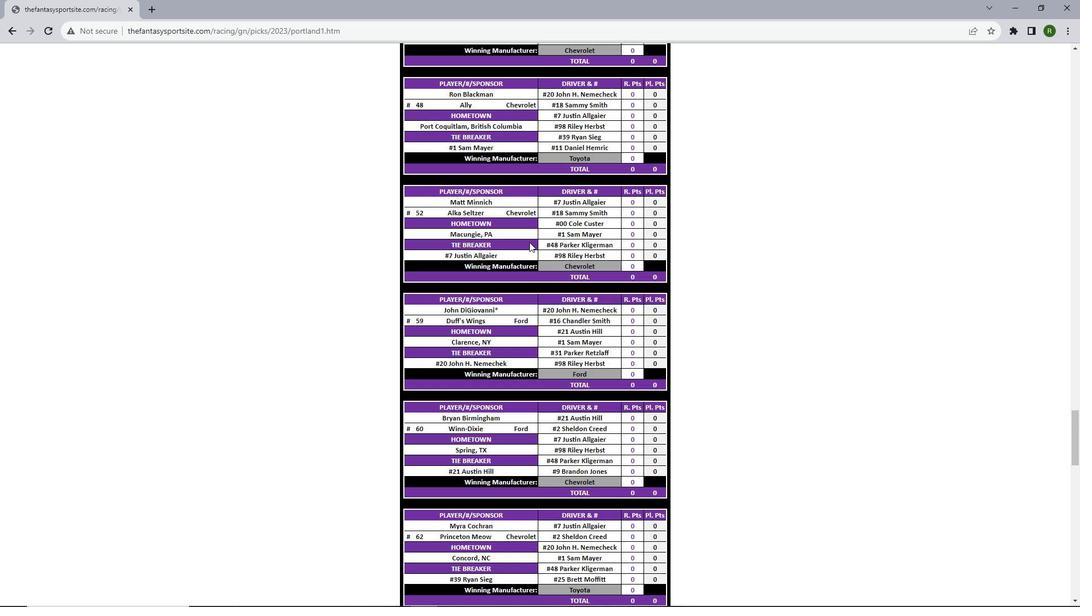 
Action: Mouse scrolled (529, 241) with delta (0, 0)
Screenshot: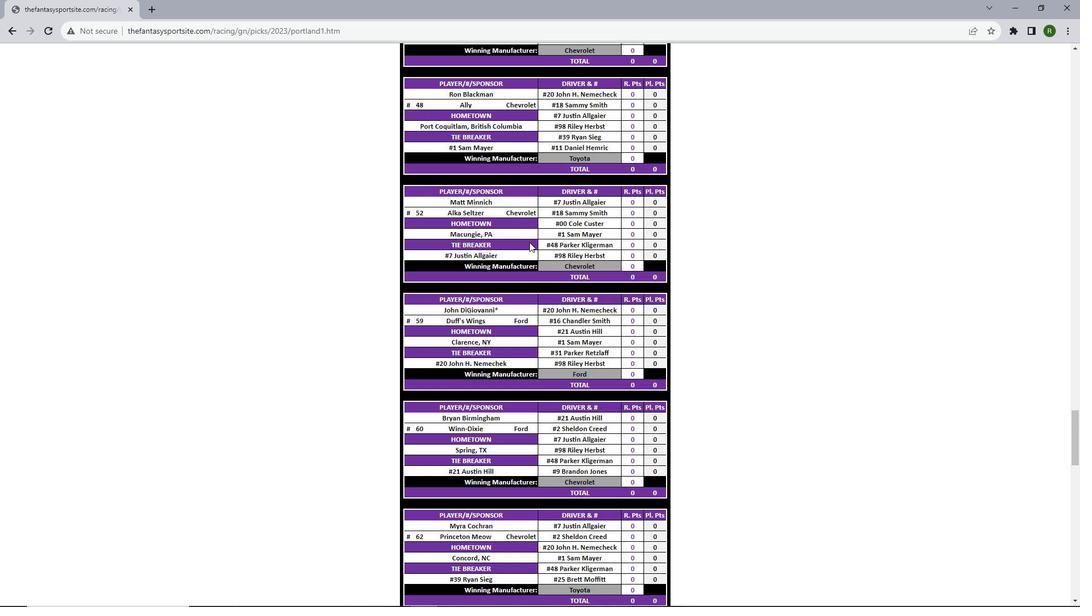 
Action: Mouse scrolled (529, 241) with delta (0, 0)
Screenshot: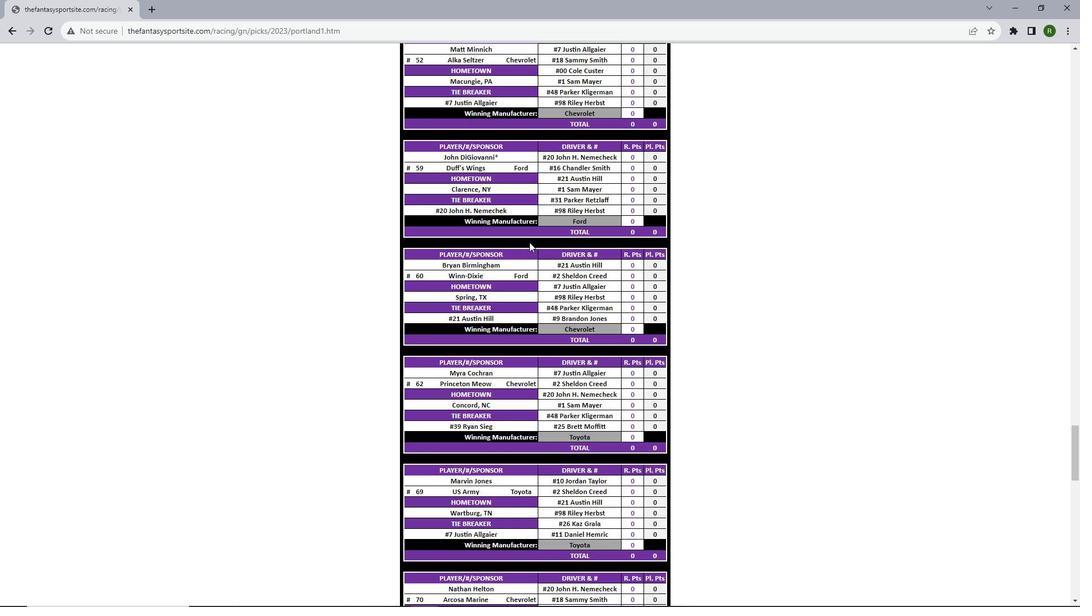 
Action: Mouse scrolled (529, 241) with delta (0, 0)
Screenshot: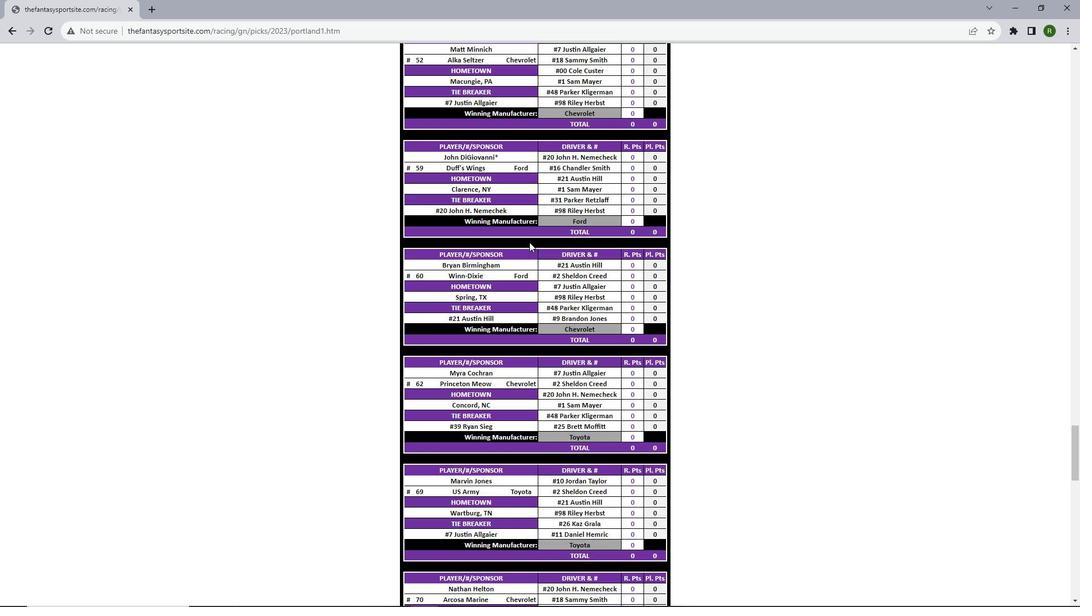 
Action: Mouse scrolled (529, 241) with delta (0, 0)
Screenshot: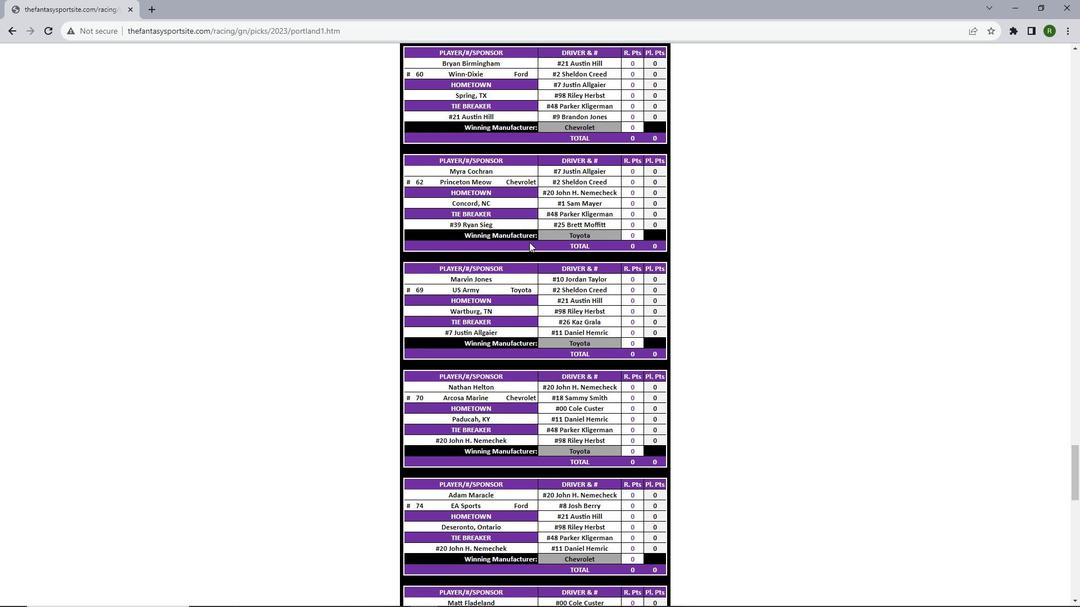 
Action: Mouse scrolled (529, 241) with delta (0, 0)
Screenshot: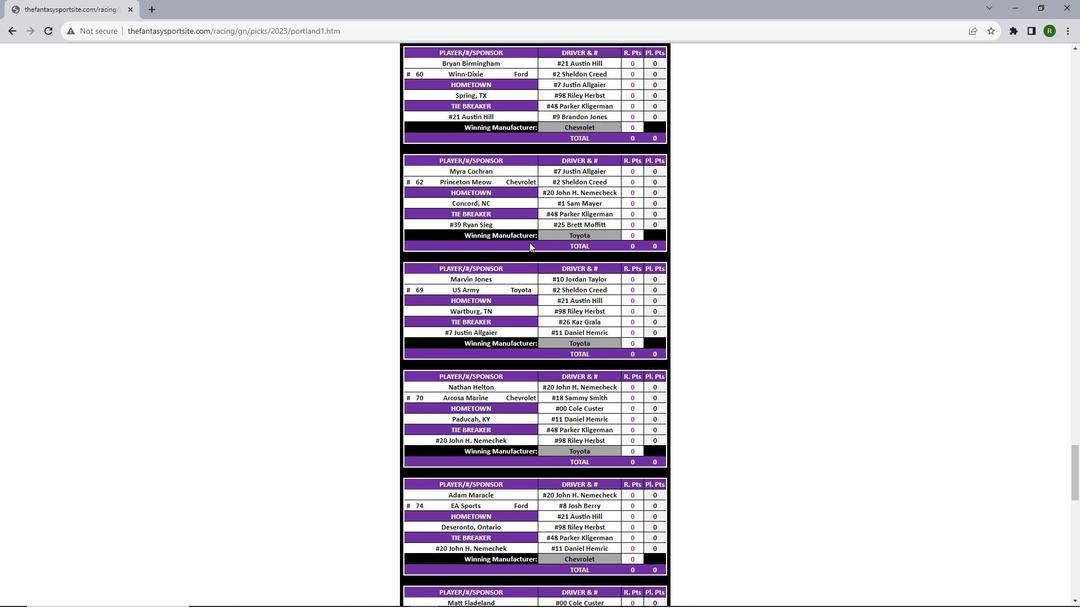 
Action: Mouse scrolled (529, 241) with delta (0, 0)
Screenshot: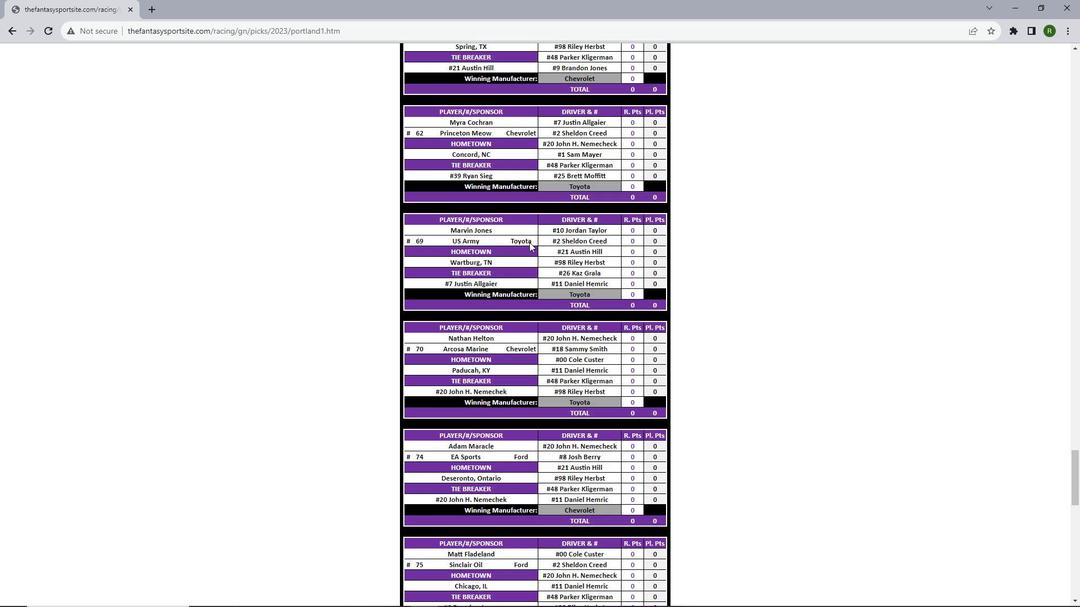 
Action: Mouse scrolled (529, 241) with delta (0, 0)
Screenshot: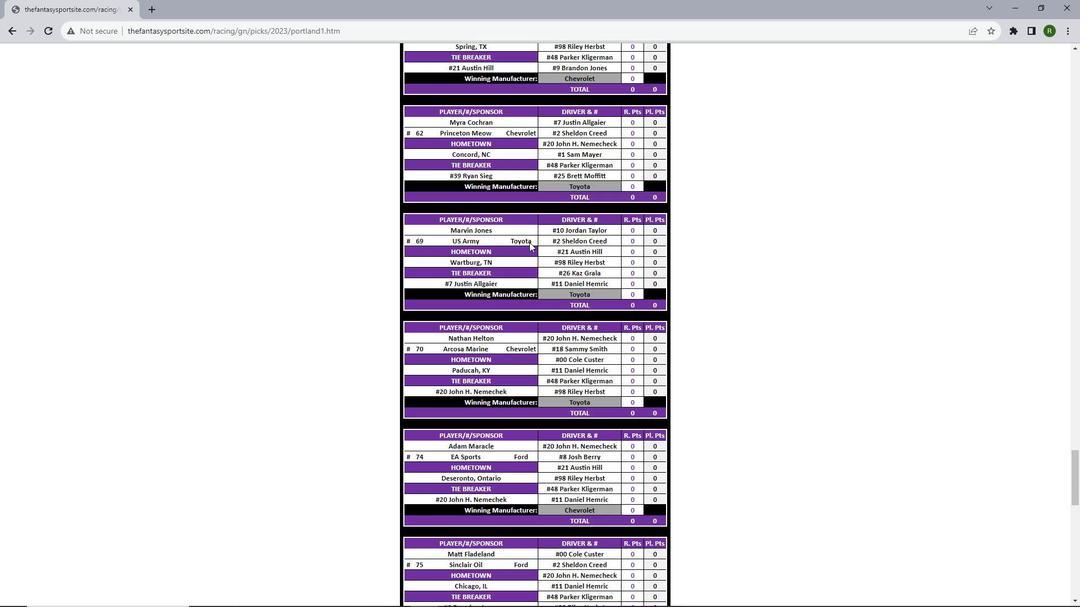 
Action: Mouse scrolled (529, 241) with delta (0, 0)
Screenshot: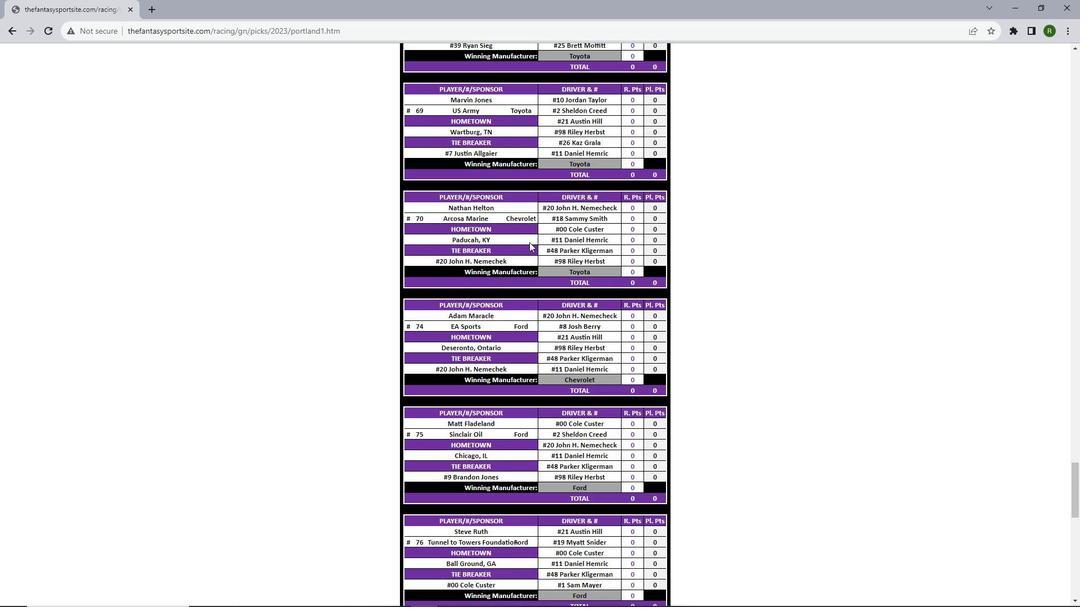 
Action: Mouse scrolled (529, 241) with delta (0, 0)
Screenshot: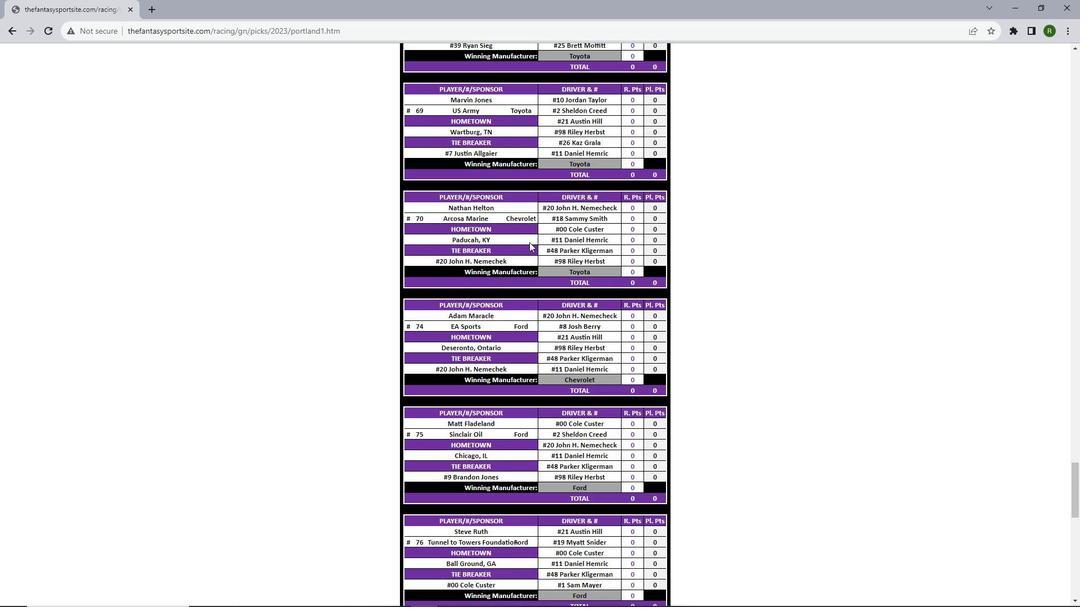 
Action: Mouse scrolled (529, 241) with delta (0, 0)
Screenshot: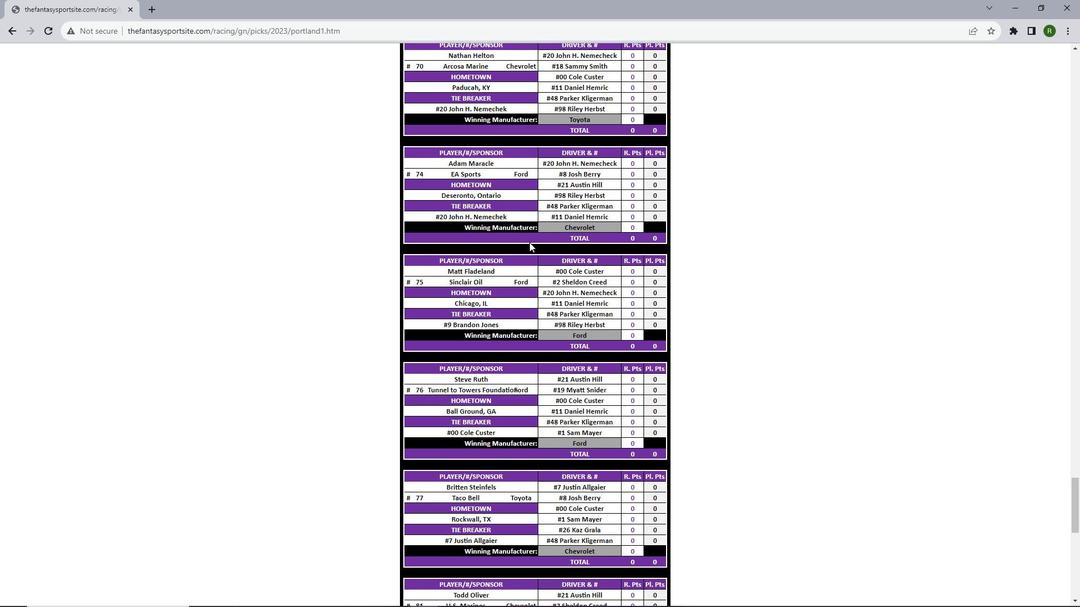 
Action: Mouse scrolled (529, 241) with delta (0, 0)
Screenshot: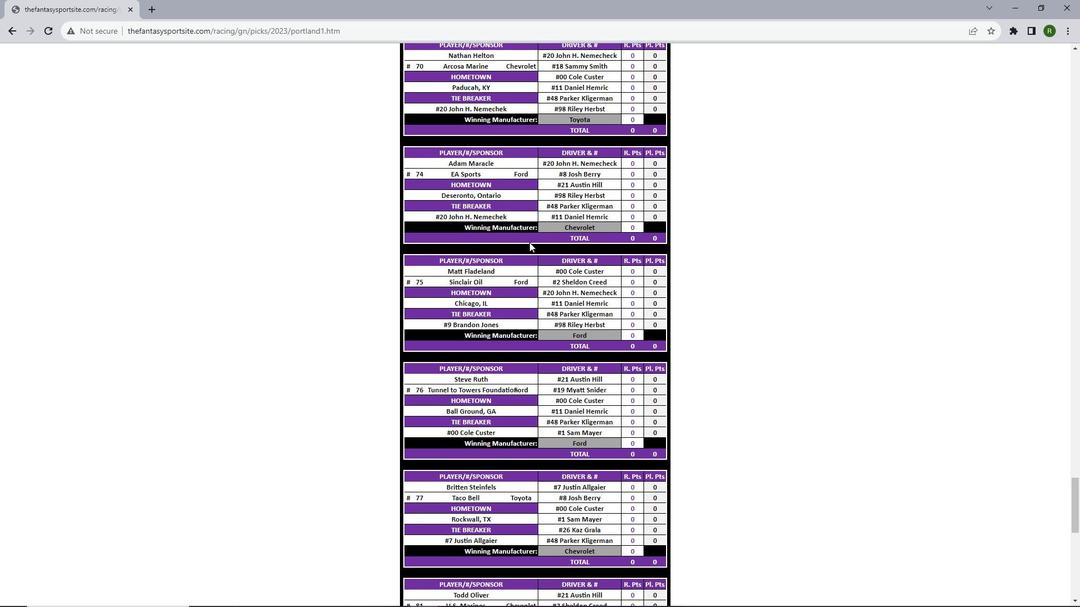 
Action: Mouse scrolled (529, 241) with delta (0, 0)
Screenshot: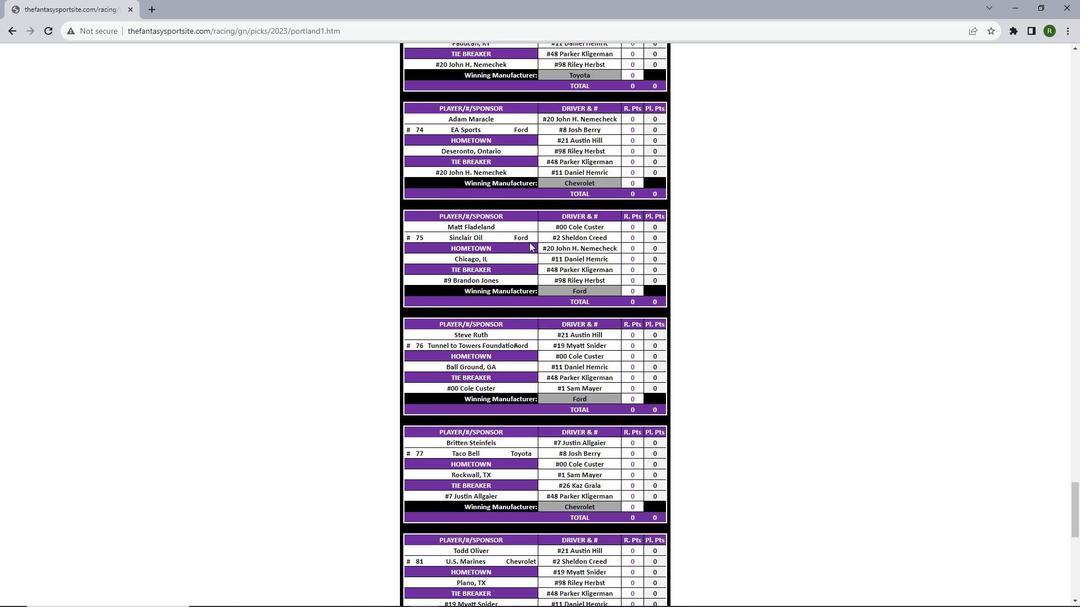 
Action: Mouse scrolled (529, 241) with delta (0, 0)
Screenshot: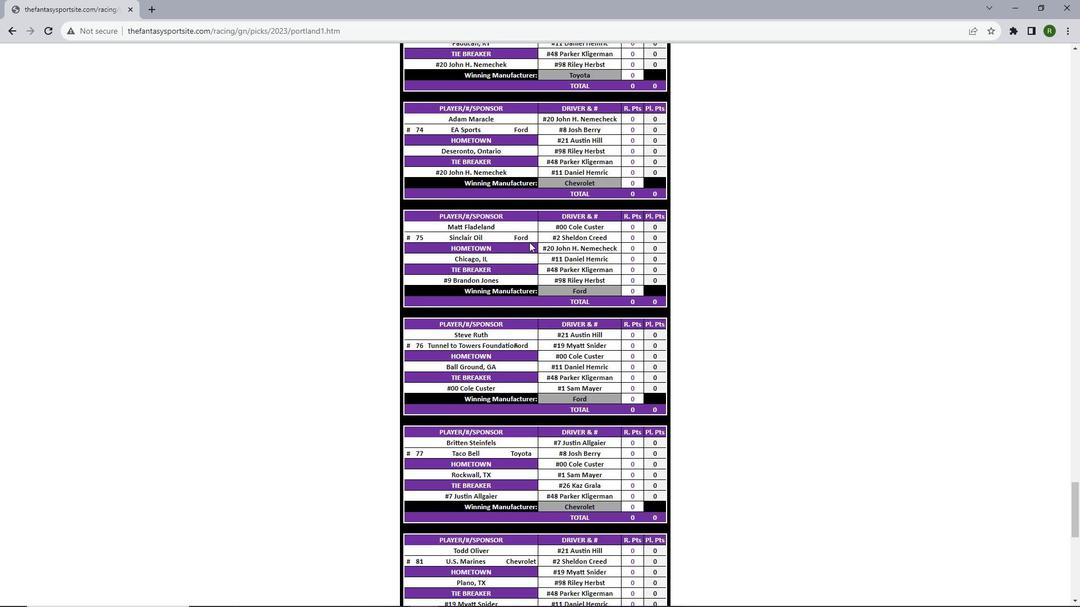 
Action: Mouse scrolled (529, 241) with delta (0, 0)
Screenshot: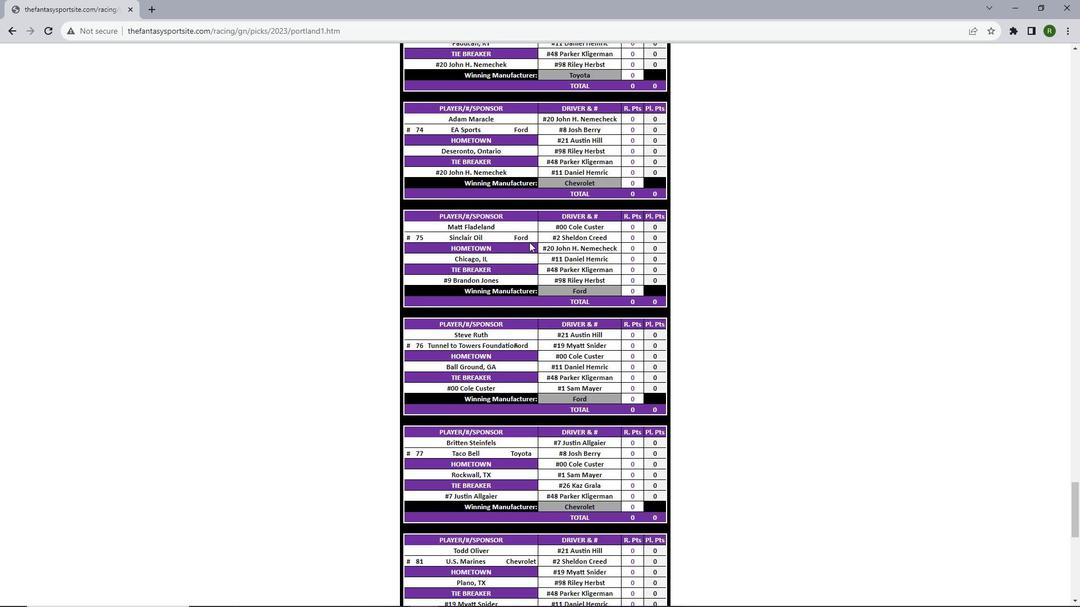 
Action: Mouse scrolled (529, 241) with delta (0, 0)
Screenshot: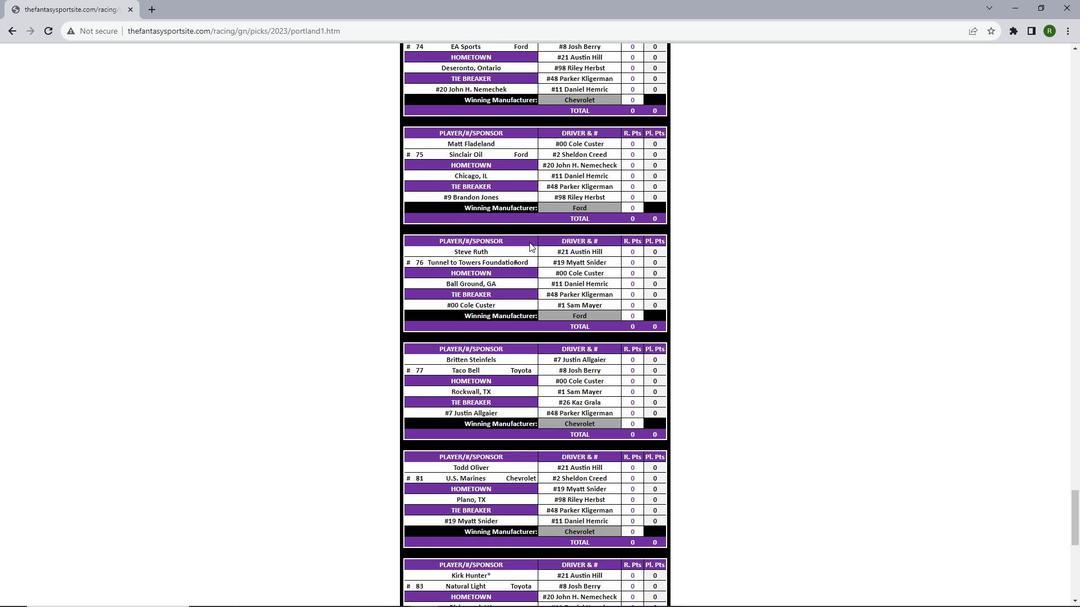 
Action: Mouse scrolled (529, 241) with delta (0, 0)
Screenshot: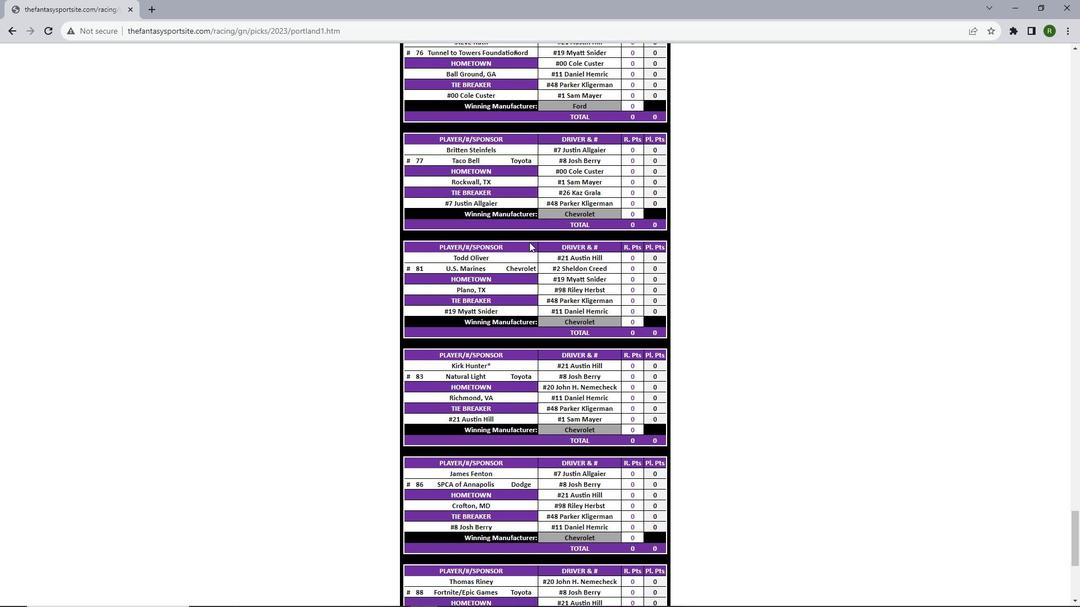 
Action: Mouse scrolled (529, 241) with delta (0, 0)
Screenshot: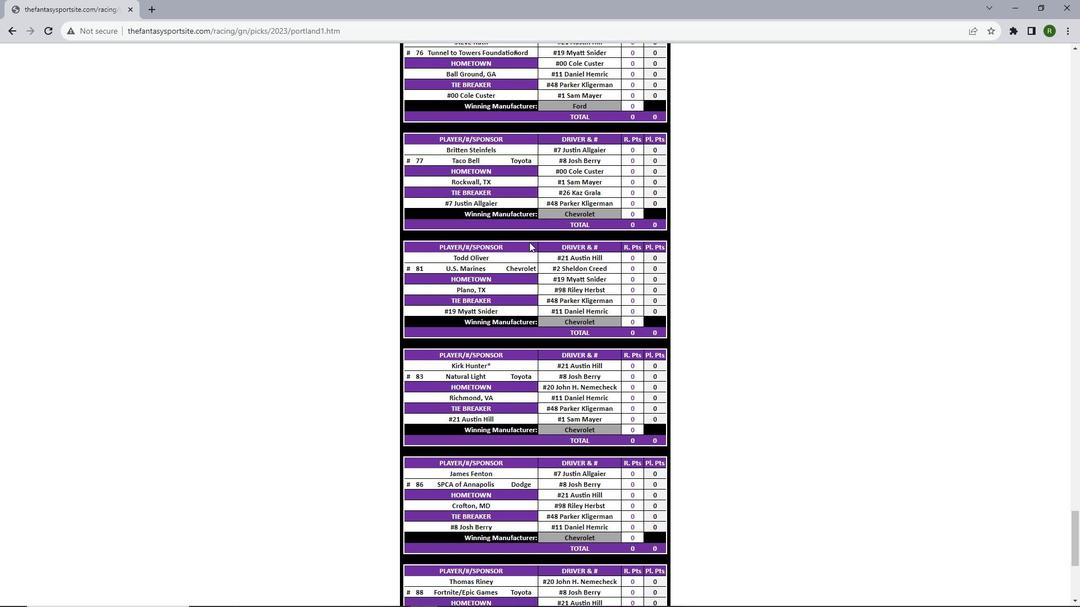 
Action: Mouse scrolled (529, 241) with delta (0, 0)
Screenshot: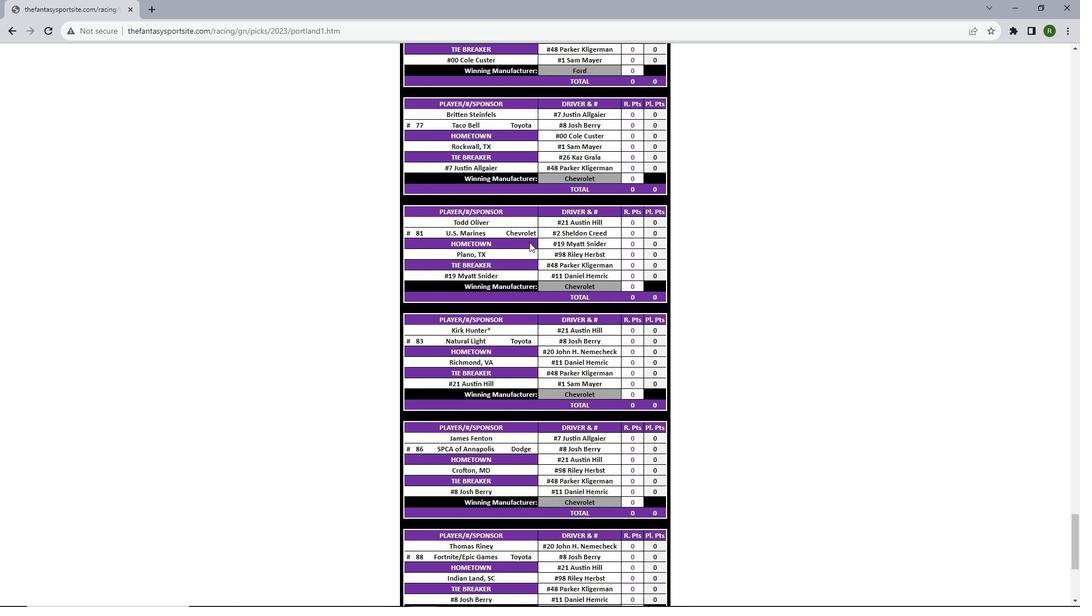 
Action: Mouse scrolled (529, 241) with delta (0, 0)
Screenshot: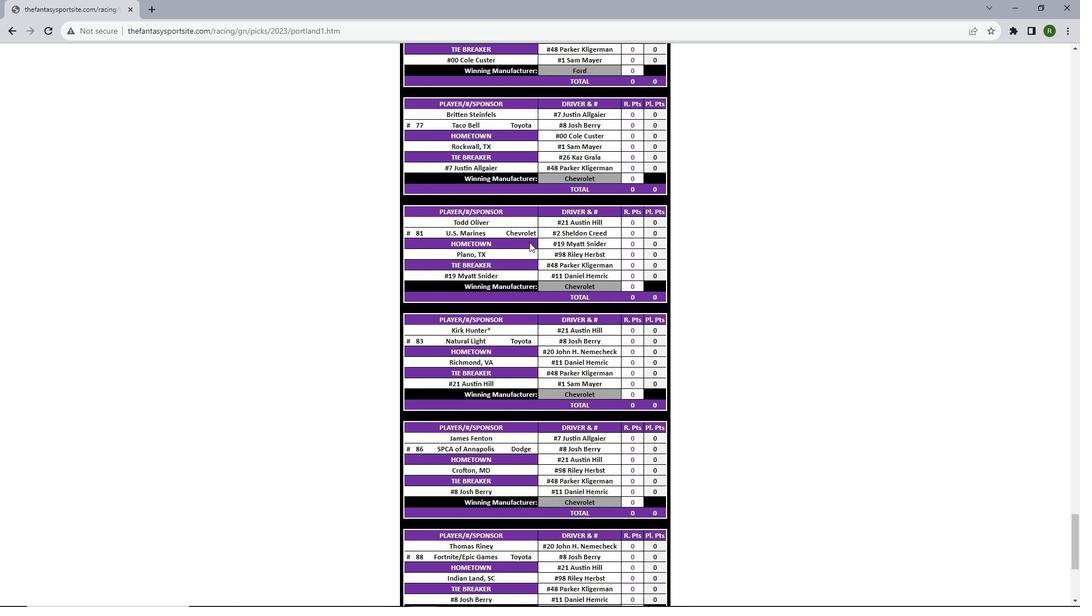 
Action: Mouse scrolled (529, 241) with delta (0, 0)
Screenshot: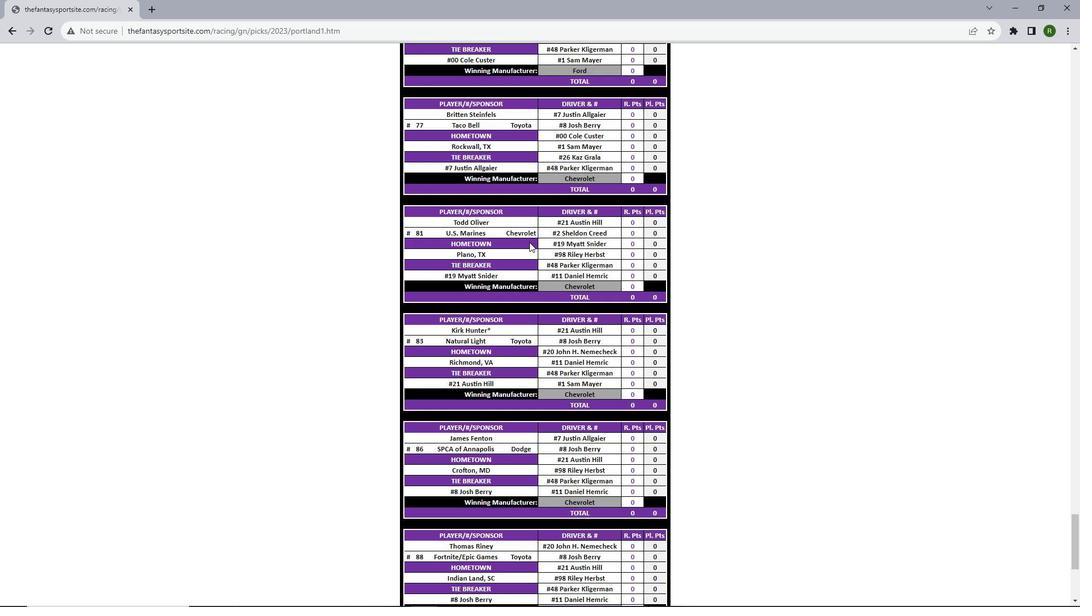 
Action: Mouse scrolled (529, 241) with delta (0, 0)
Screenshot: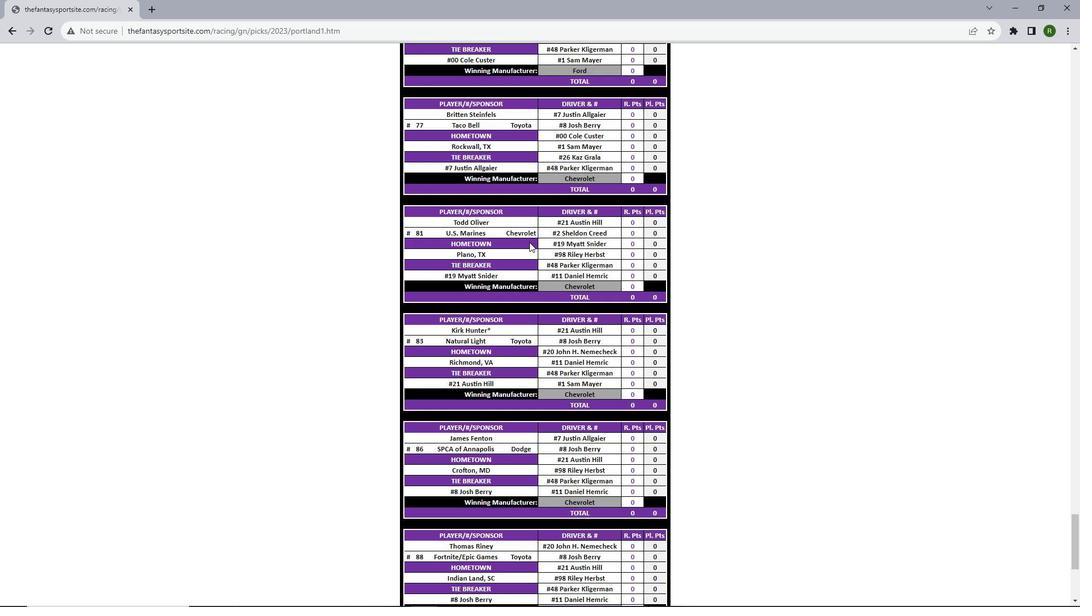 
Action: Mouse scrolled (529, 241) with delta (0, 0)
Screenshot: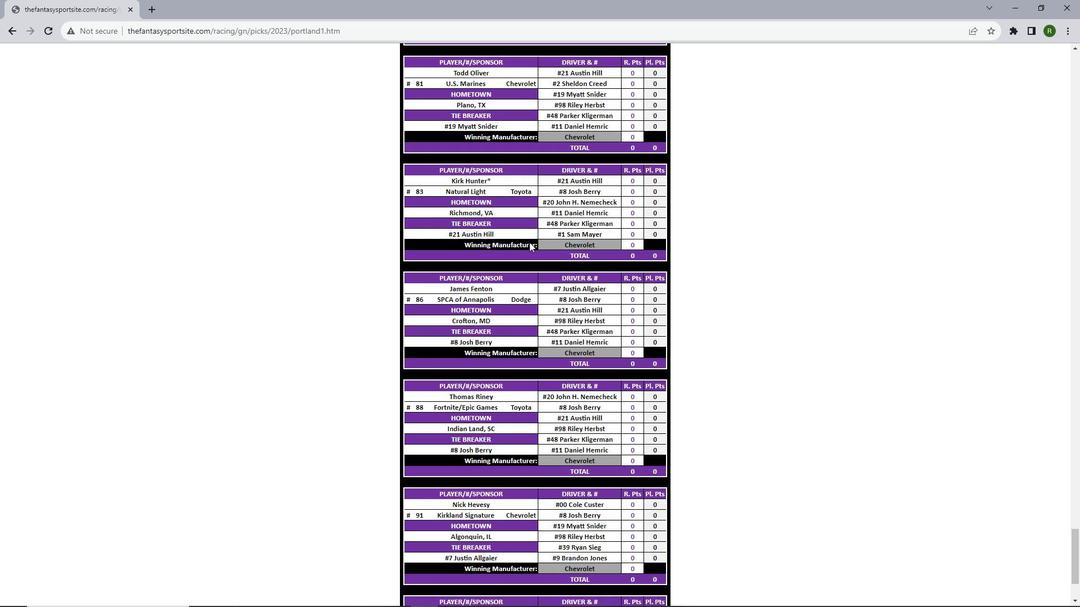 
Action: Mouse scrolled (529, 241) with delta (0, 0)
Screenshot: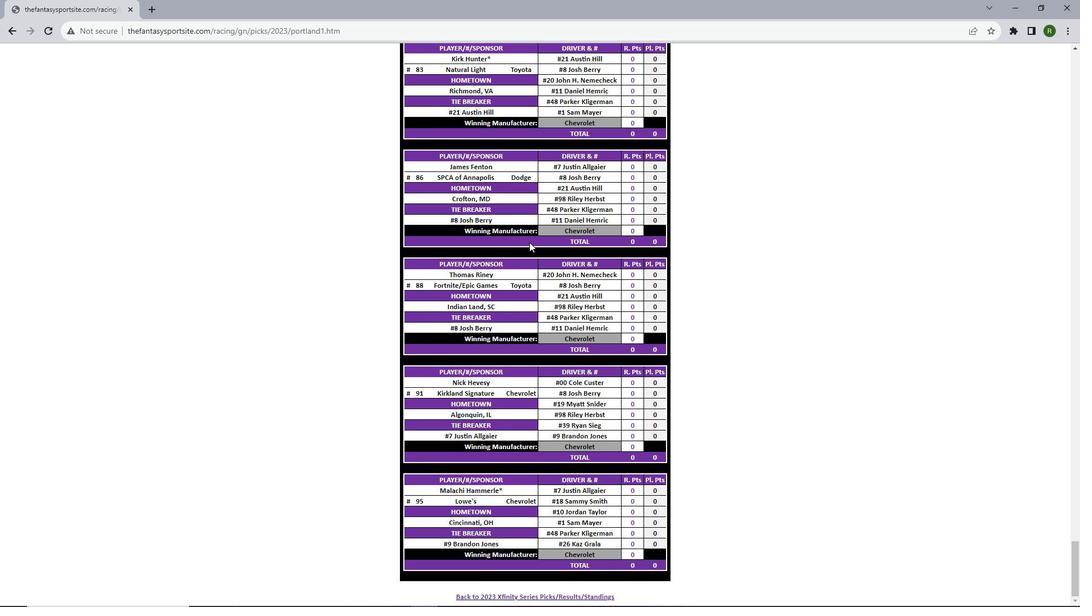 
Action: Mouse scrolled (529, 241) with delta (0, 0)
Screenshot: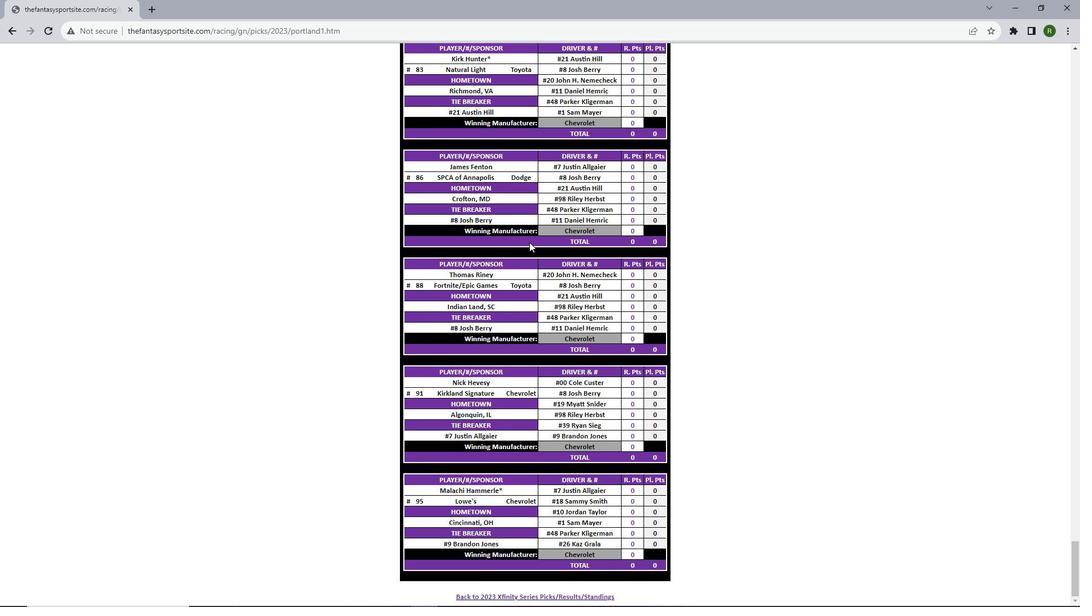 
Action: Mouse scrolled (529, 241) with delta (0, 0)
Screenshot: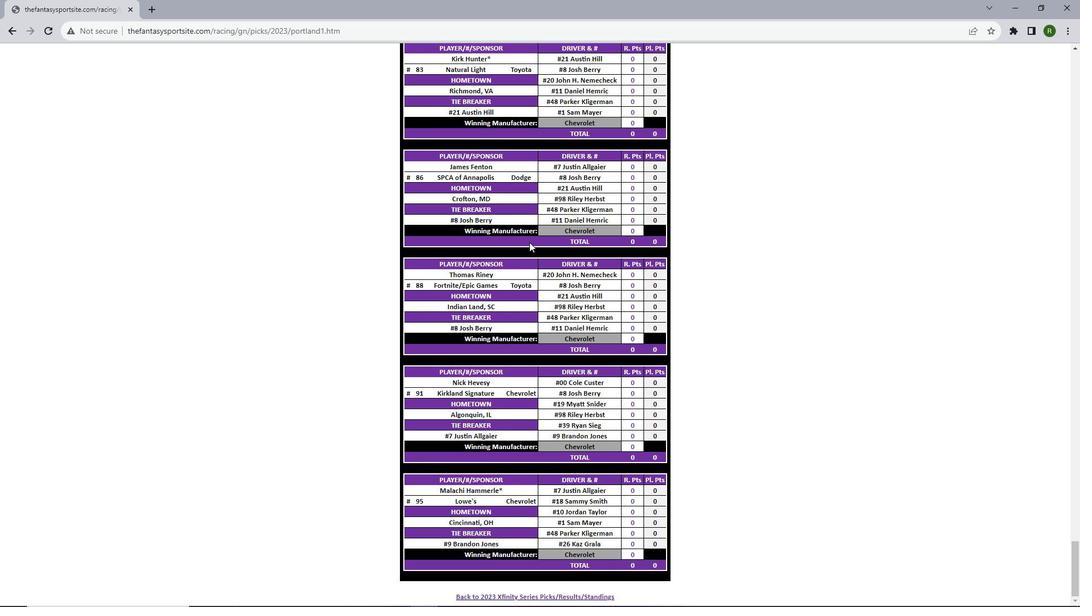 
Action: Mouse scrolled (529, 241) with delta (0, 0)
Screenshot: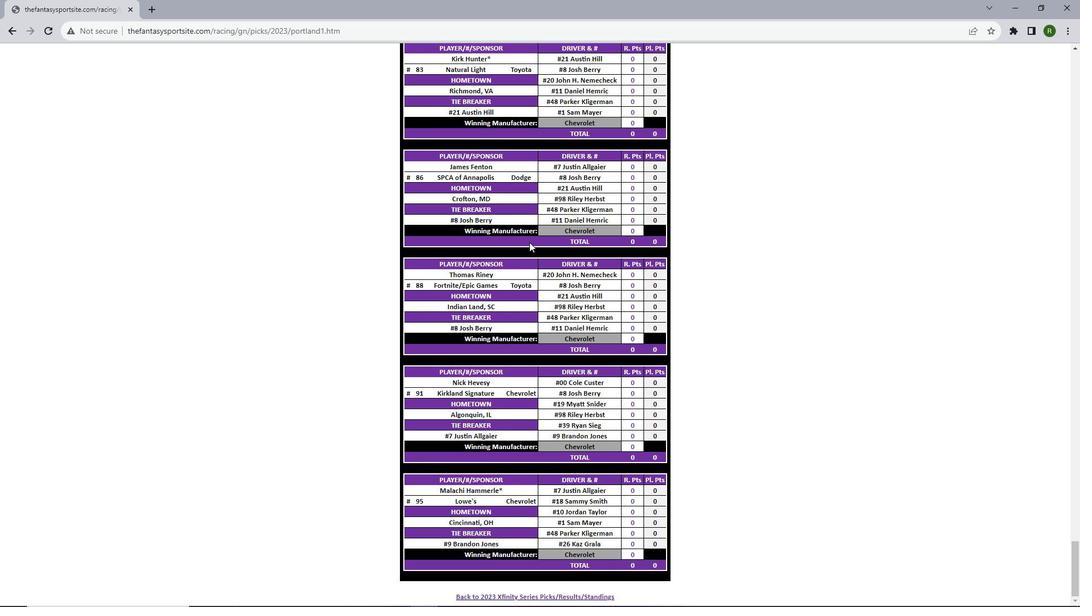 
Action: Mouse scrolled (529, 241) with delta (0, 0)
Screenshot: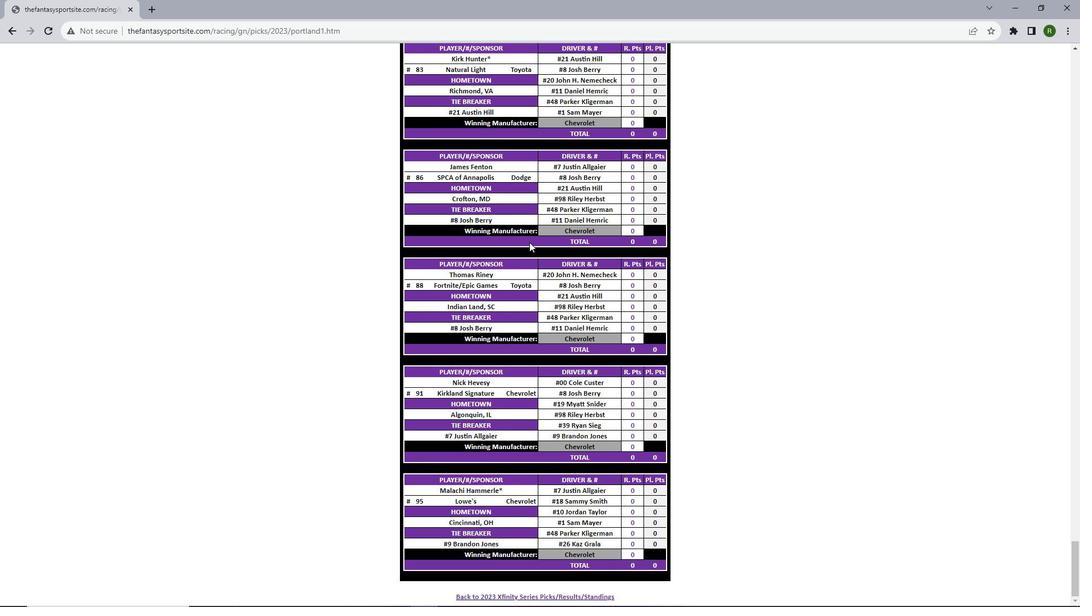 
Action: Mouse scrolled (529, 241) with delta (0, 0)
Screenshot: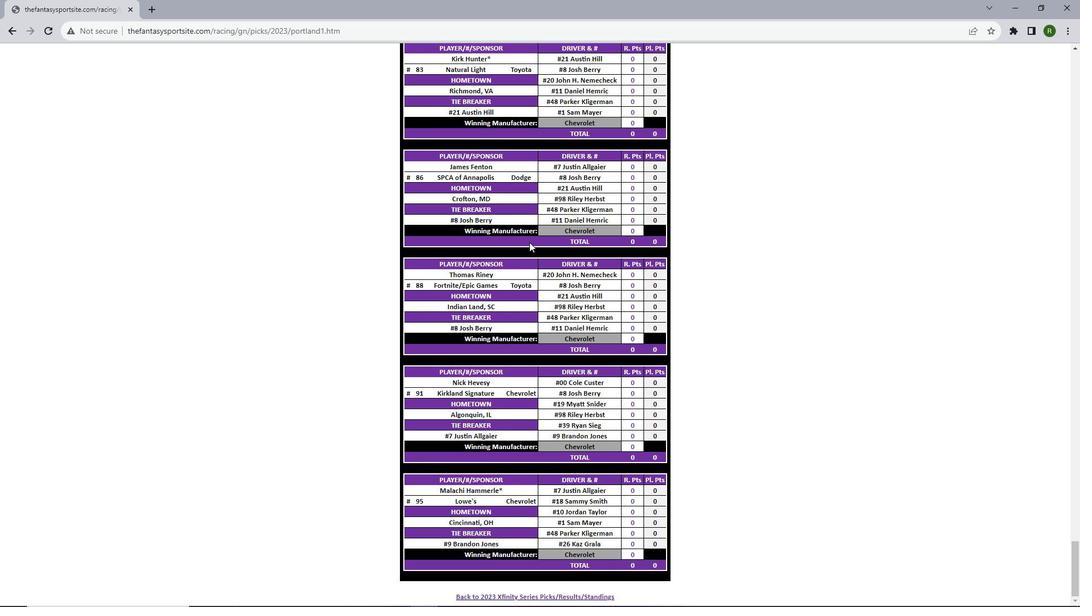 
Action: Mouse scrolled (529, 241) with delta (0, 0)
Screenshot: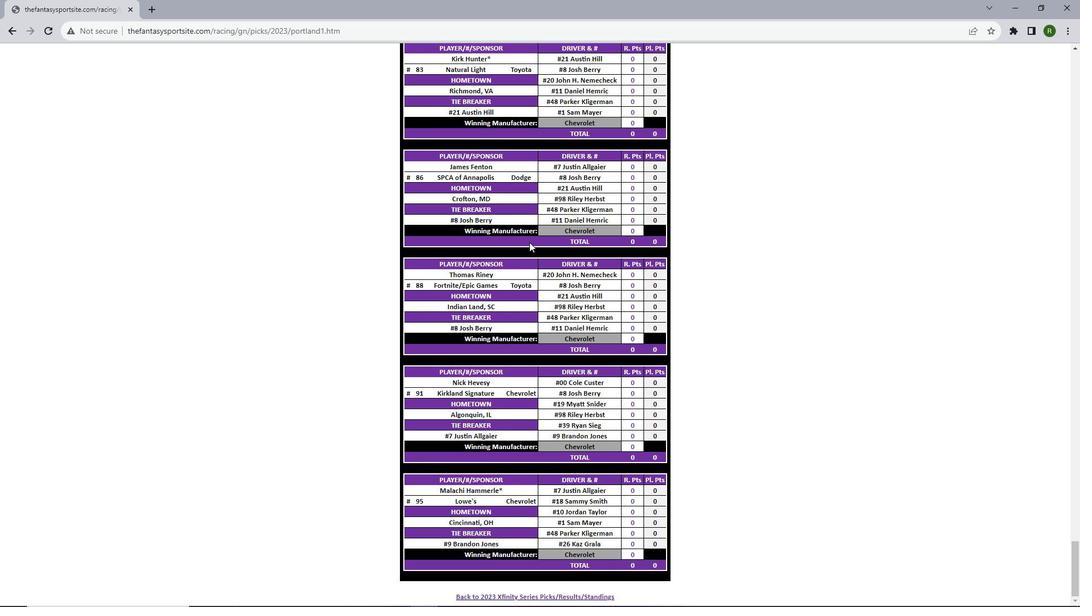 
